 Task: Search one way flight ticket for 1 adult, 5 children, 2 infants in seat and 1 infant on lap in first from Sault Ste. Marie: Chippewa County International Airport to Jacksonville: Albert J. Ellis Airport on 5-3-2023. Choice of flights is Royal air maroc. Number of bags: 1 checked bag. Price is upto 55000. Outbound departure time preference is 20:15.
Action: Mouse moved to (293, 430)
Screenshot: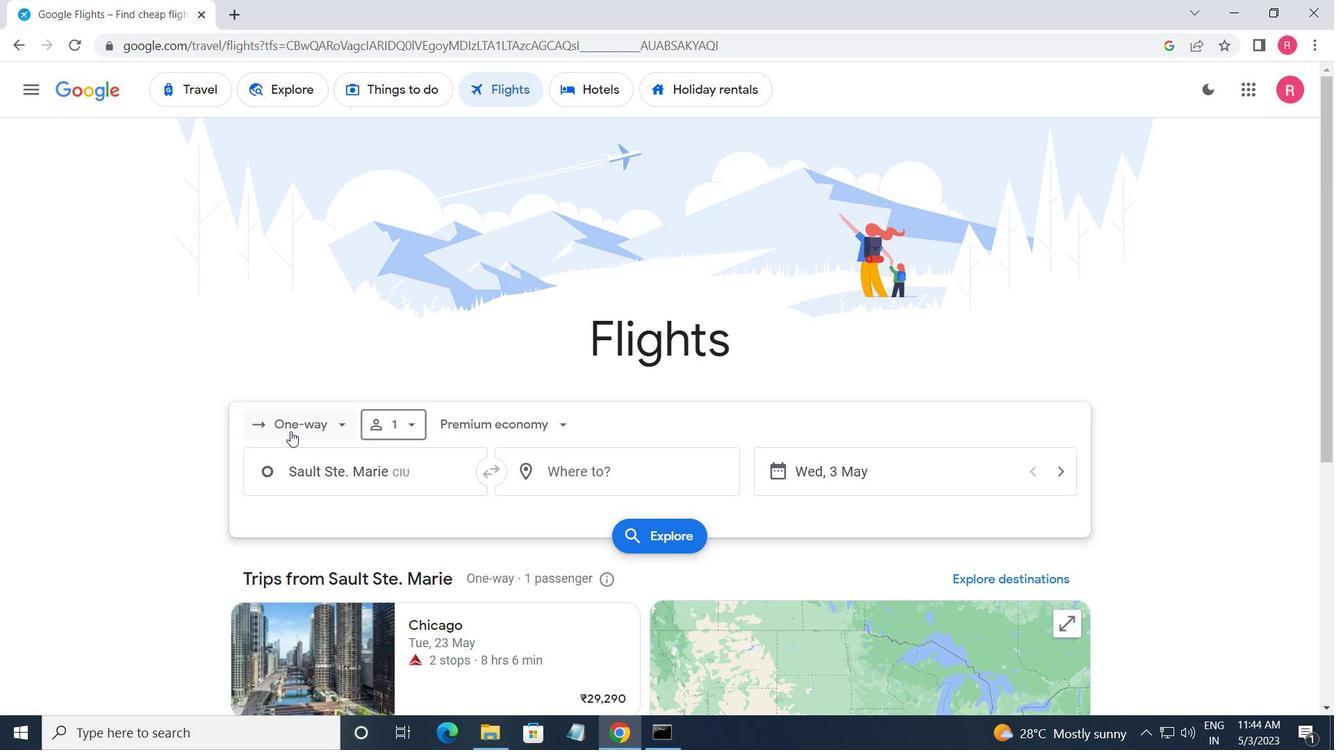 
Action: Mouse pressed left at (293, 430)
Screenshot: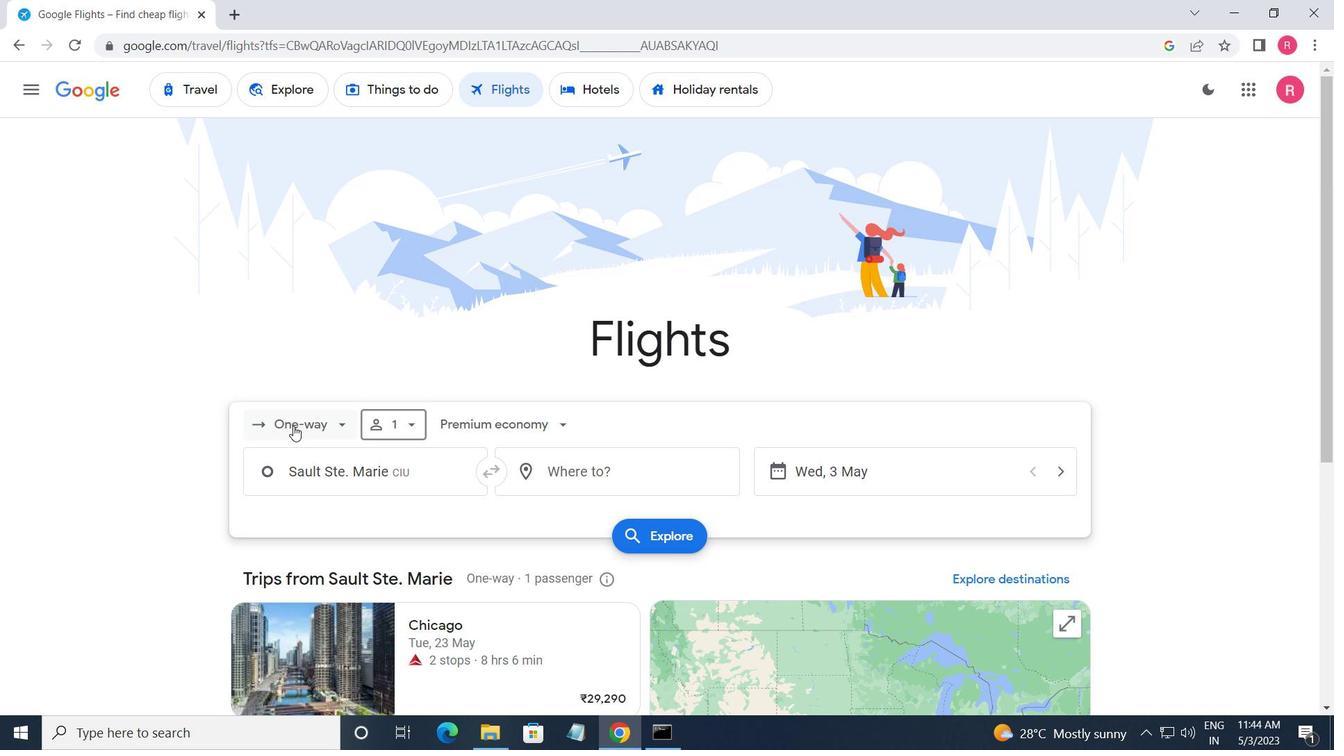 
Action: Mouse moved to (321, 512)
Screenshot: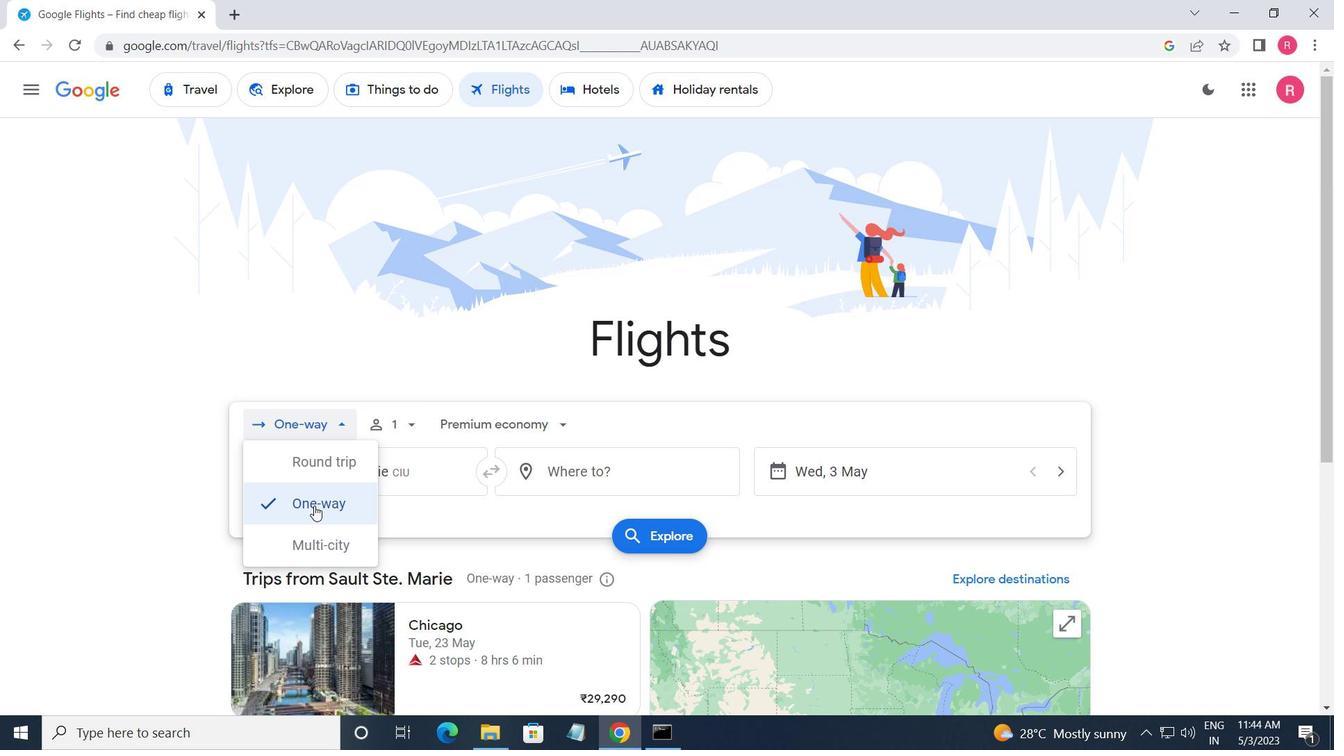 
Action: Mouse pressed left at (321, 512)
Screenshot: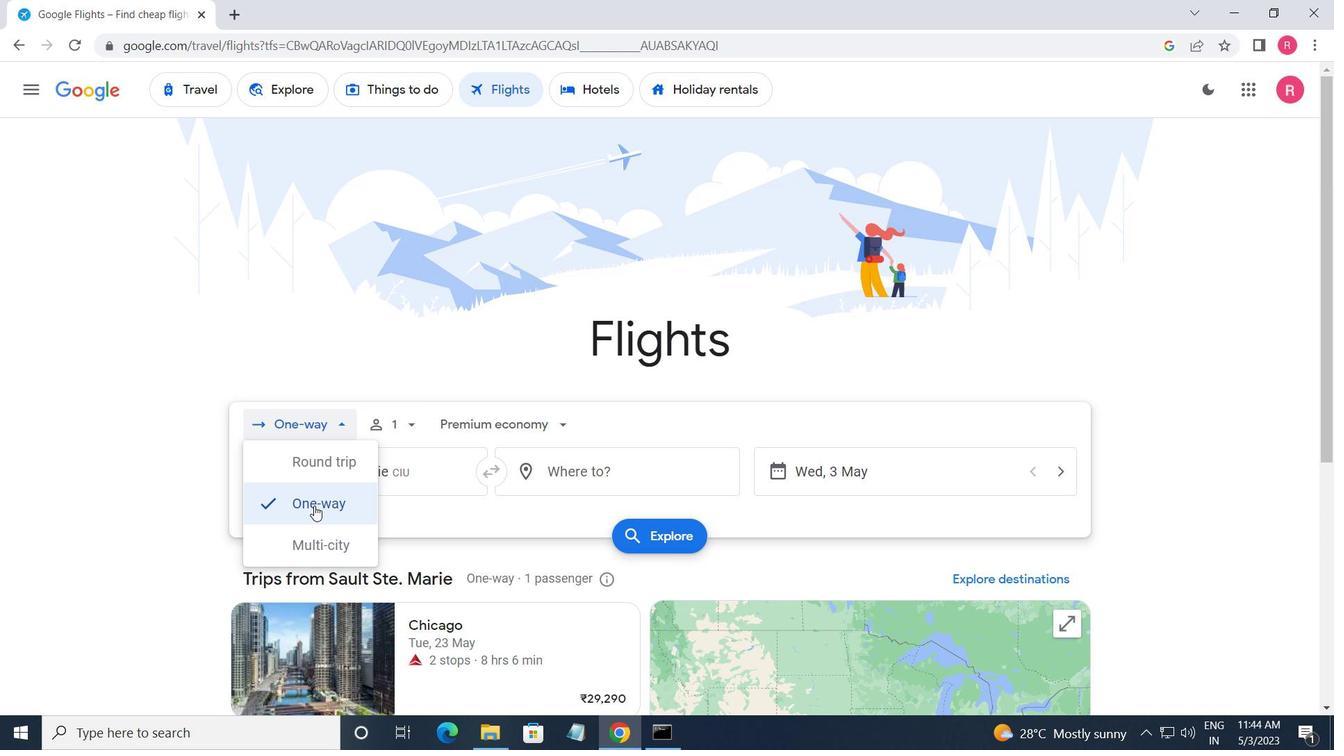 
Action: Mouse moved to (406, 423)
Screenshot: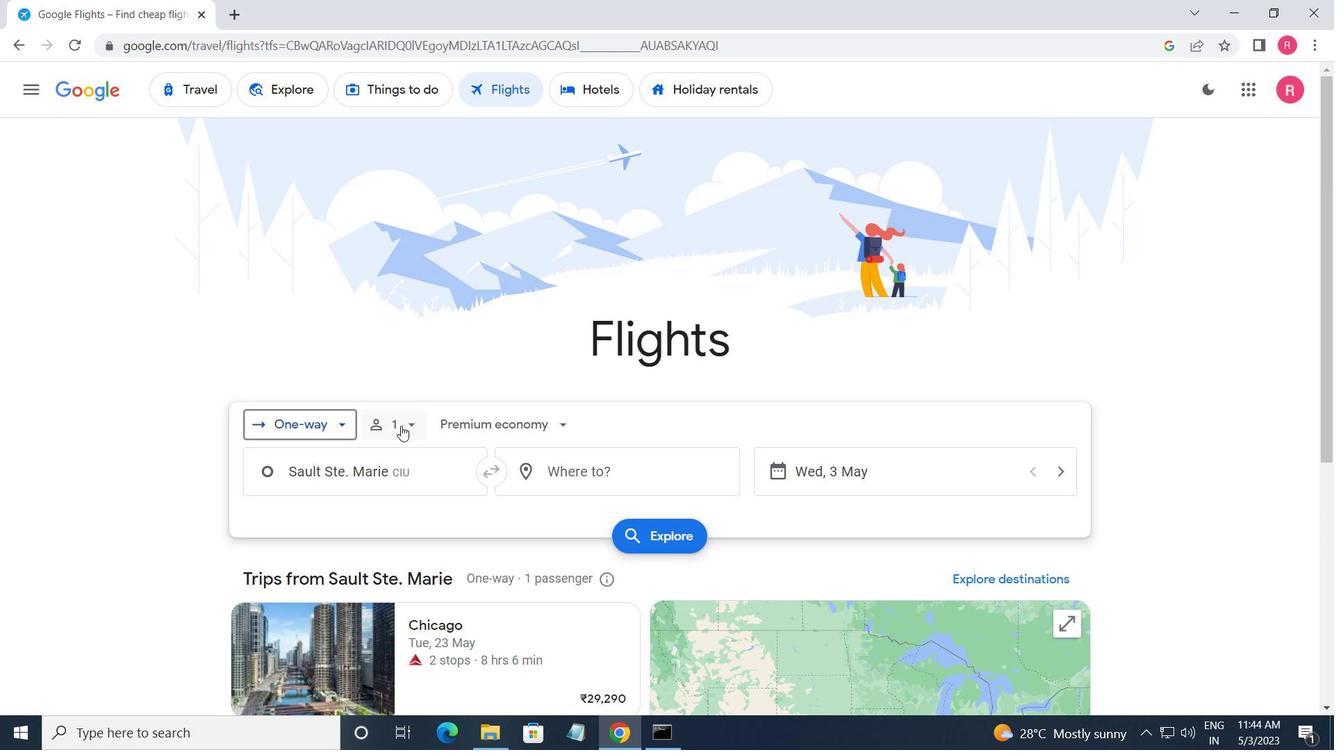 
Action: Mouse pressed left at (406, 423)
Screenshot: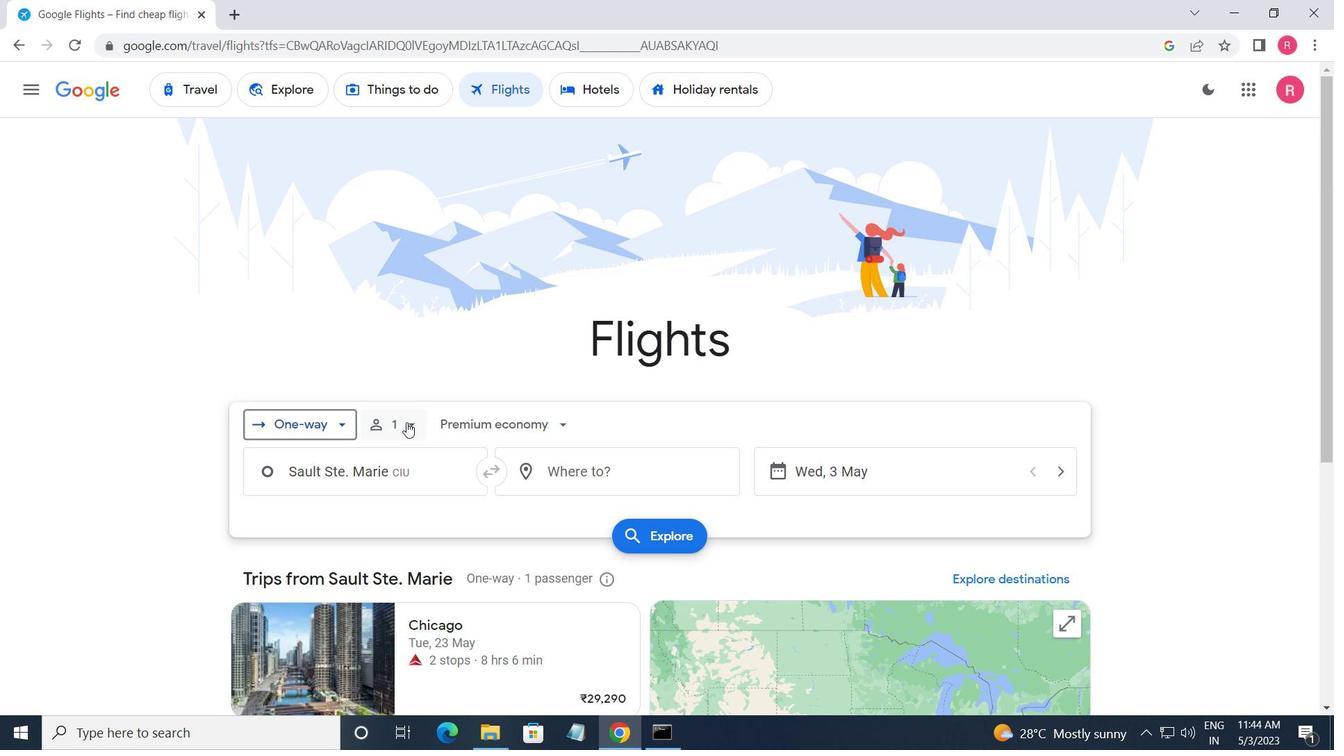 
Action: Mouse moved to (549, 474)
Screenshot: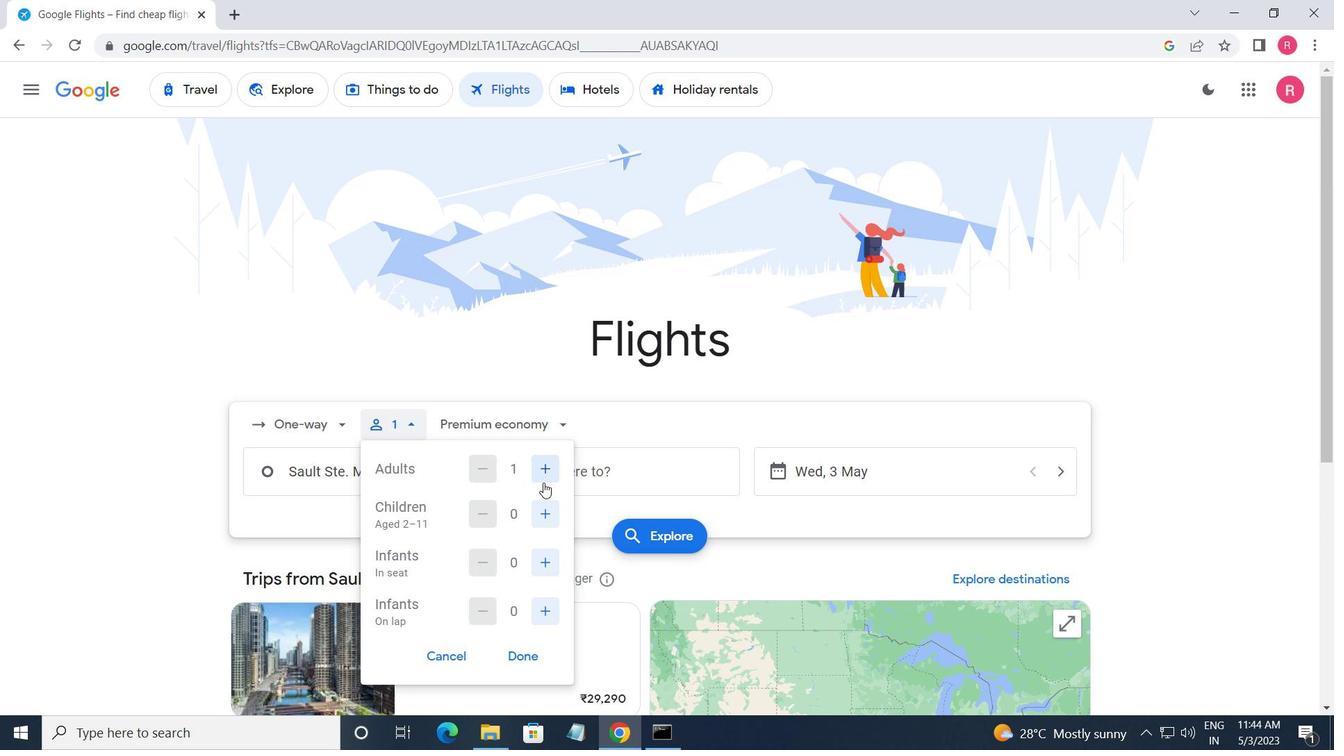 
Action: Mouse pressed left at (549, 474)
Screenshot: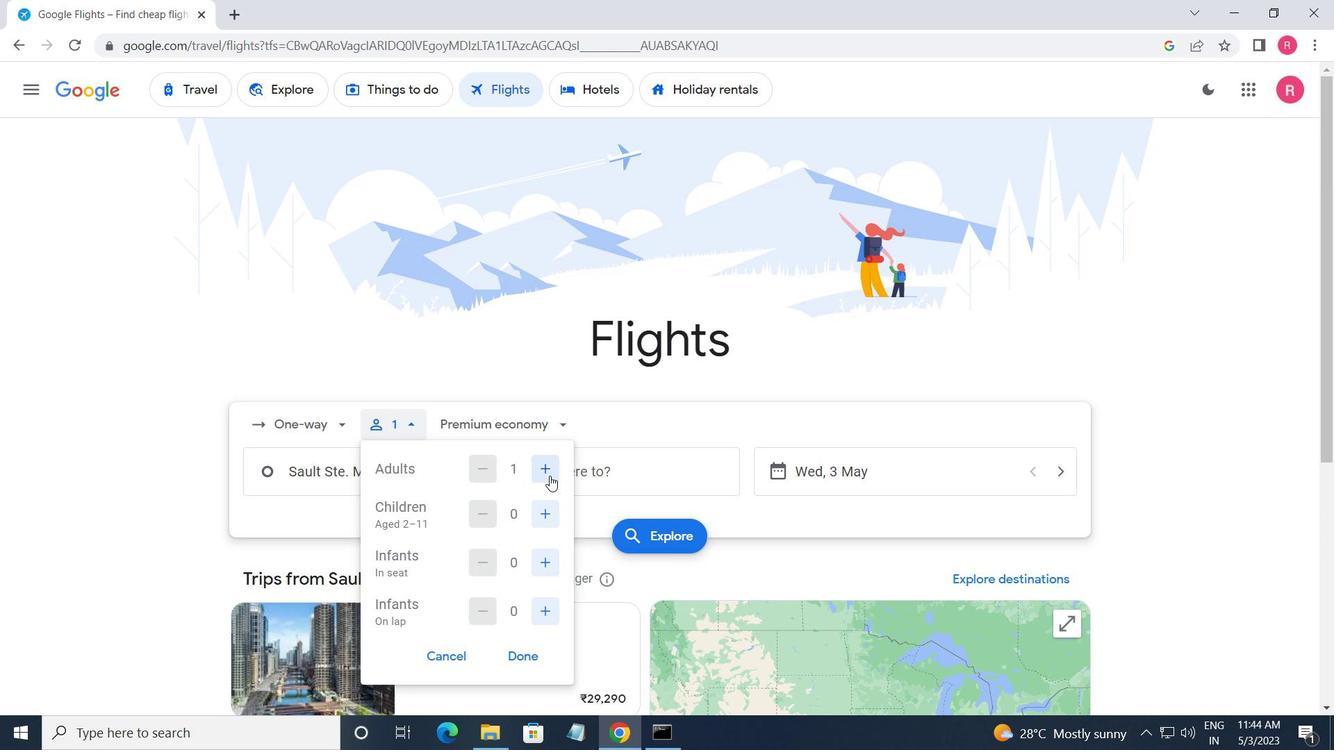 
Action: Mouse moved to (476, 472)
Screenshot: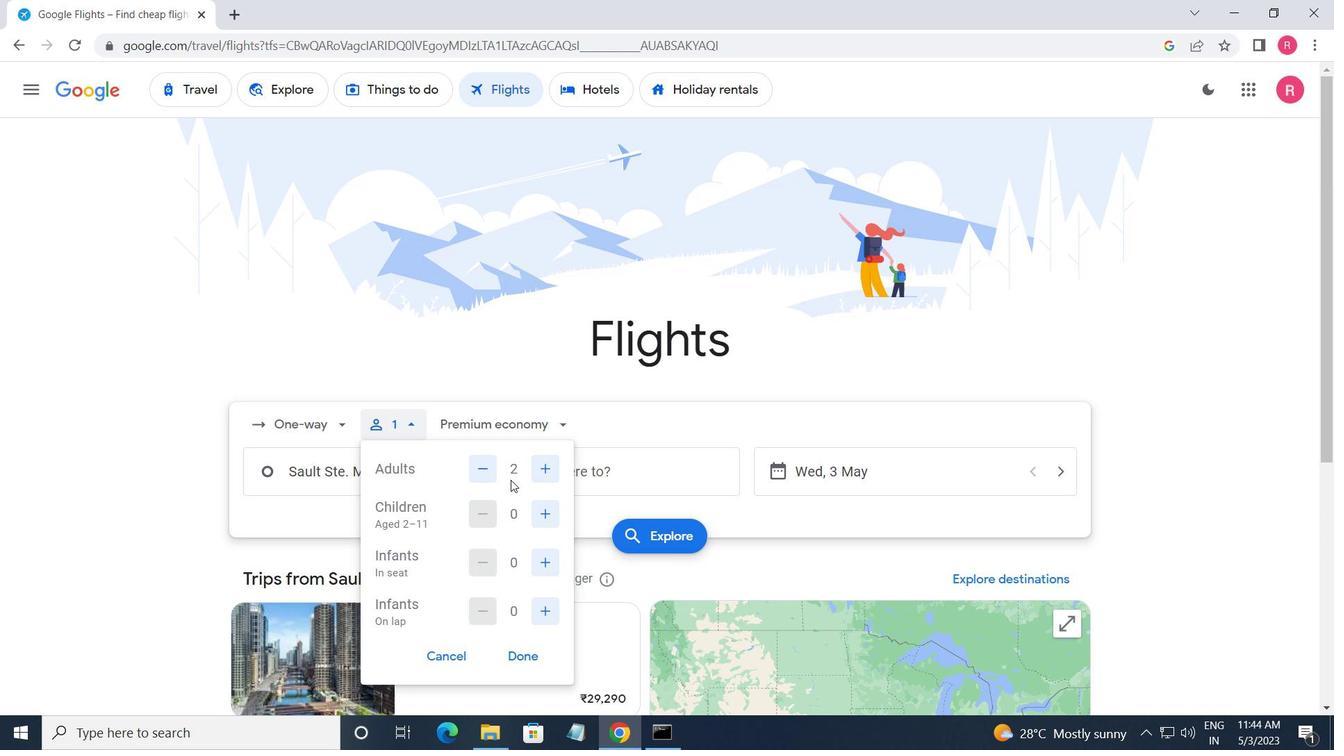 
Action: Mouse pressed left at (476, 472)
Screenshot: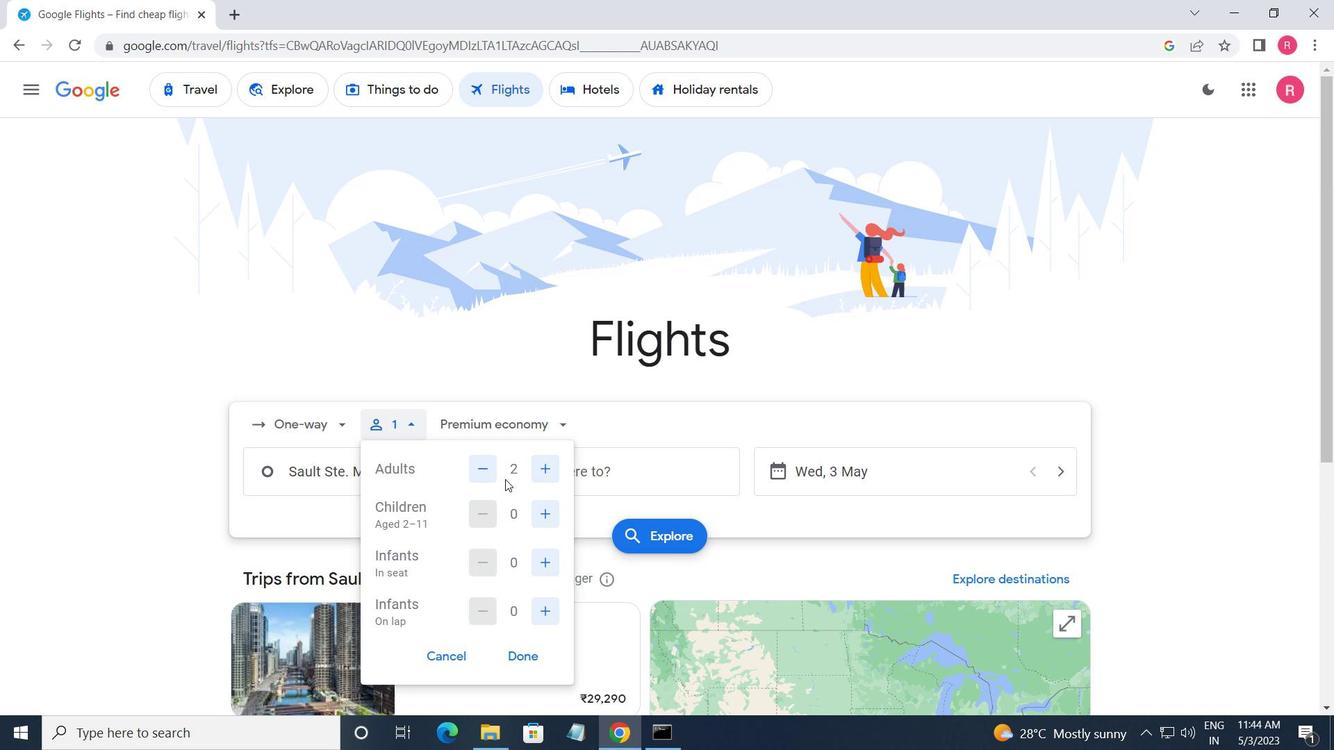 
Action: Mouse moved to (538, 517)
Screenshot: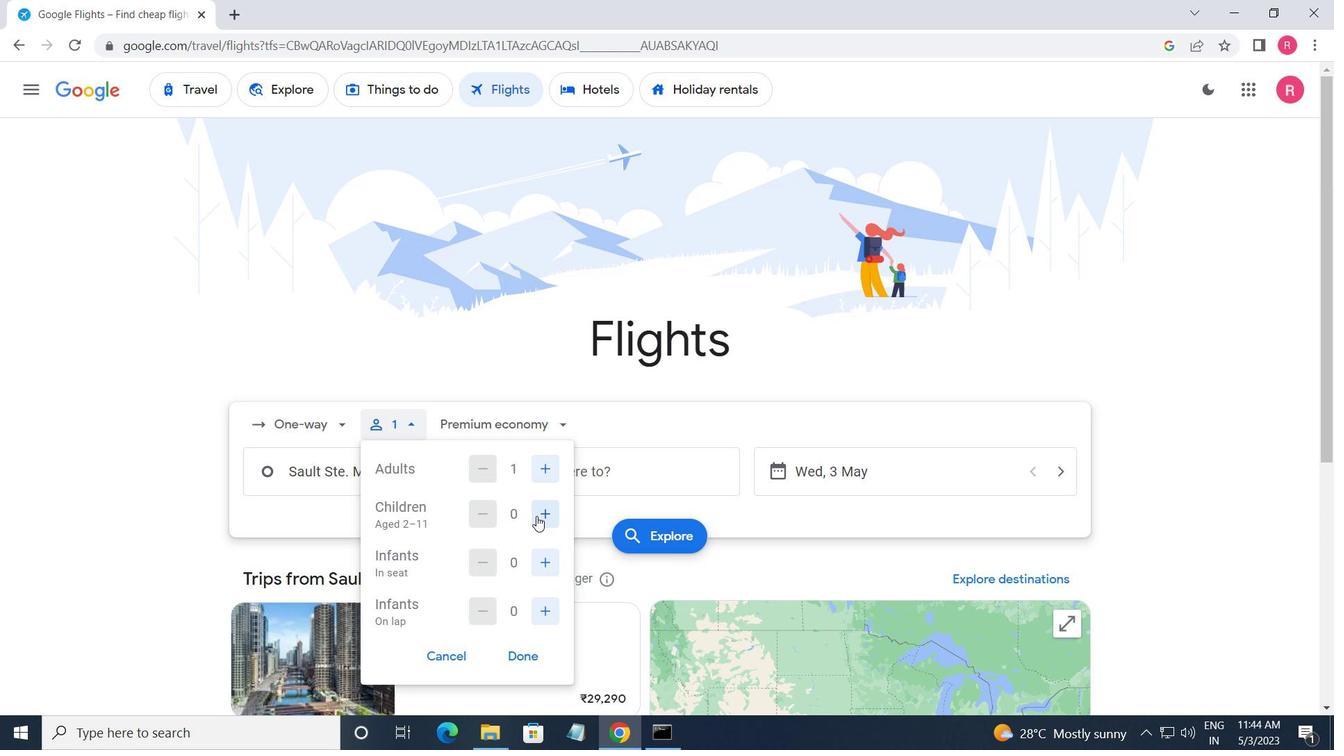 
Action: Mouse pressed left at (538, 517)
Screenshot: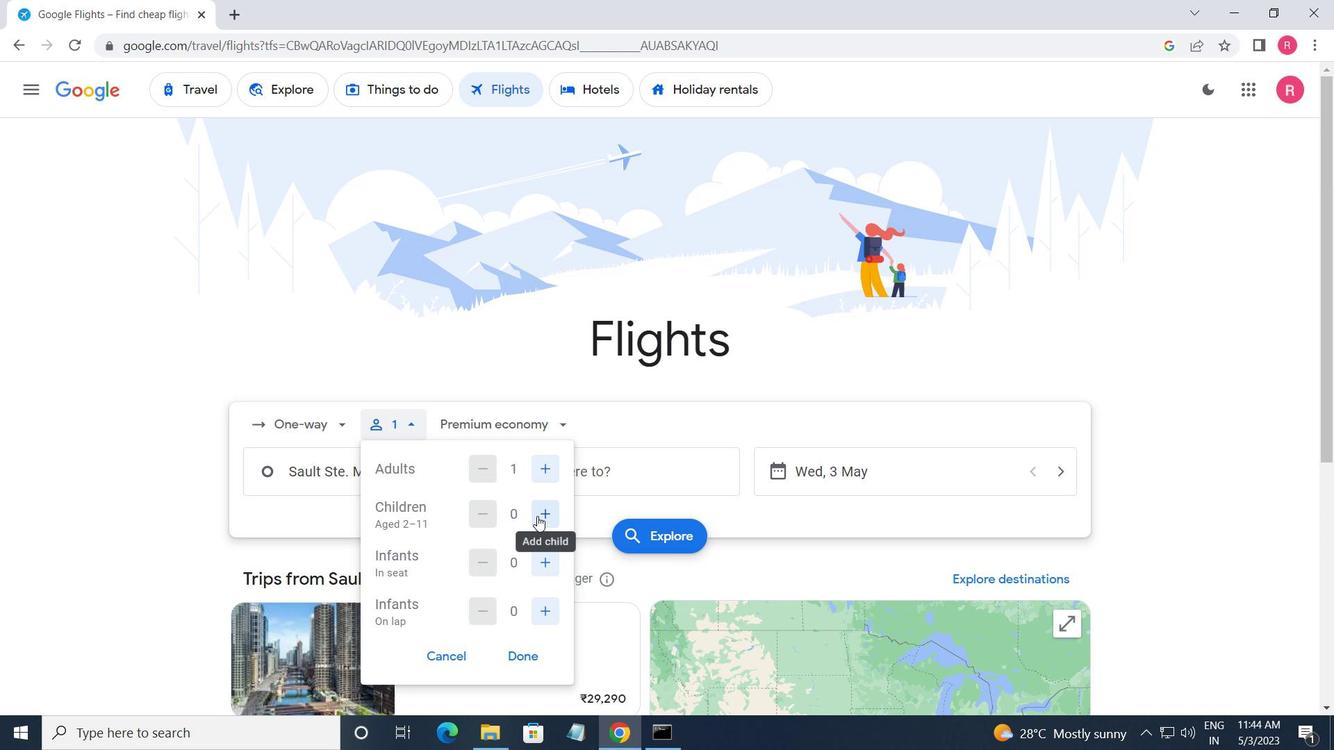 
Action: Mouse pressed left at (538, 517)
Screenshot: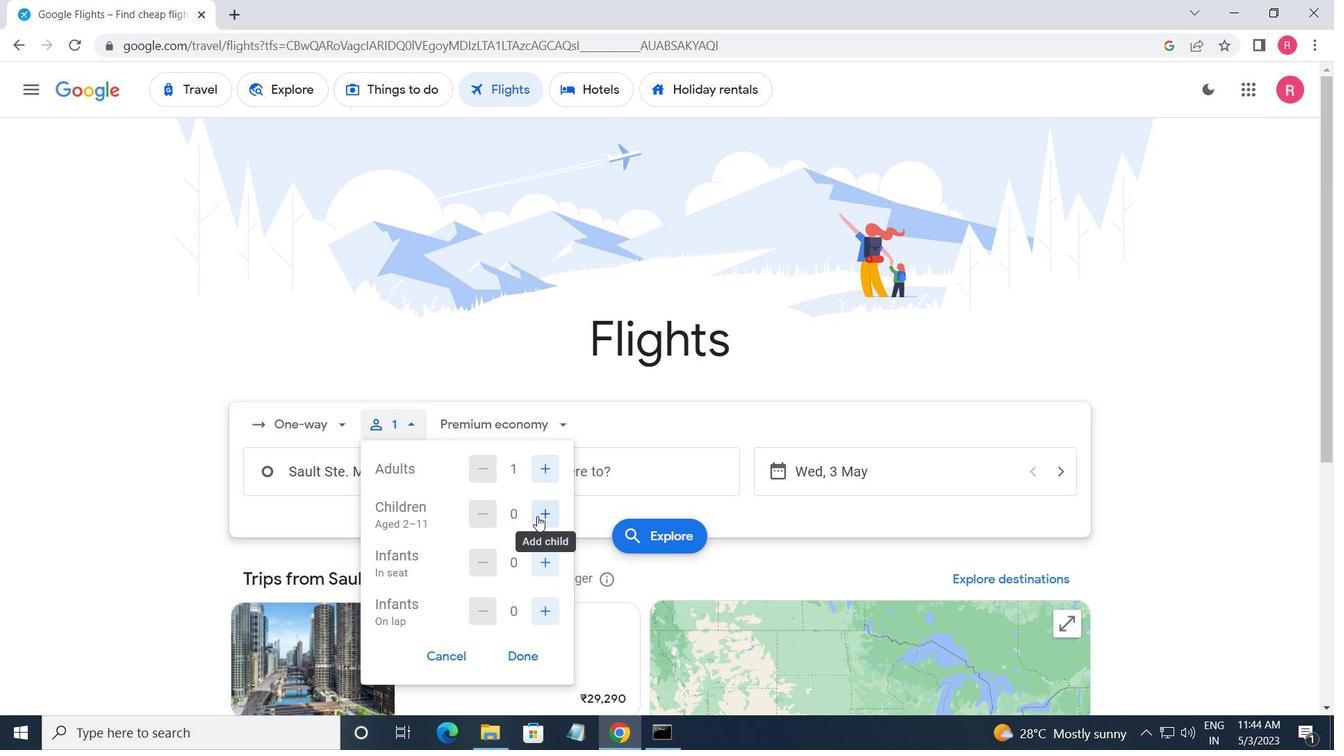 
Action: Mouse pressed left at (538, 517)
Screenshot: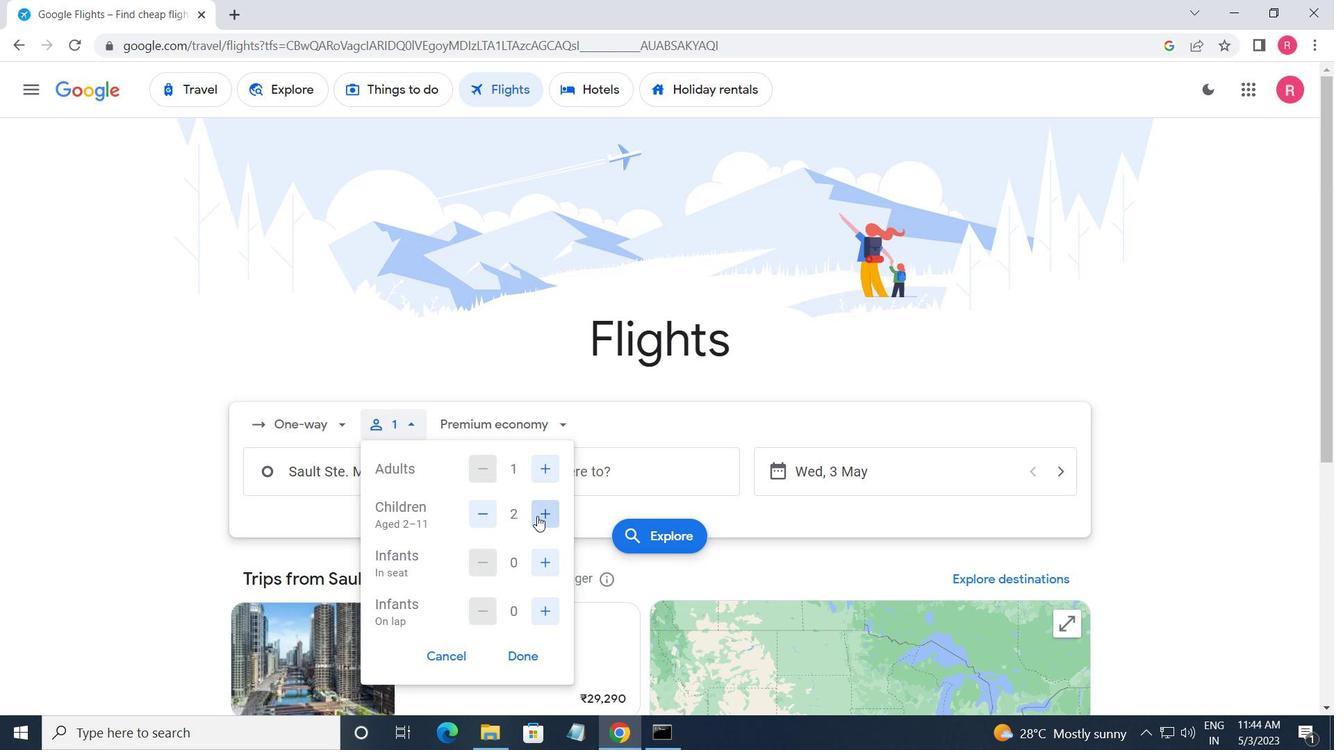 
Action: Mouse moved to (551, 502)
Screenshot: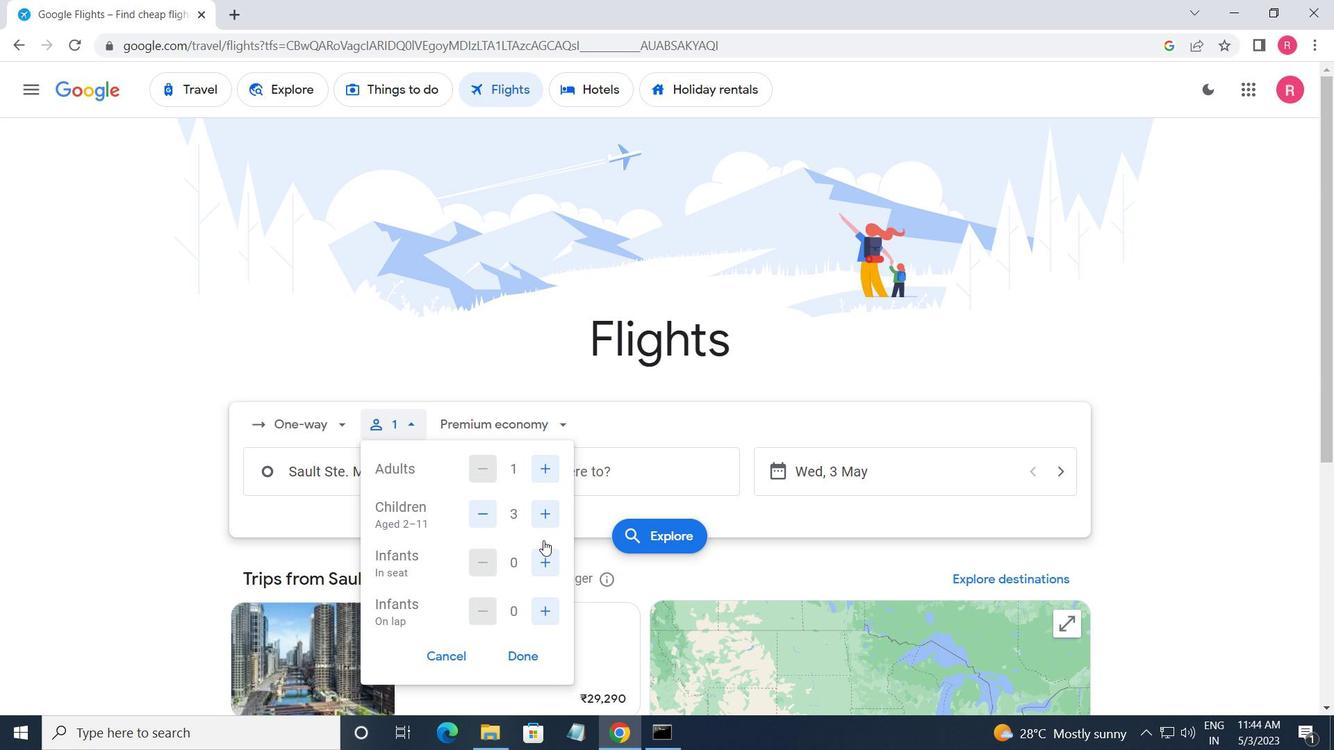 
Action: Mouse pressed left at (551, 502)
Screenshot: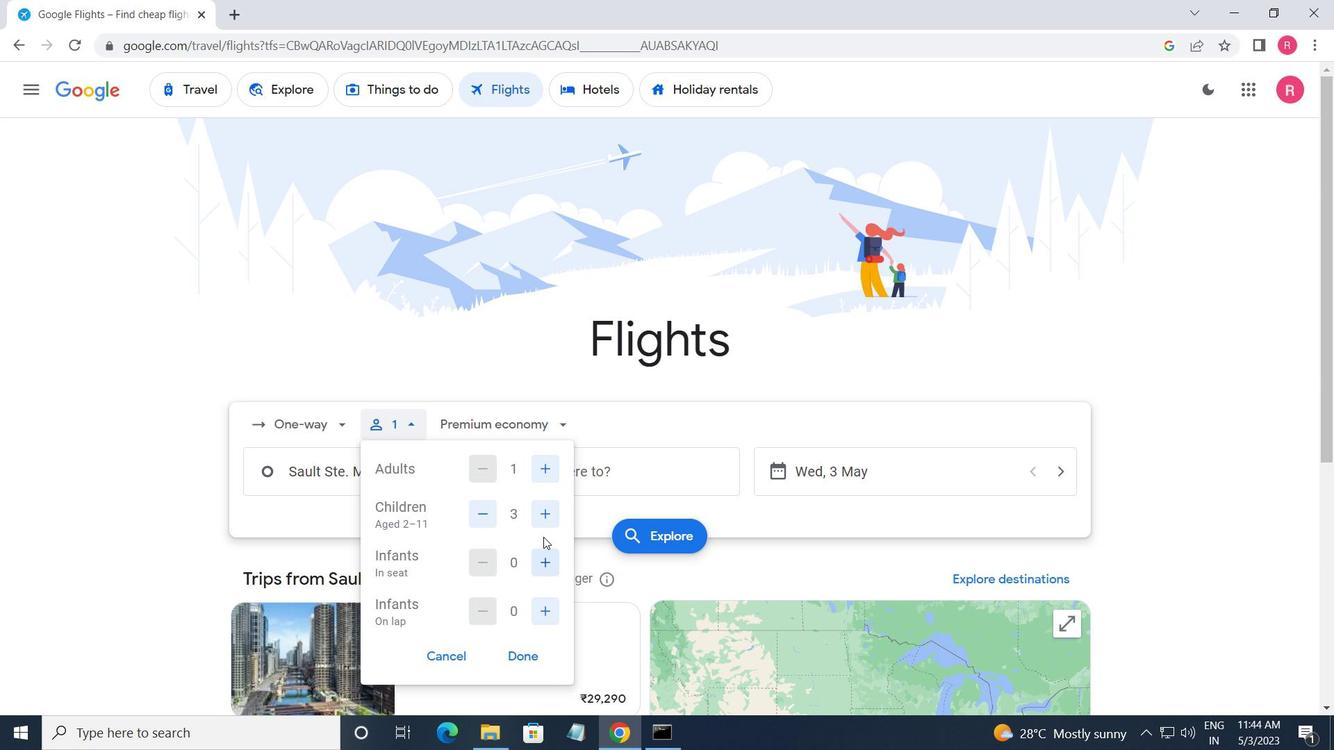 
Action: Mouse moved to (541, 528)
Screenshot: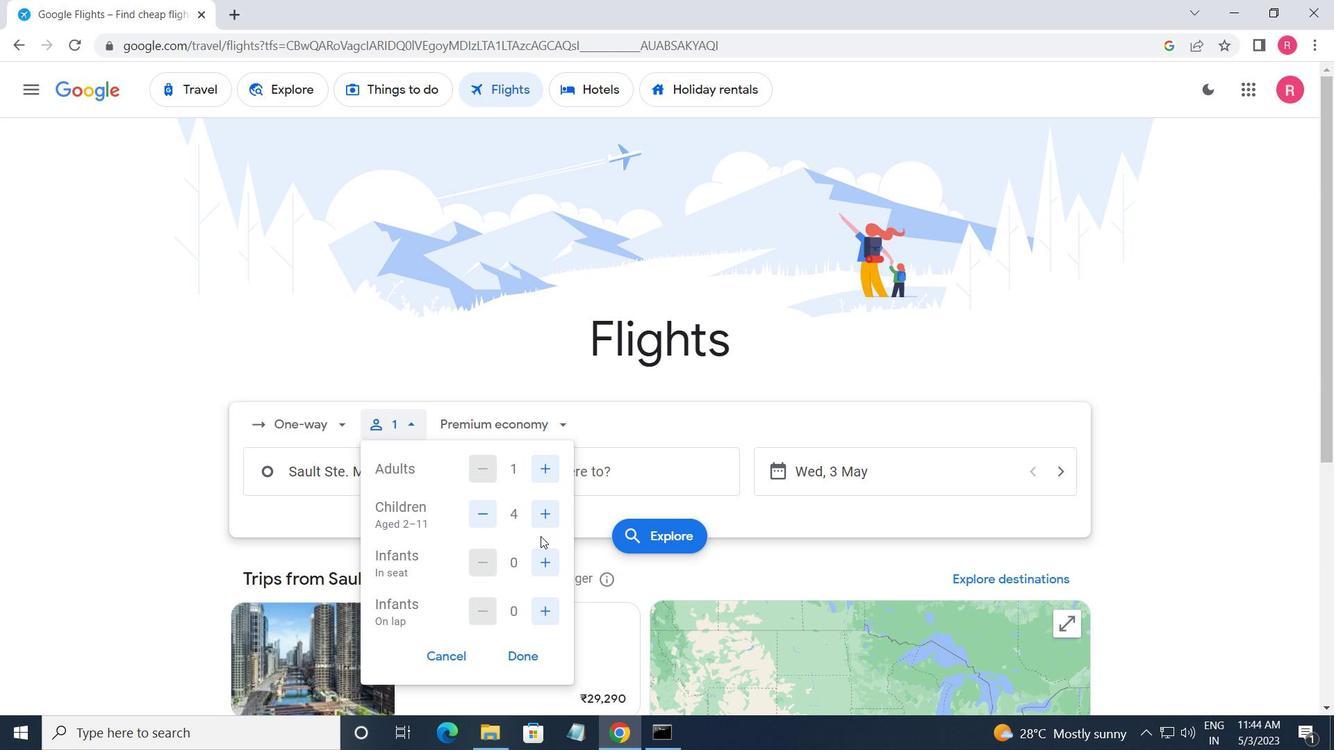 
Action: Mouse pressed left at (541, 528)
Screenshot: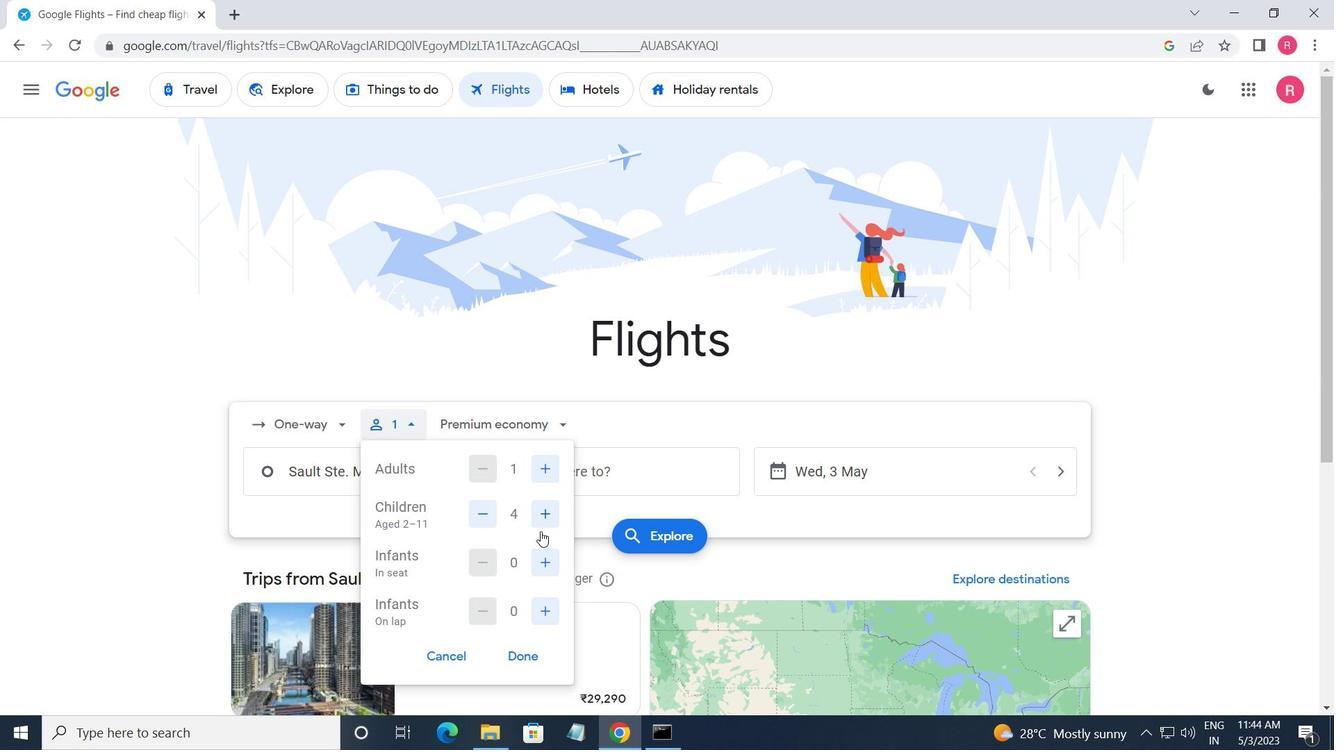 
Action: Mouse moved to (541, 565)
Screenshot: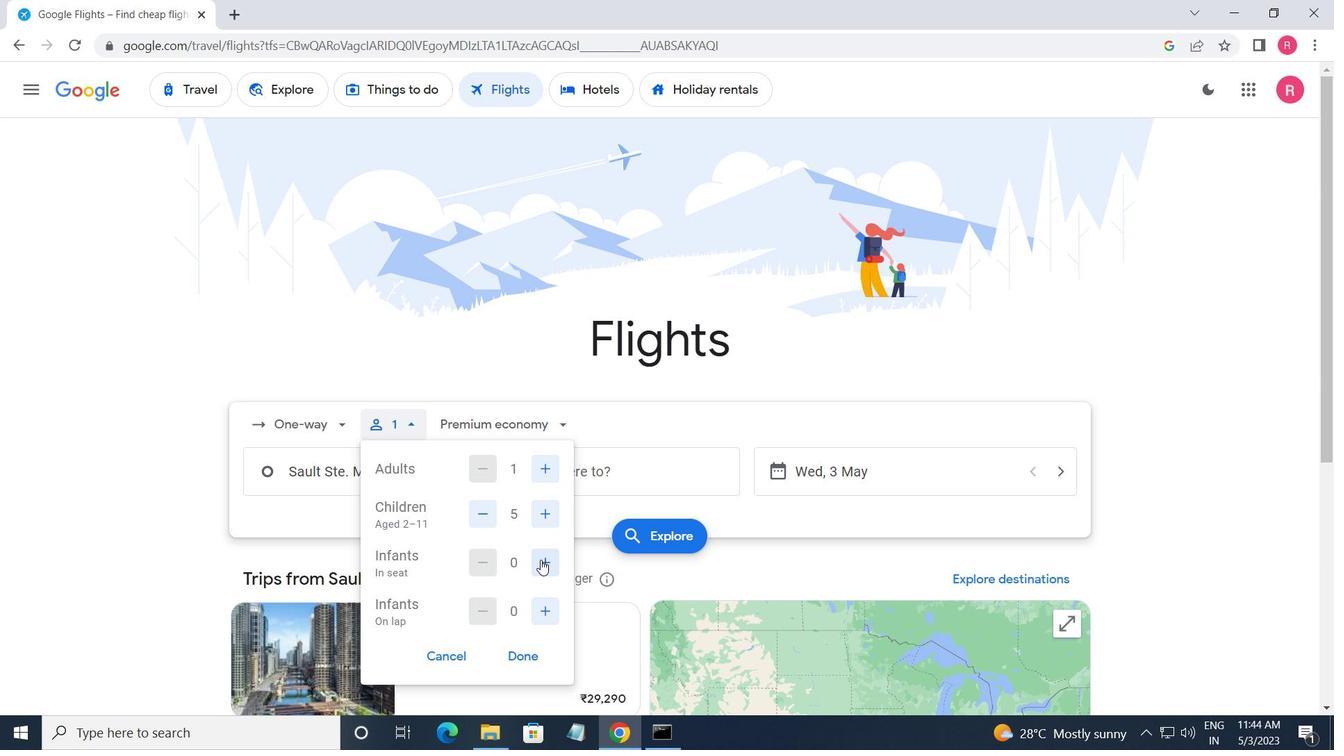 
Action: Mouse pressed left at (541, 565)
Screenshot: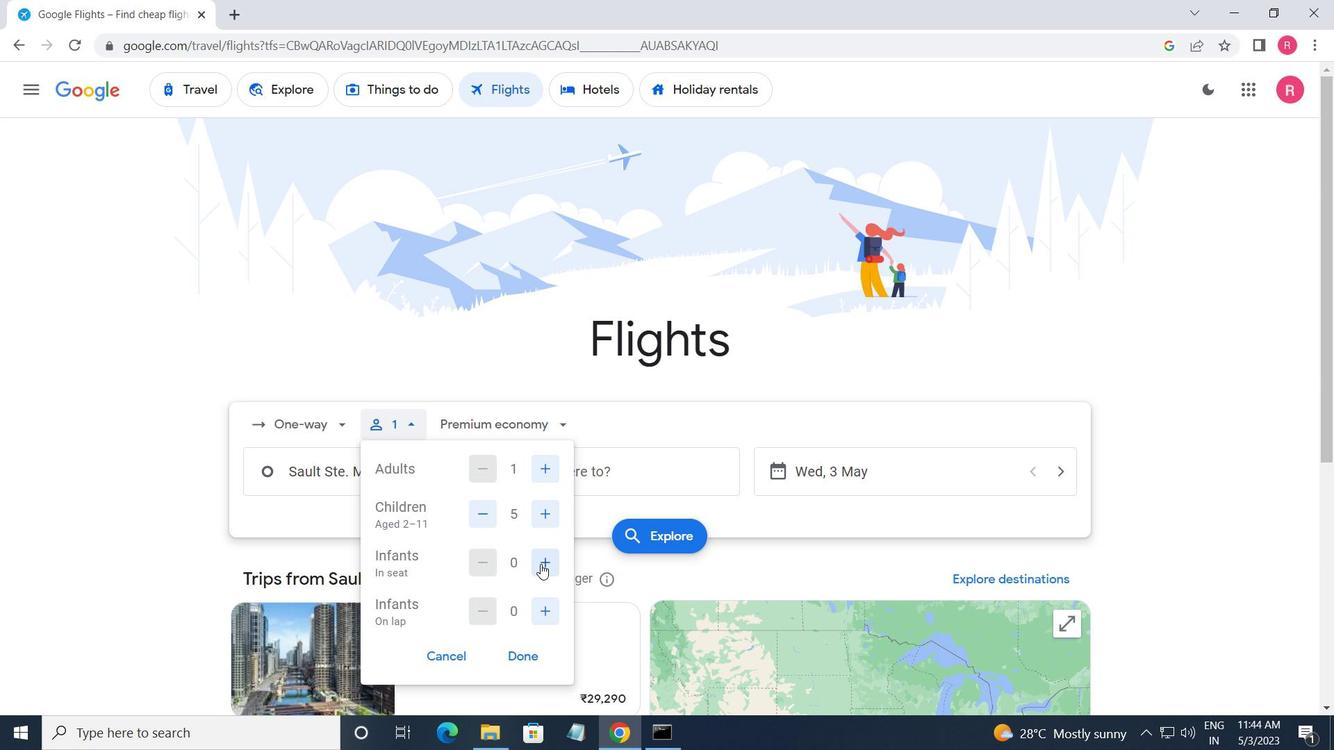
Action: Mouse pressed left at (541, 565)
Screenshot: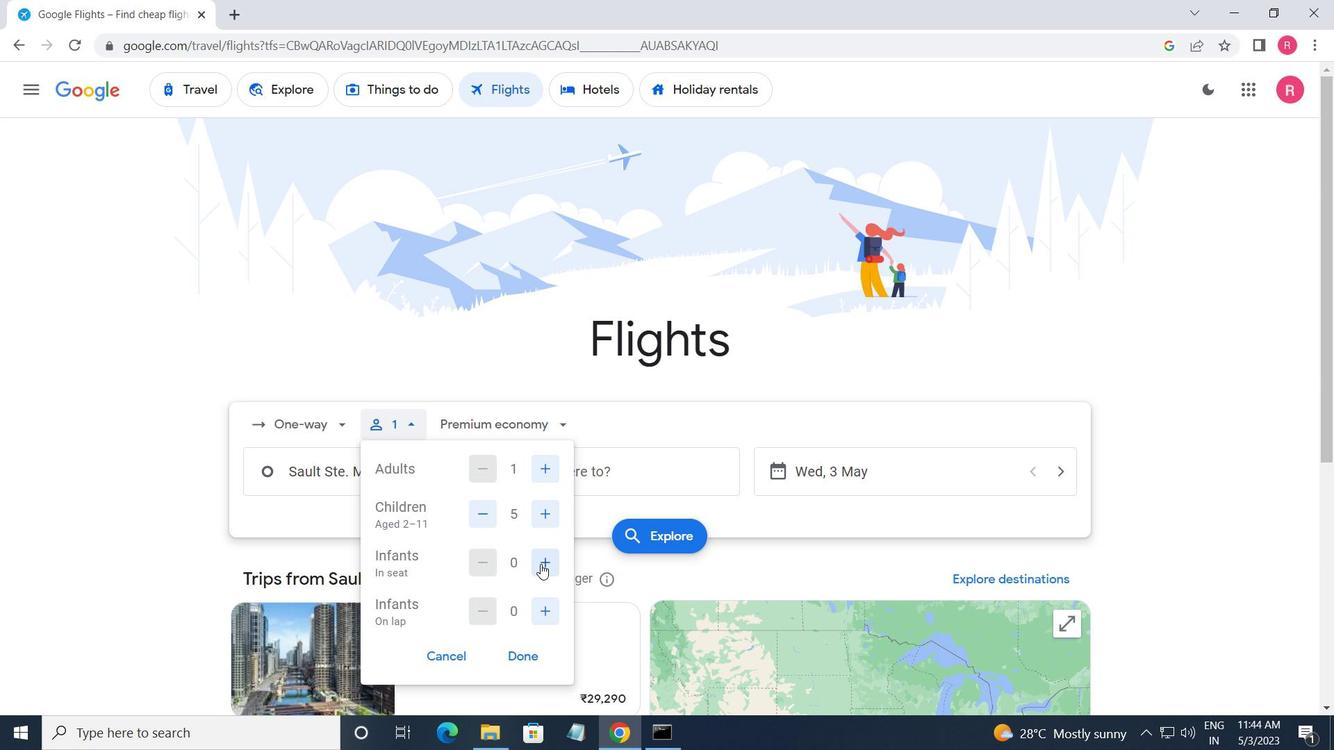 
Action: Mouse pressed left at (541, 565)
Screenshot: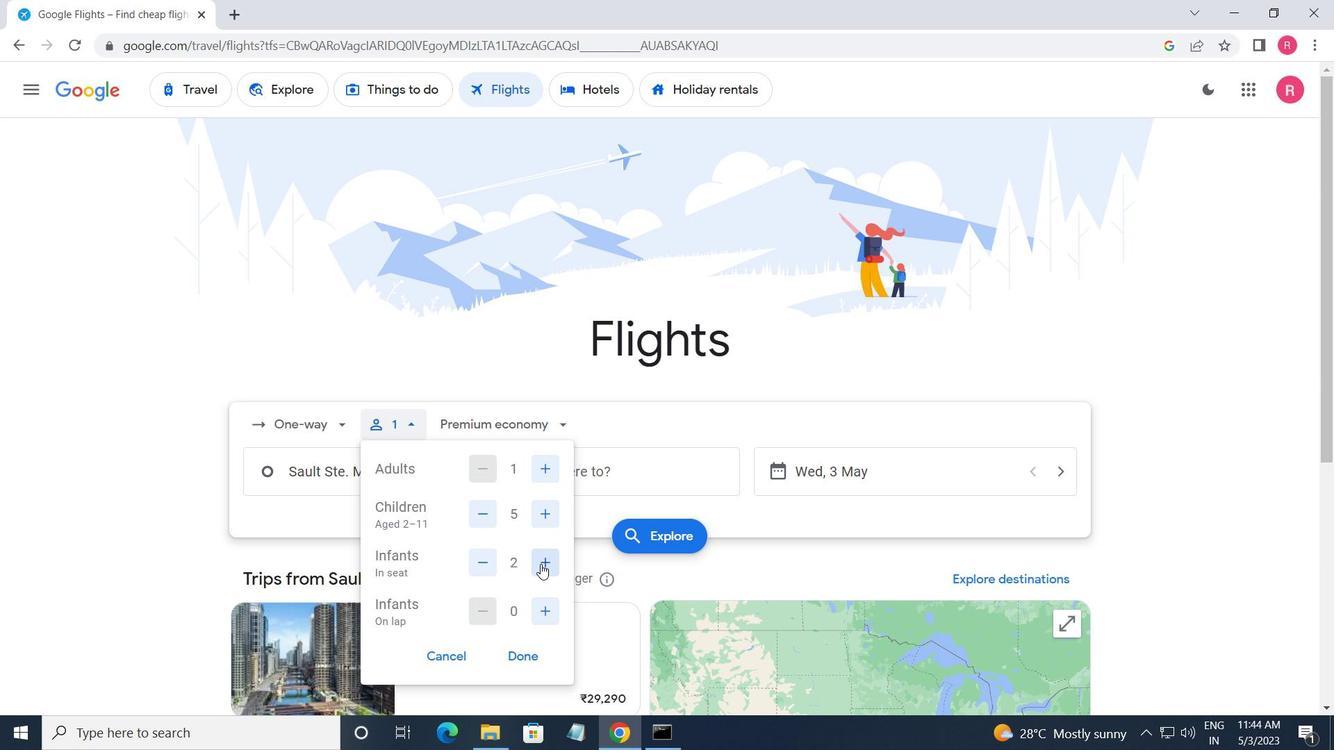 
Action: Mouse moved to (483, 569)
Screenshot: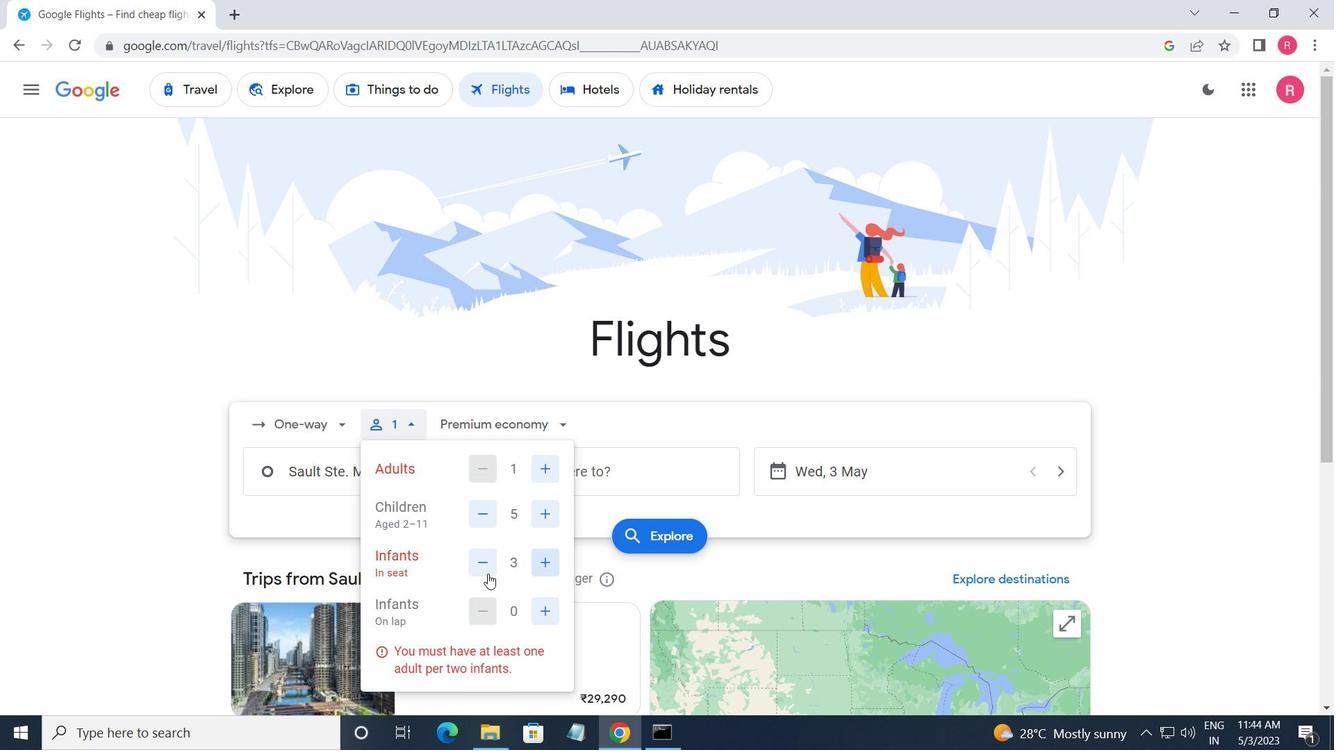 
Action: Mouse pressed left at (483, 569)
Screenshot: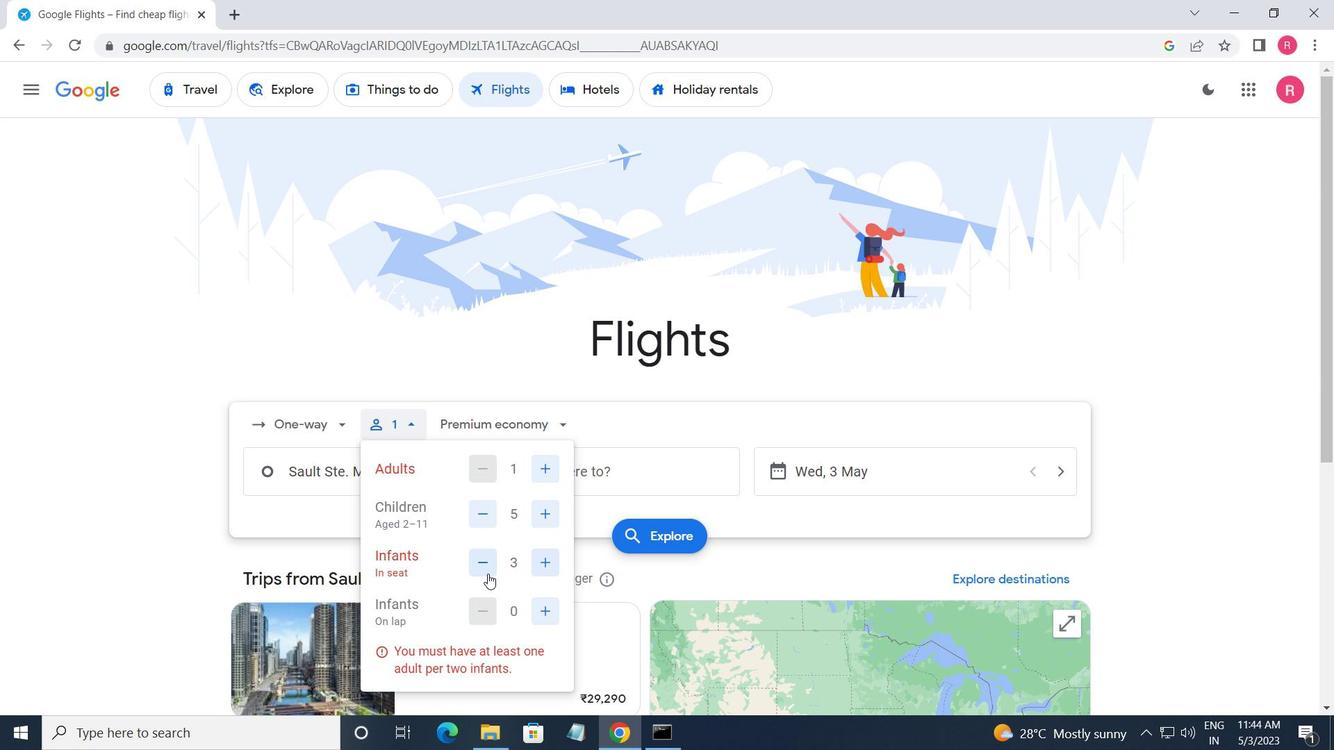 
Action: Mouse moved to (545, 606)
Screenshot: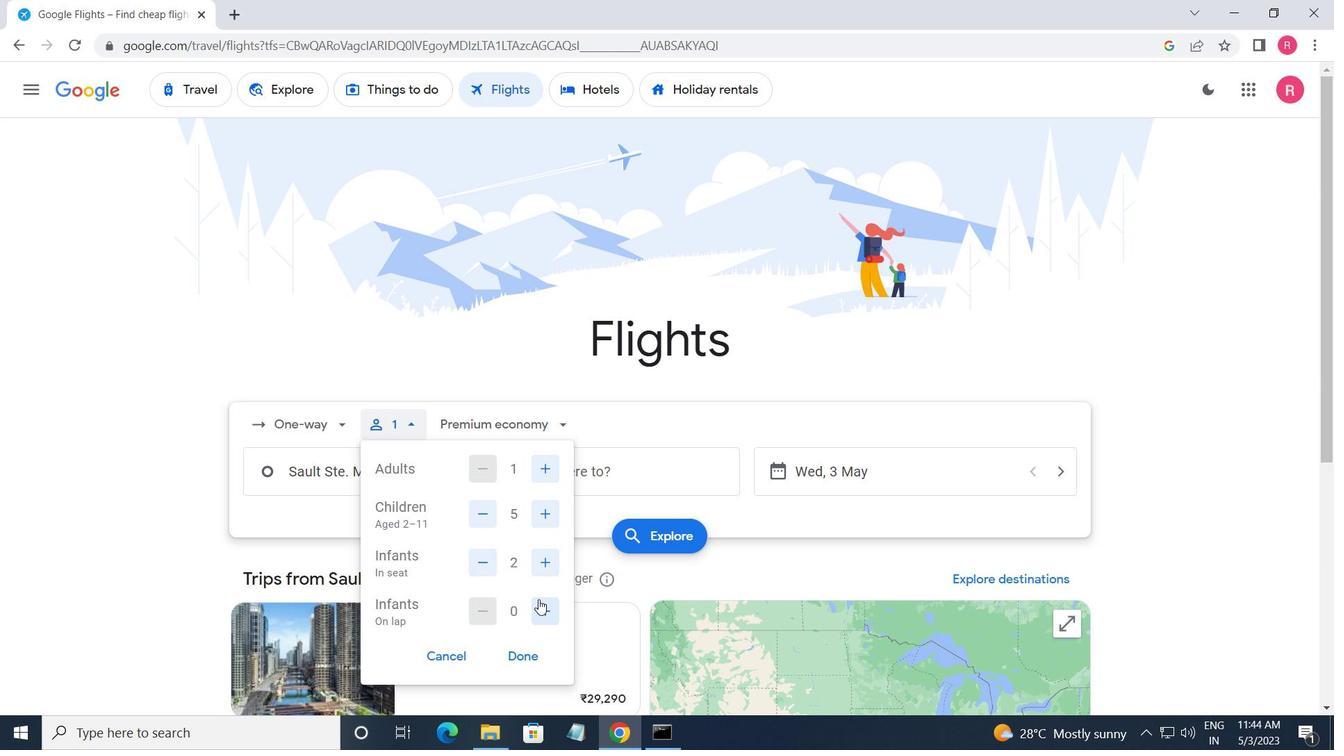 
Action: Mouse pressed left at (545, 606)
Screenshot: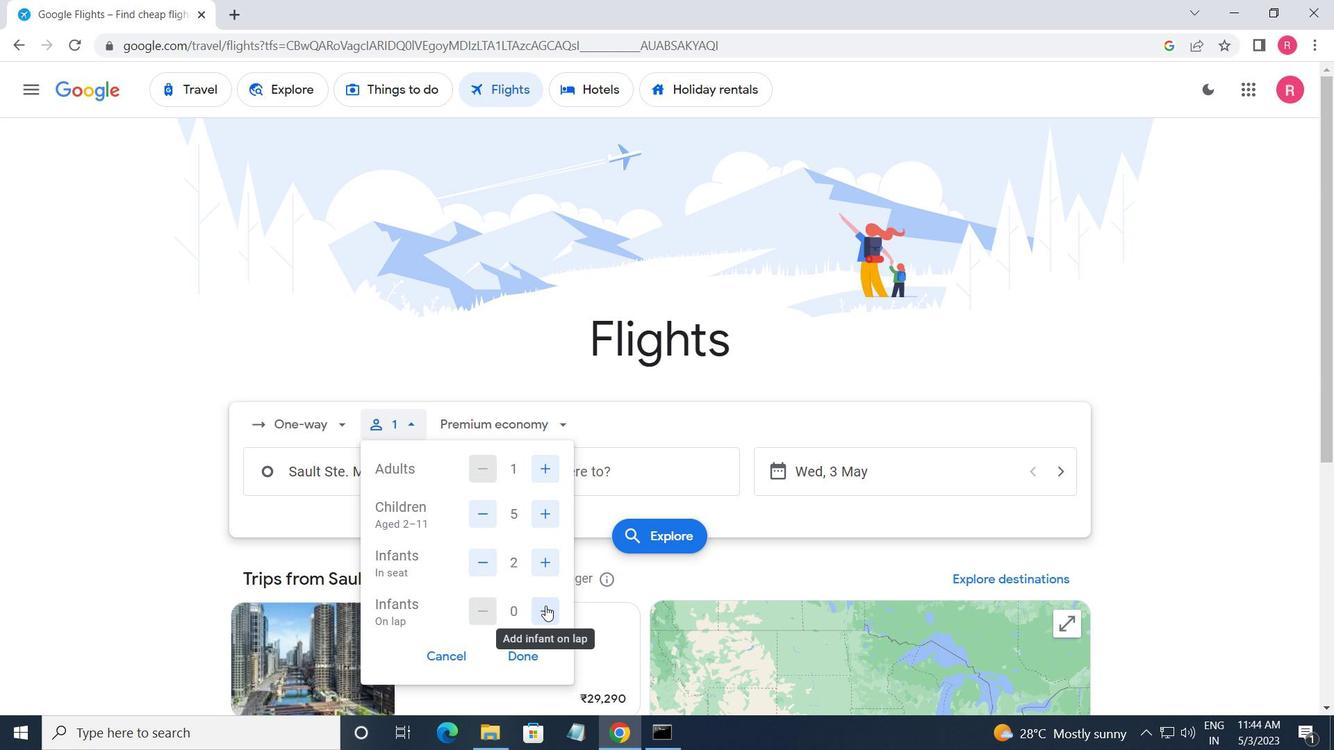 
Action: Mouse moved to (492, 620)
Screenshot: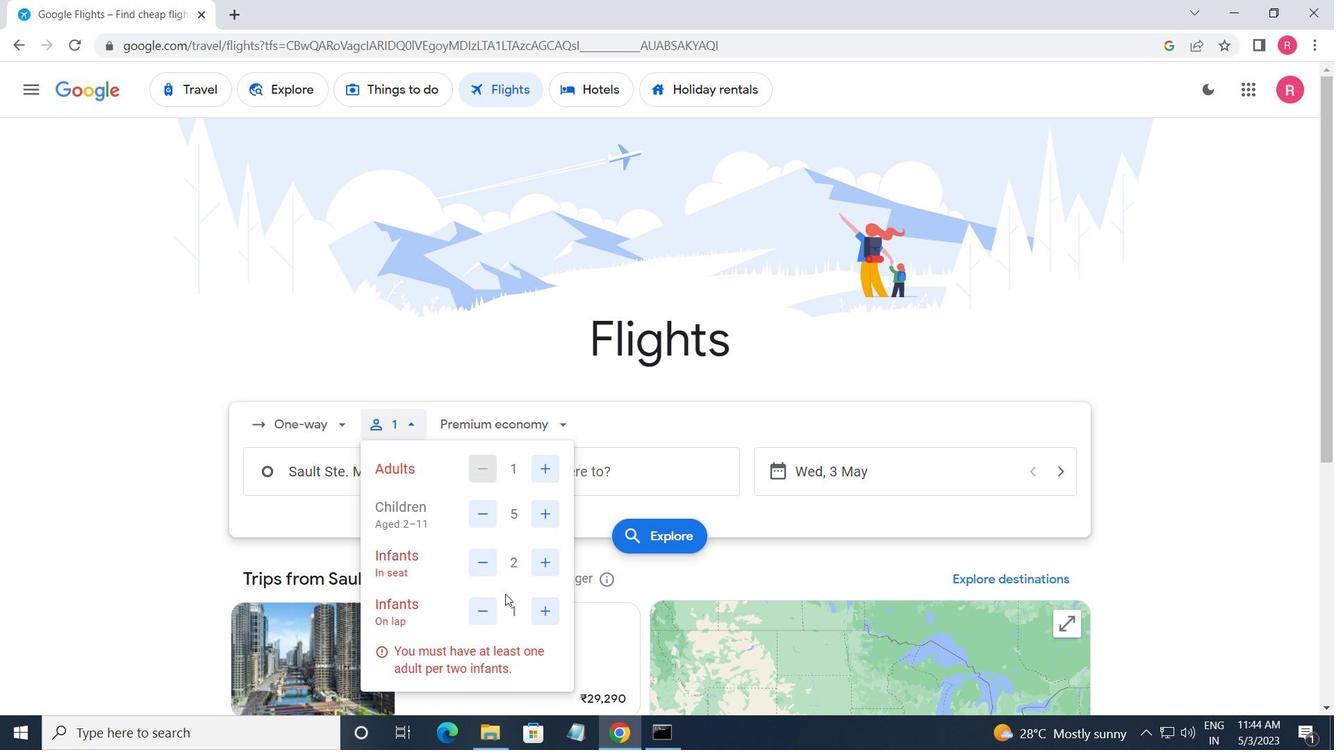 
Action: Mouse pressed left at (492, 620)
Screenshot: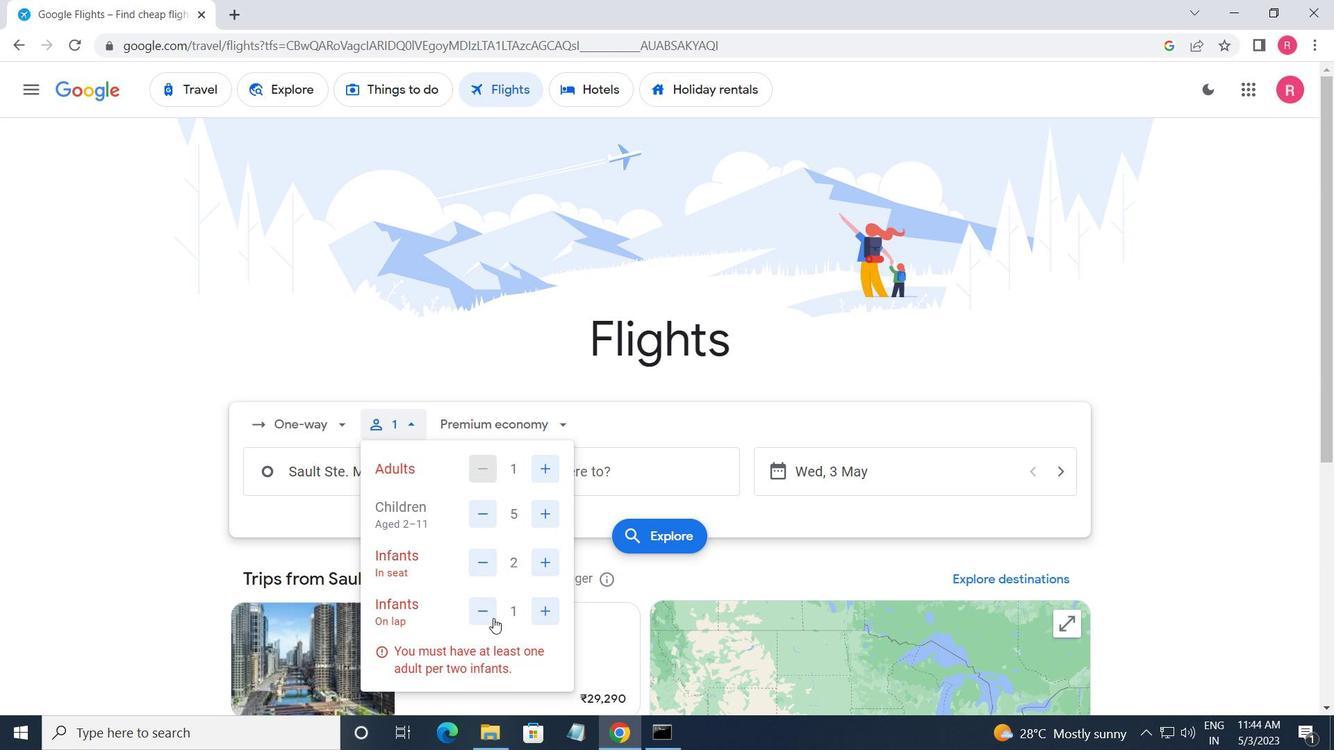 
Action: Mouse moved to (497, 419)
Screenshot: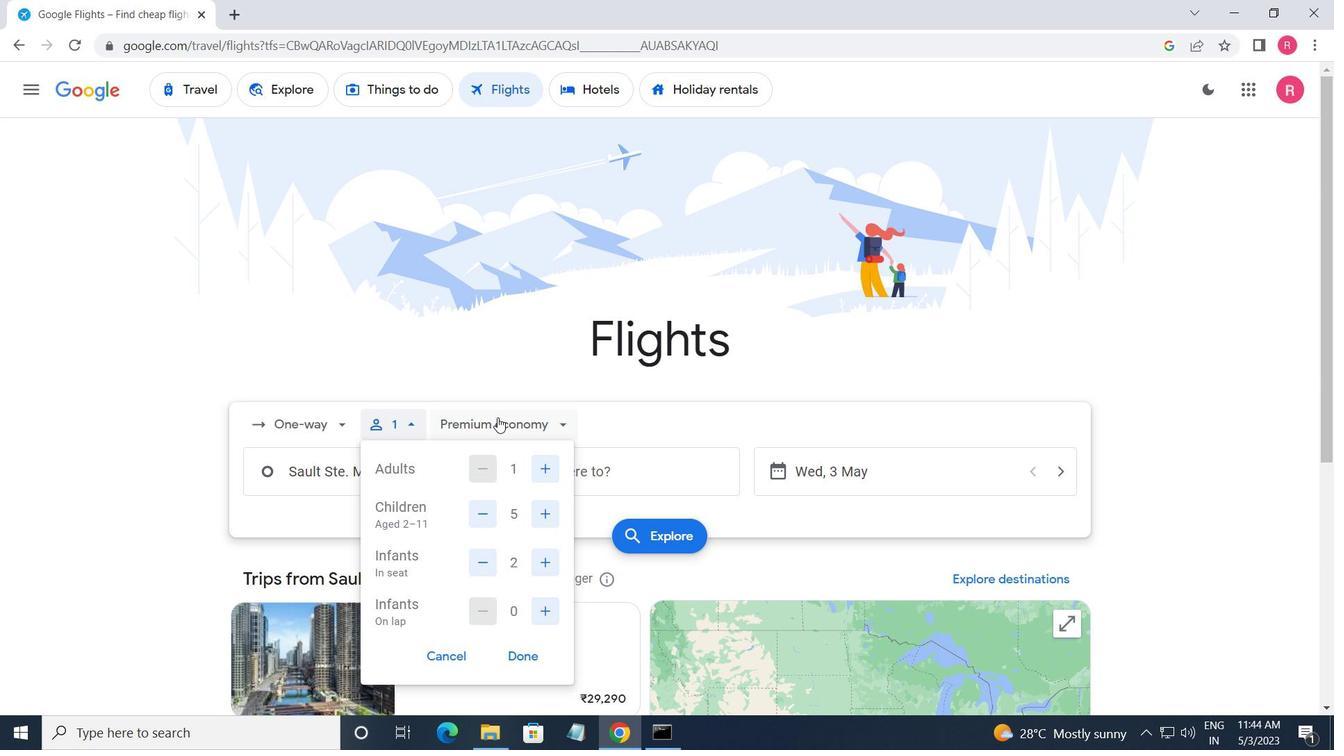 
Action: Mouse pressed left at (497, 419)
Screenshot: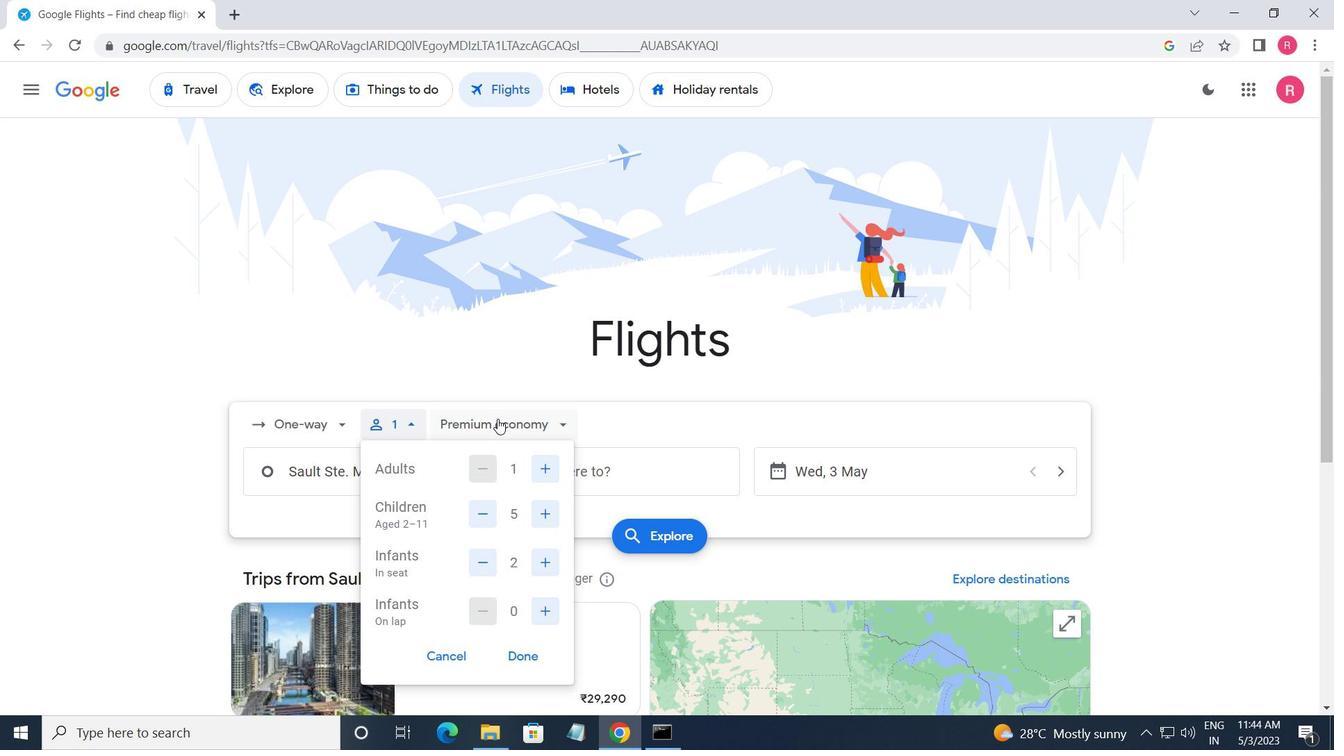 
Action: Mouse moved to (469, 601)
Screenshot: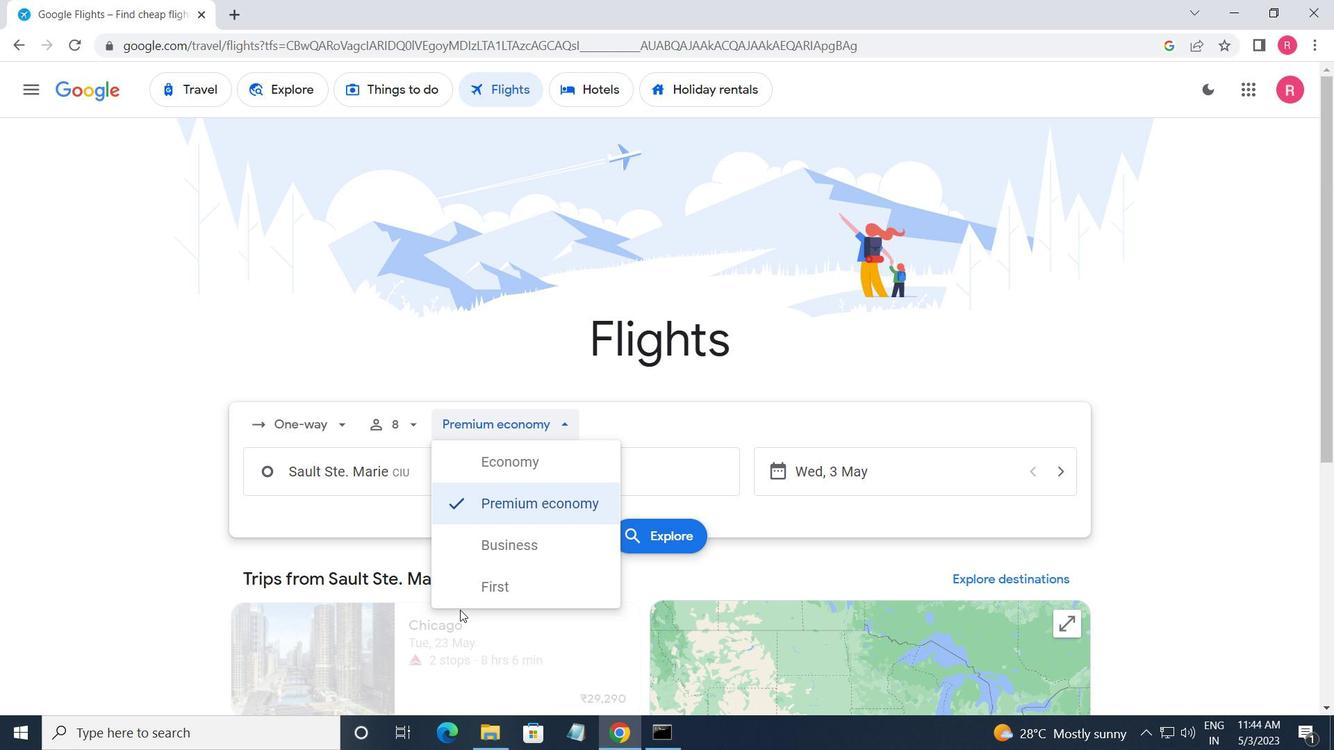 
Action: Mouse pressed left at (469, 601)
Screenshot: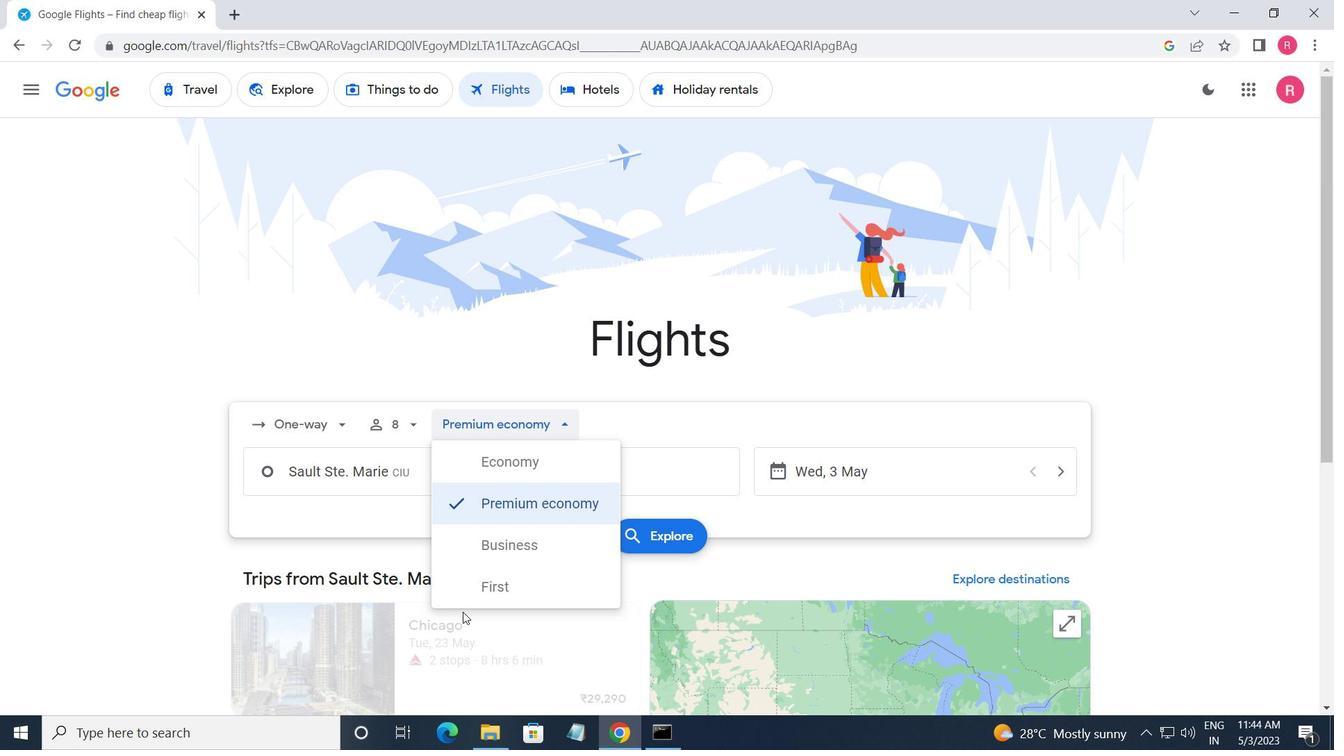 
Action: Mouse moved to (430, 482)
Screenshot: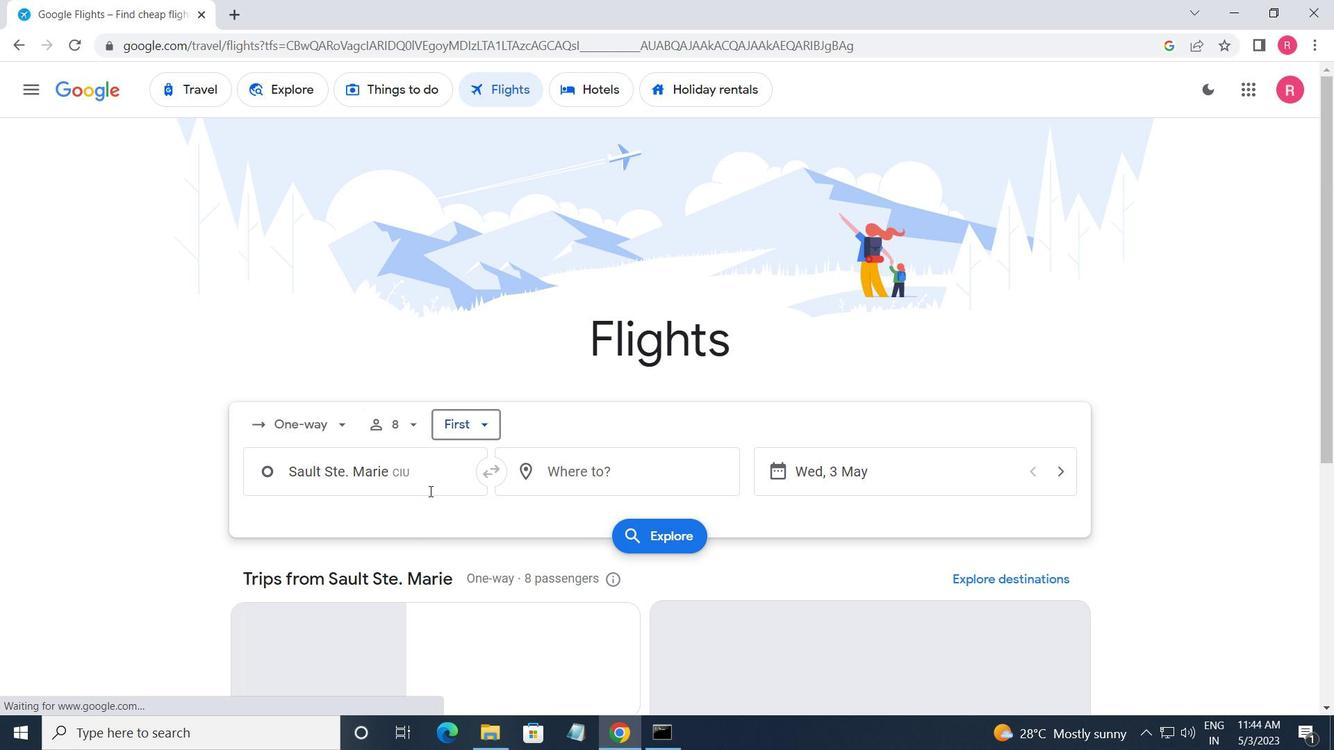 
Action: Mouse pressed left at (430, 482)
Screenshot: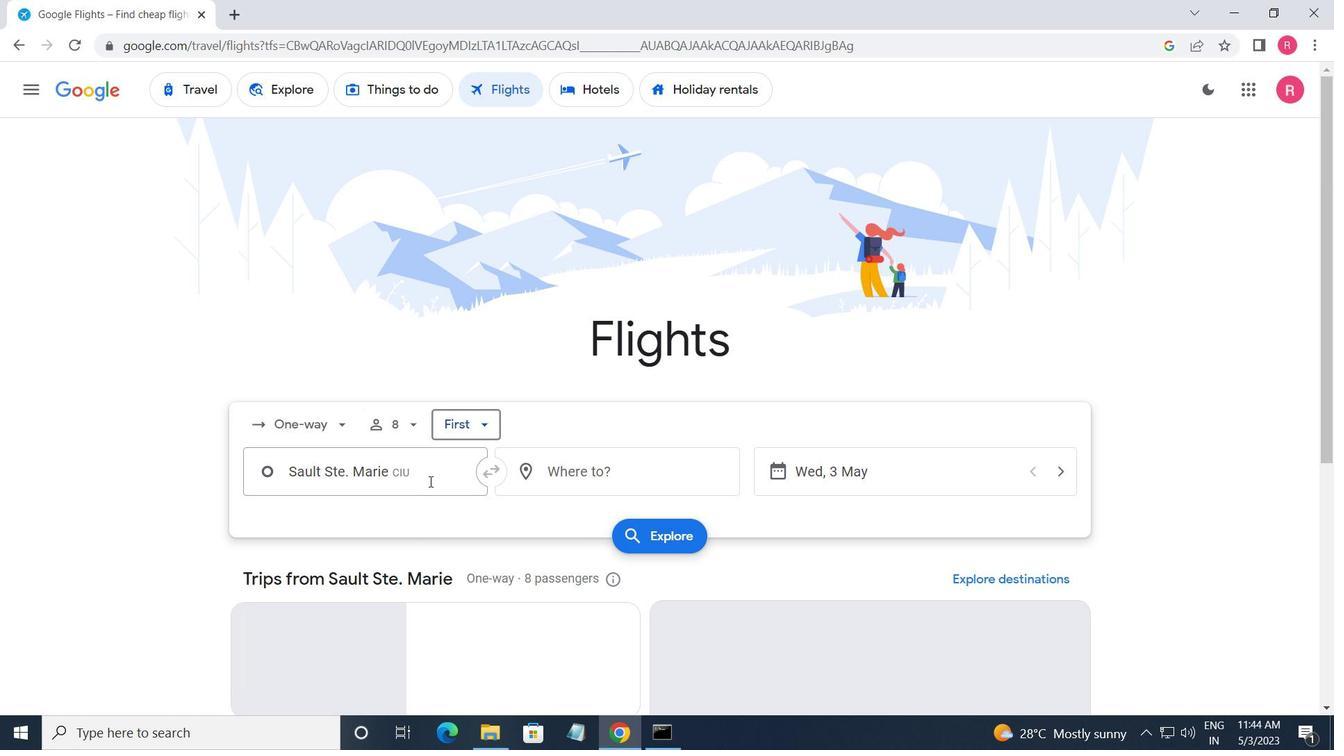 
Action: Mouse moved to (378, 694)
Screenshot: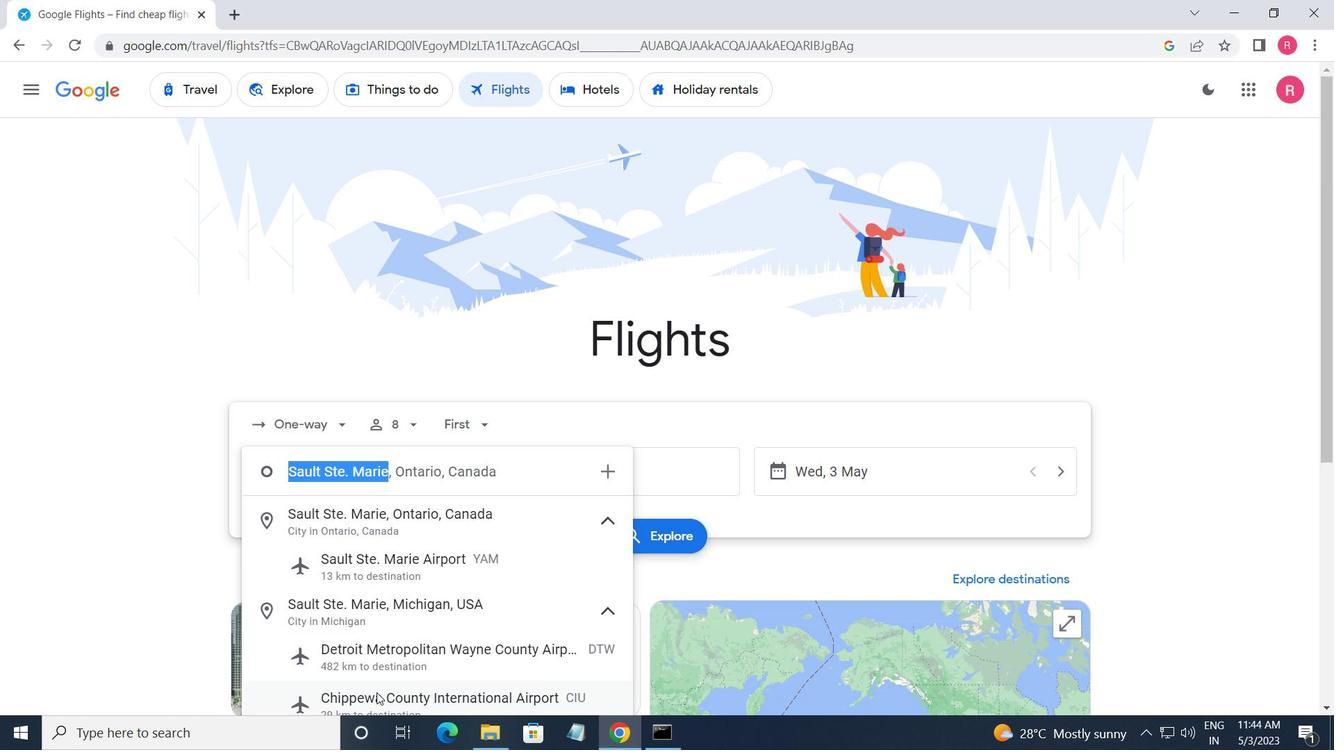 
Action: Mouse pressed left at (378, 694)
Screenshot: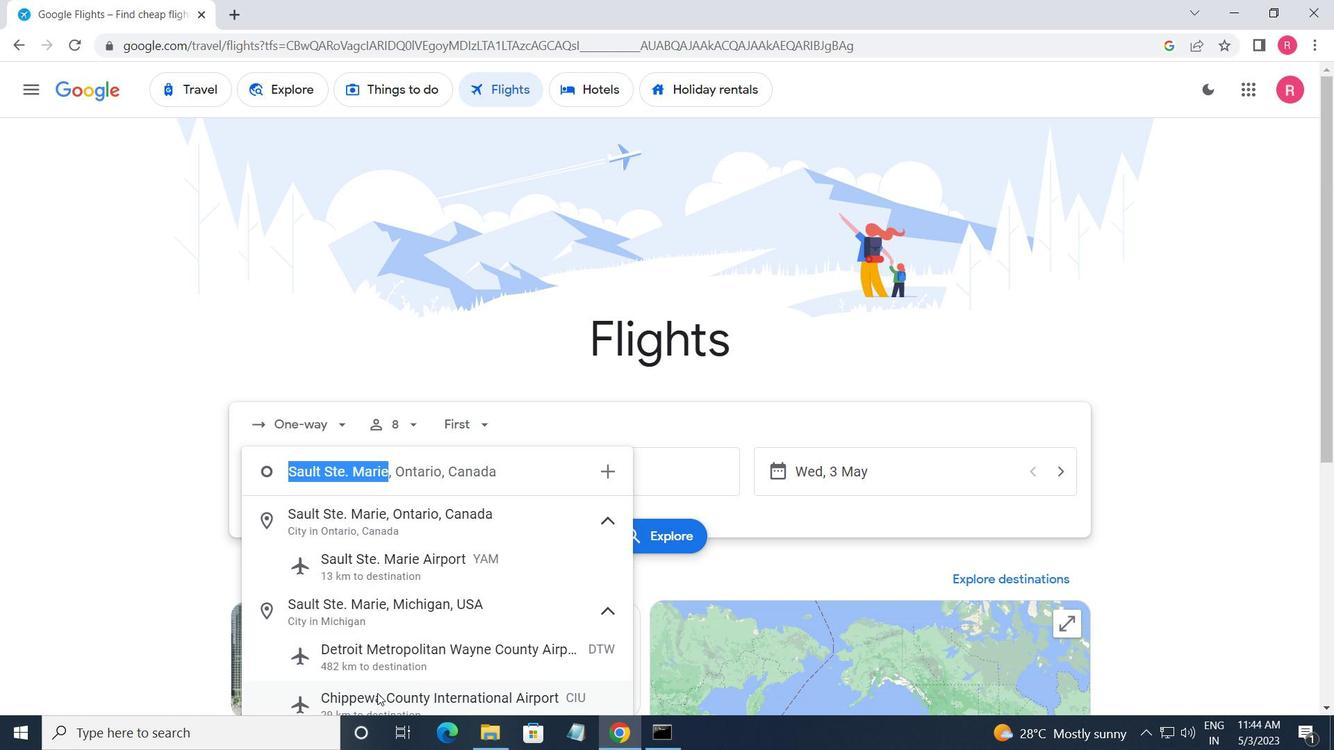 
Action: Mouse moved to (565, 453)
Screenshot: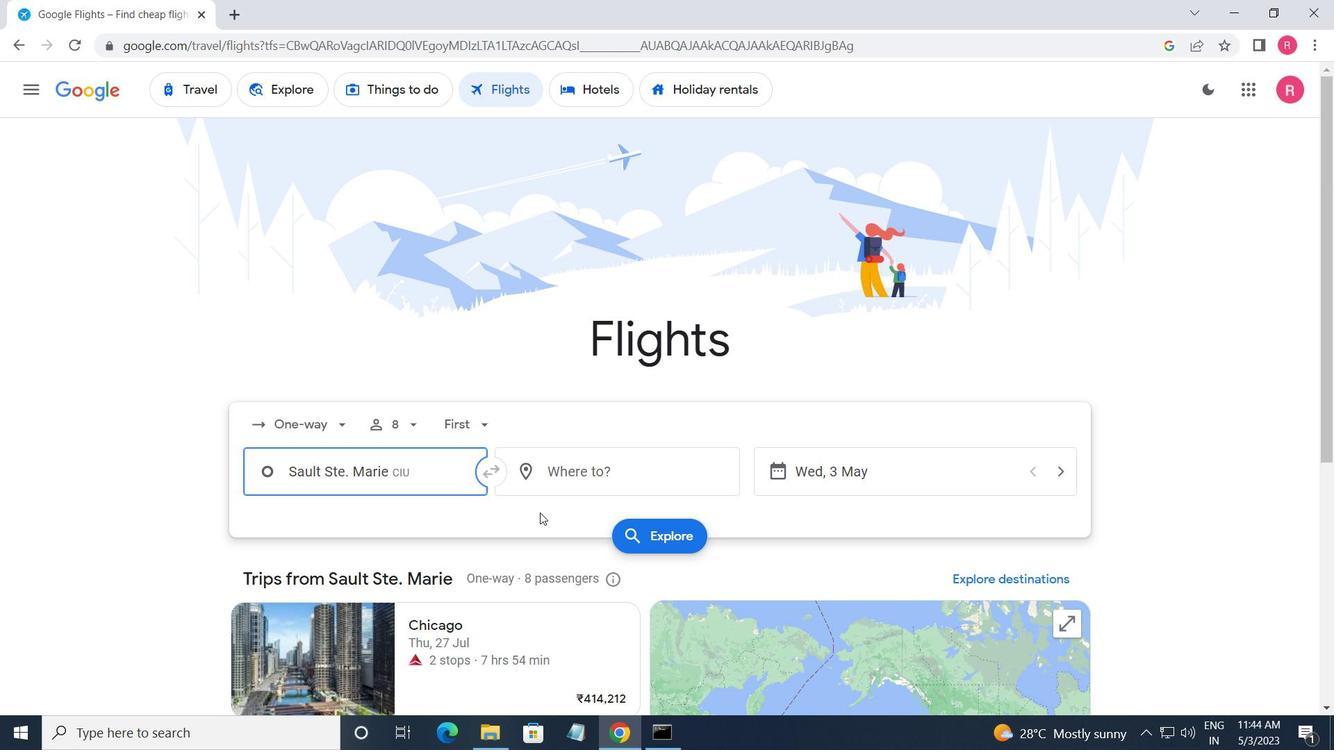 
Action: Mouse pressed left at (565, 453)
Screenshot: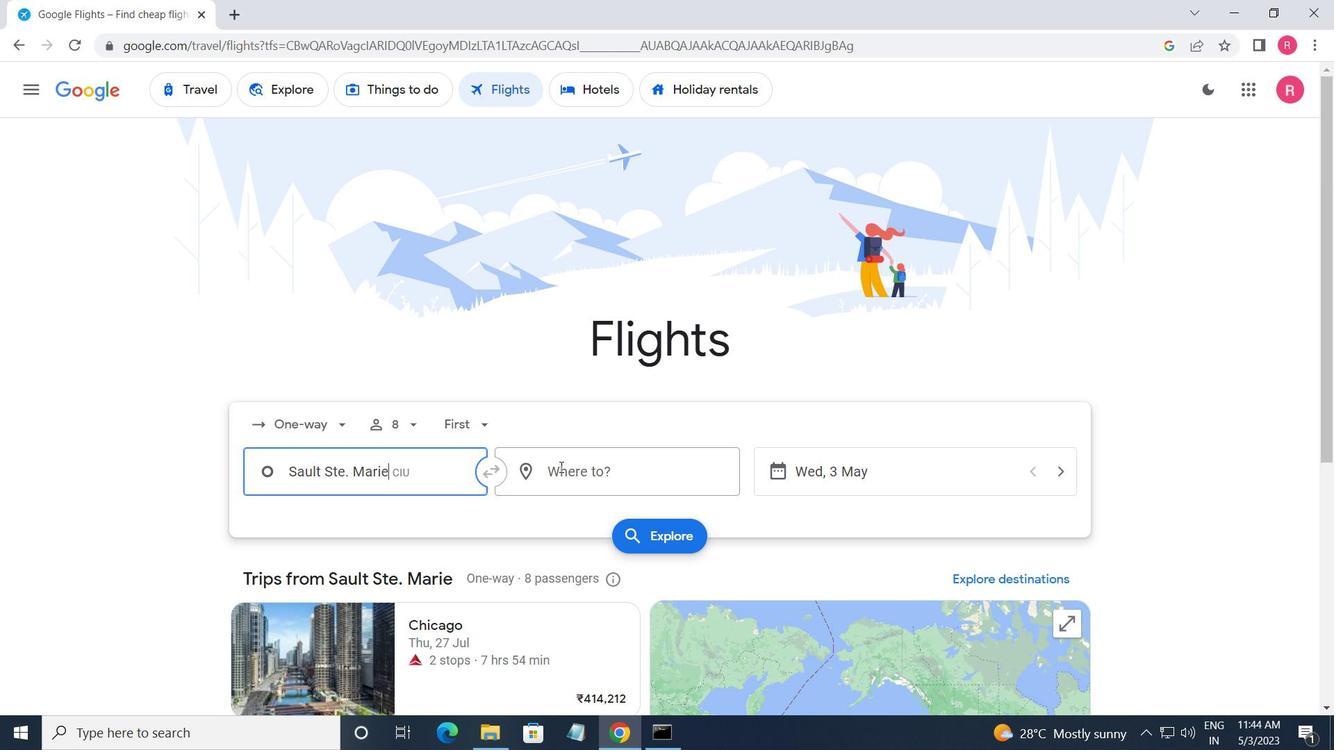 
Action: Mouse moved to (568, 647)
Screenshot: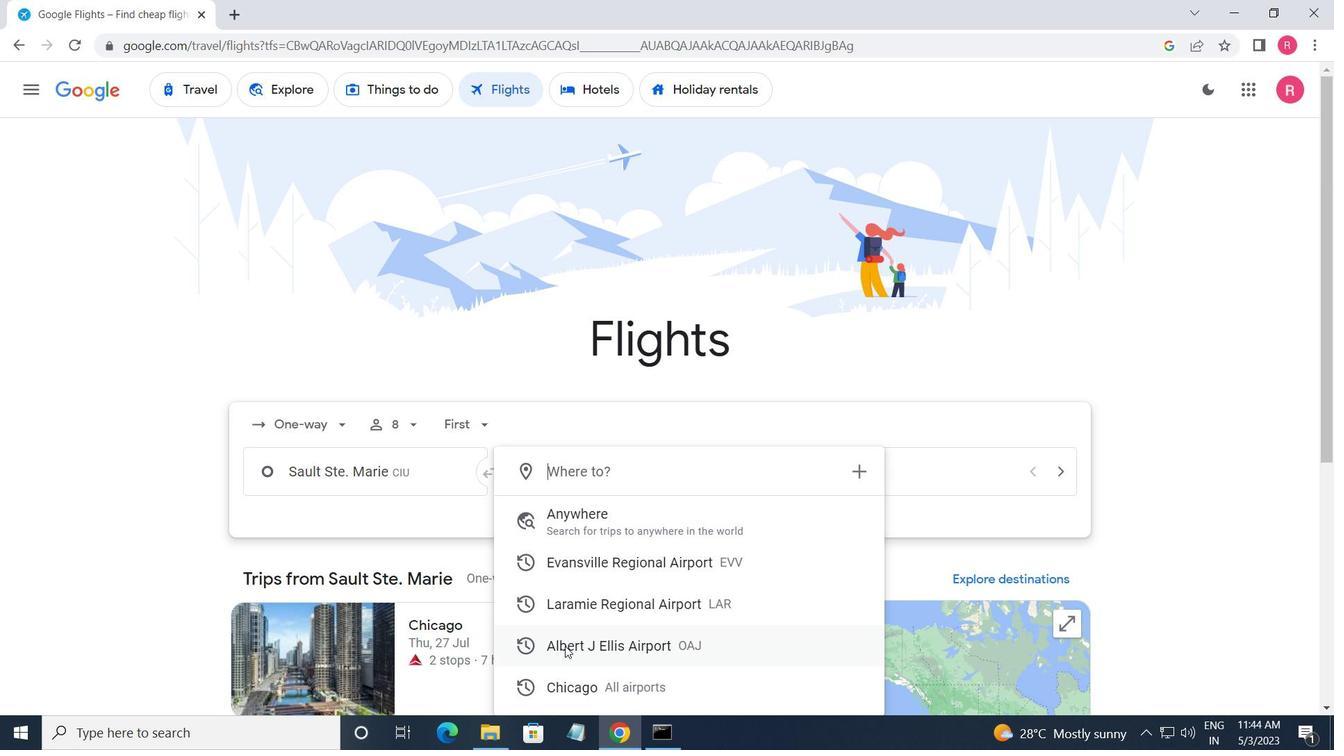 
Action: Mouse pressed left at (568, 647)
Screenshot: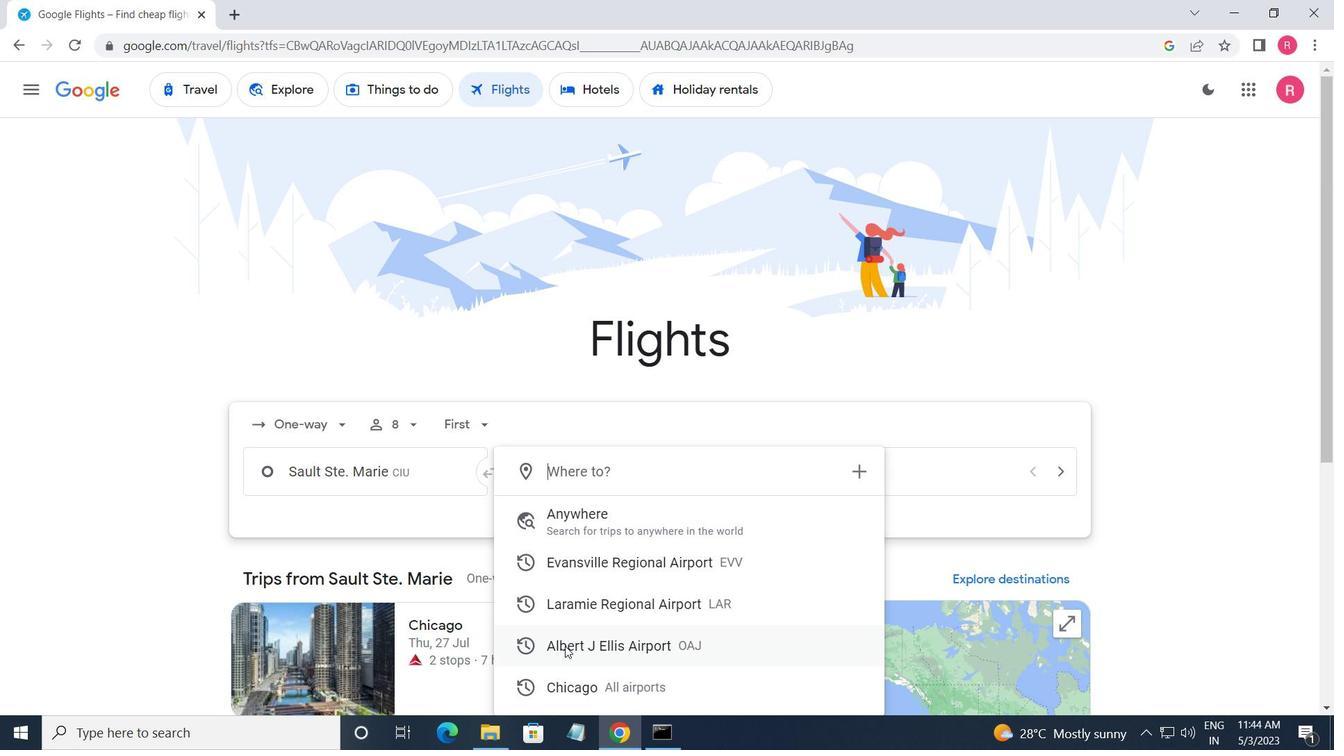 
Action: Mouse moved to (882, 487)
Screenshot: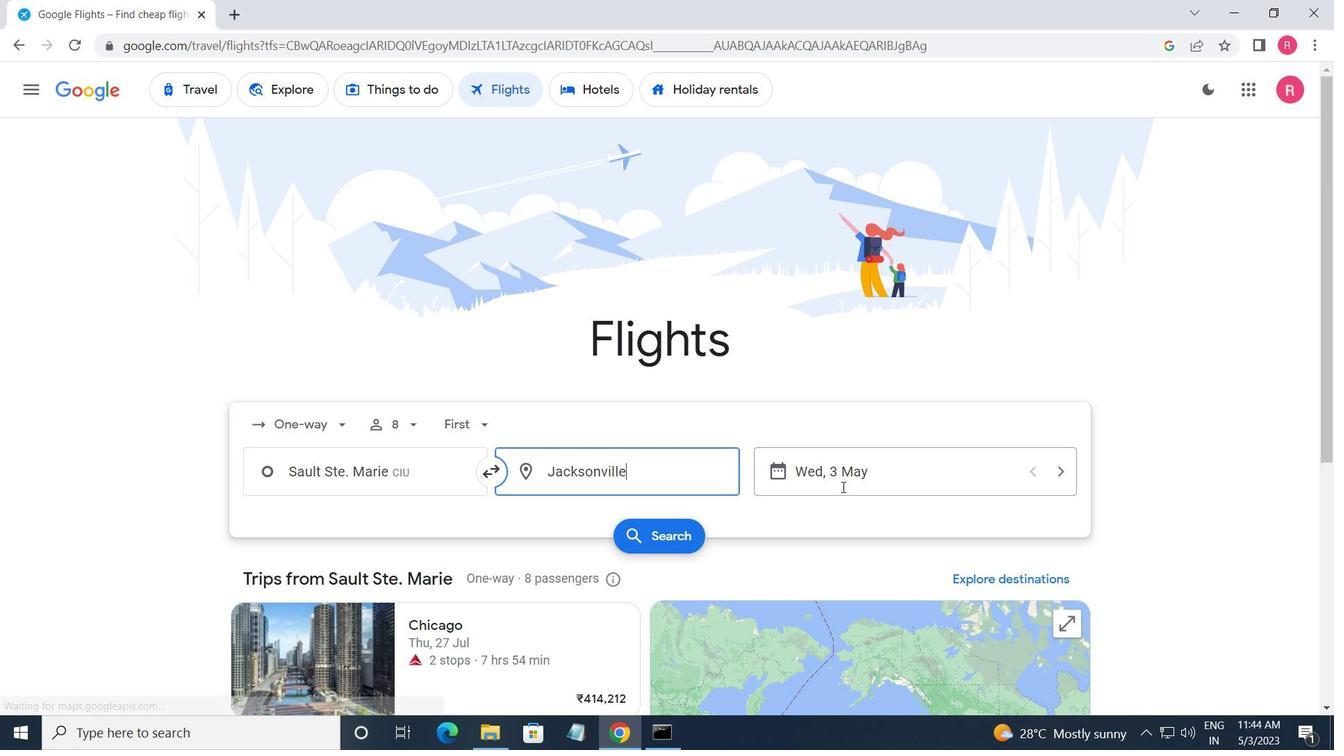 
Action: Mouse pressed left at (882, 487)
Screenshot: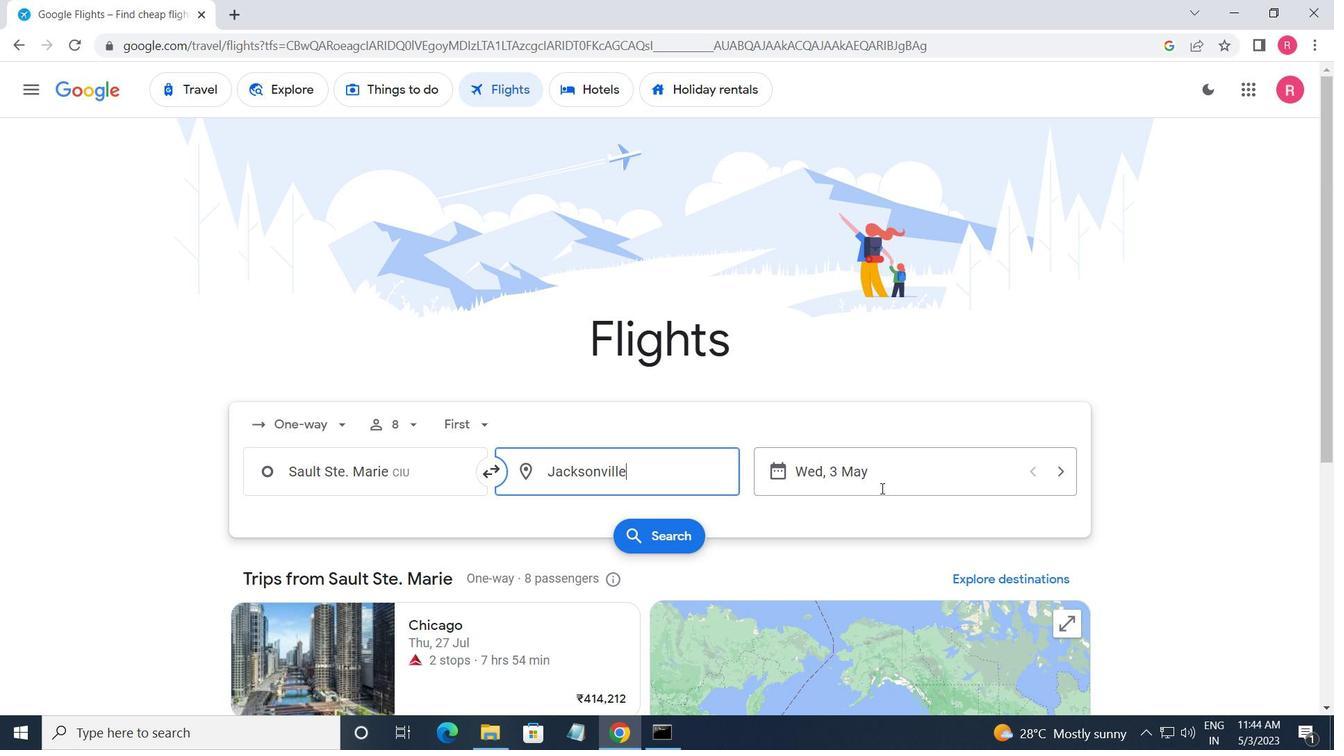
Action: Mouse moved to (575, 401)
Screenshot: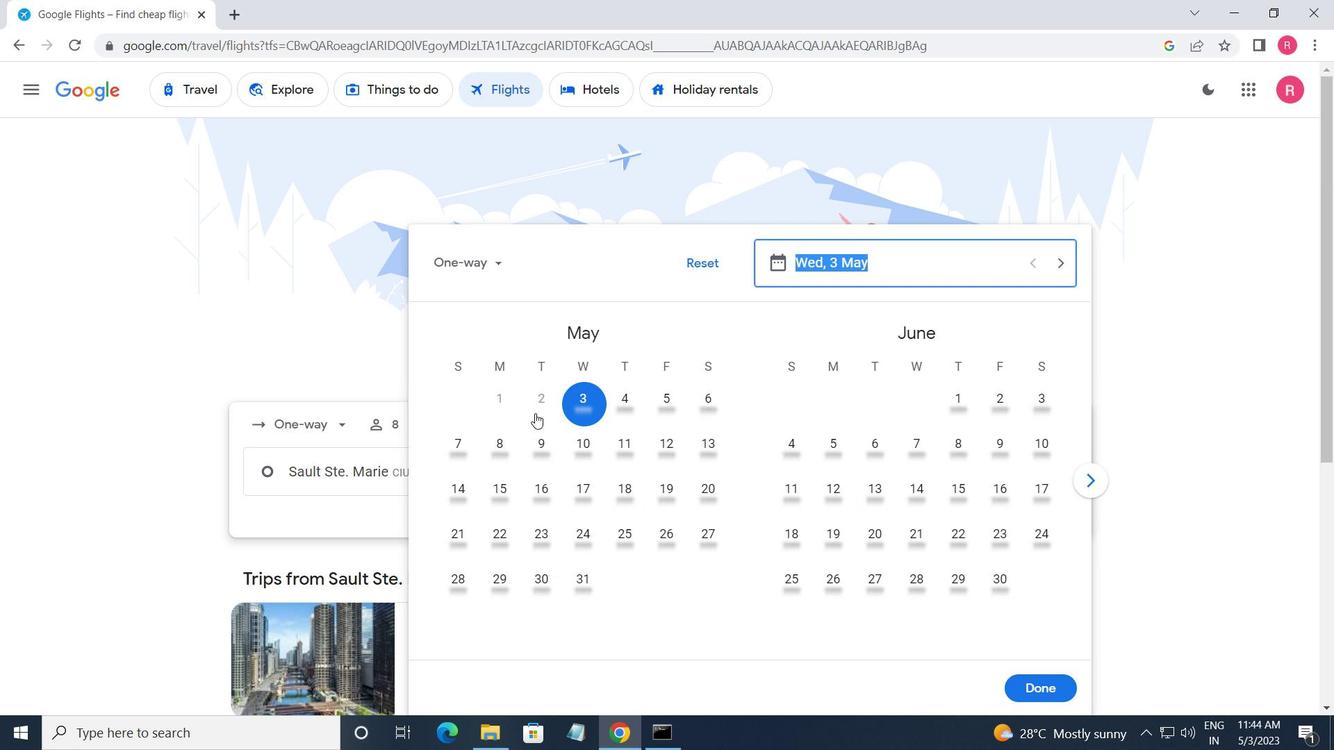 
Action: Mouse pressed left at (575, 401)
Screenshot: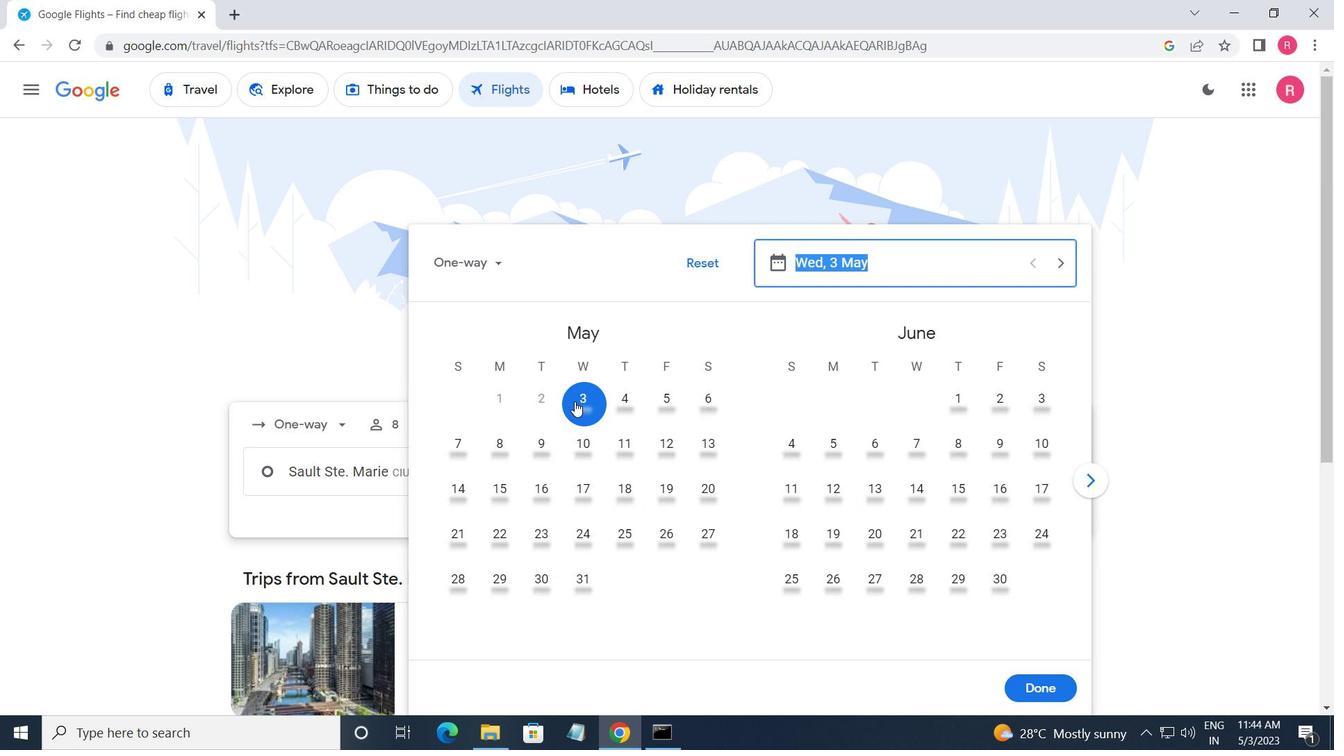 
Action: Mouse moved to (1056, 690)
Screenshot: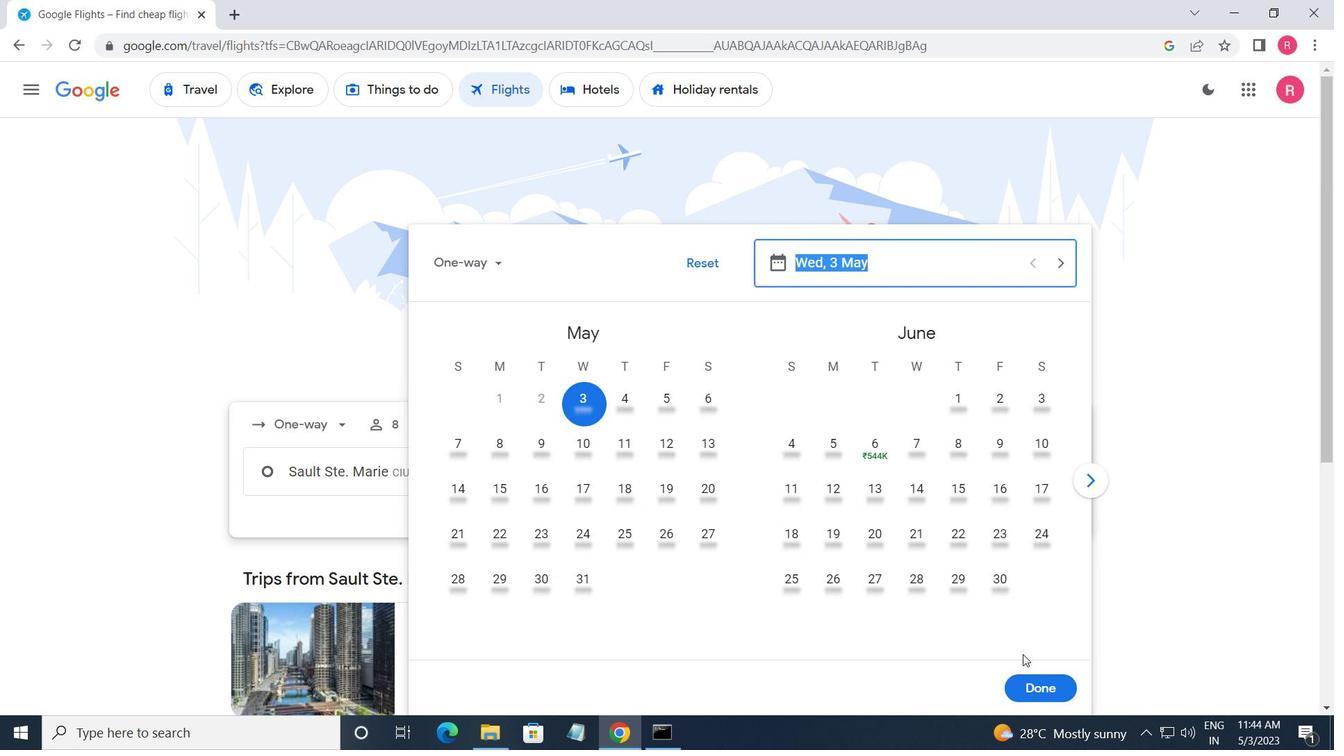 
Action: Mouse pressed left at (1056, 690)
Screenshot: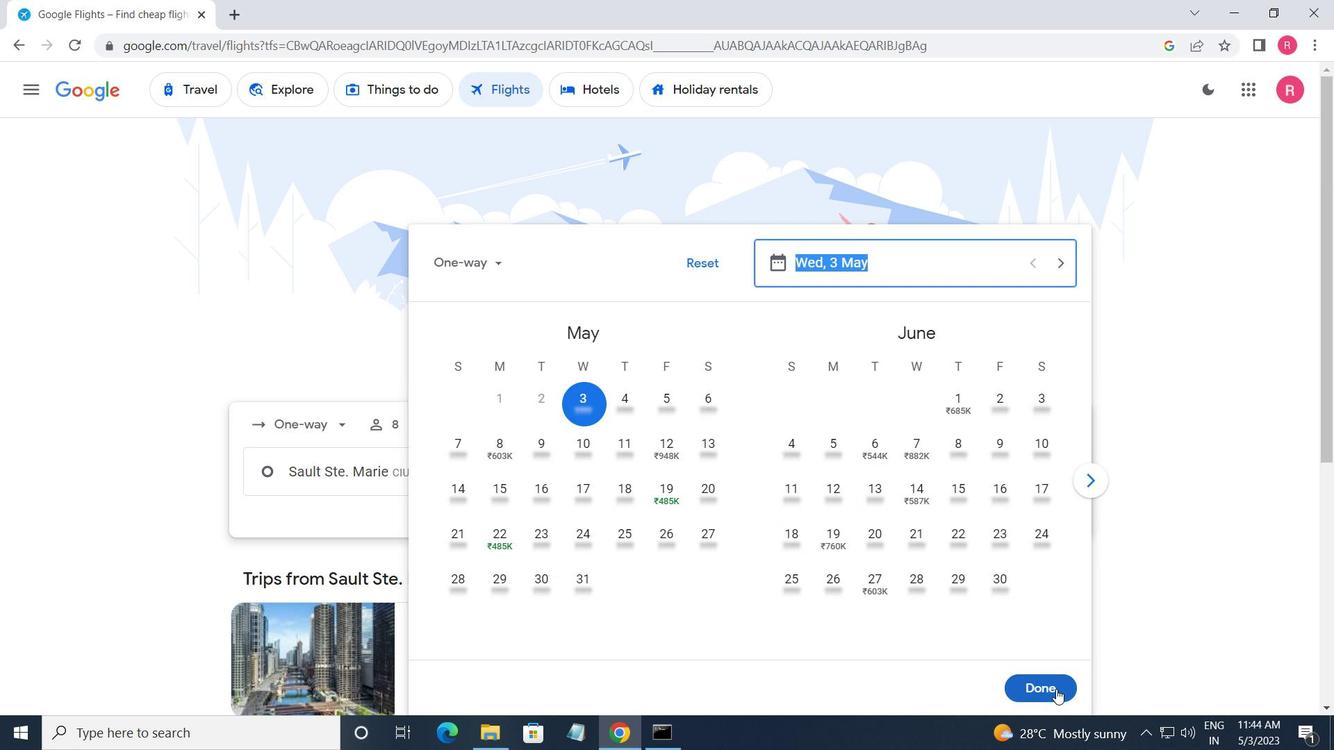 
Action: Mouse moved to (661, 544)
Screenshot: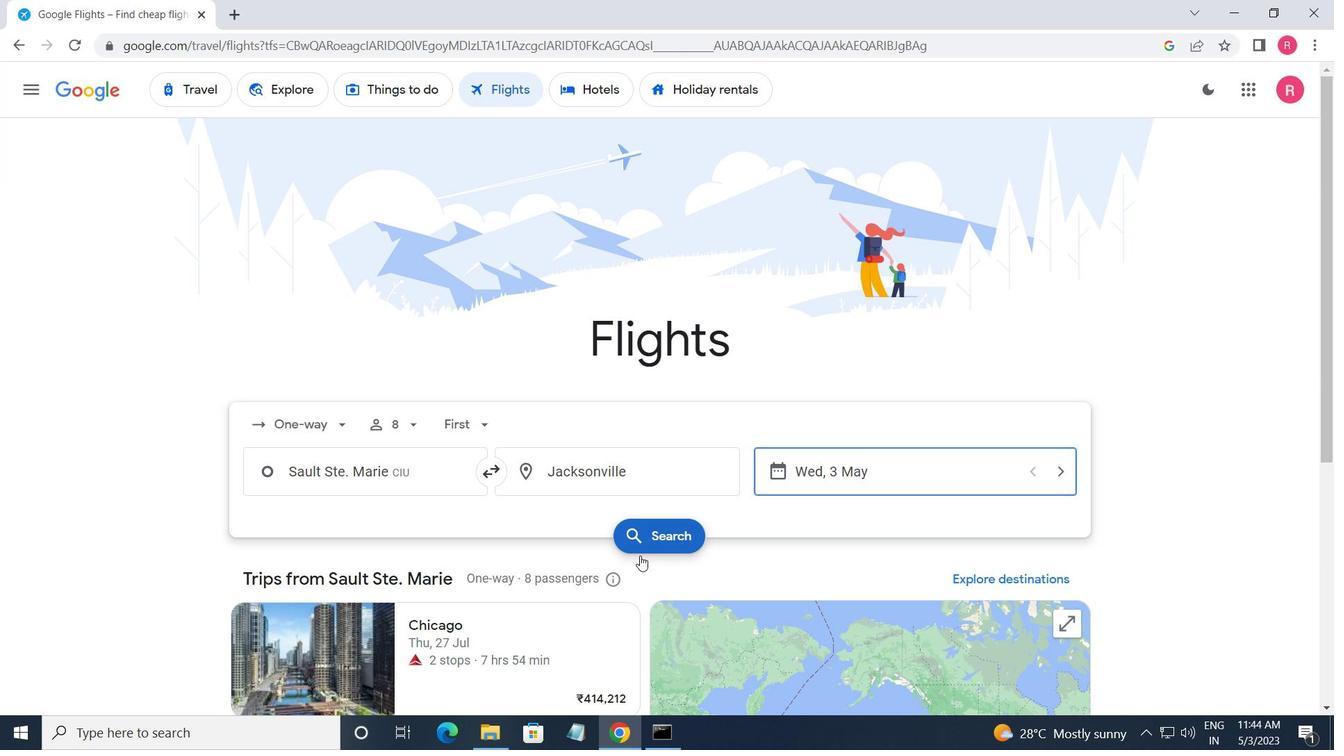 
Action: Mouse pressed left at (661, 544)
Screenshot: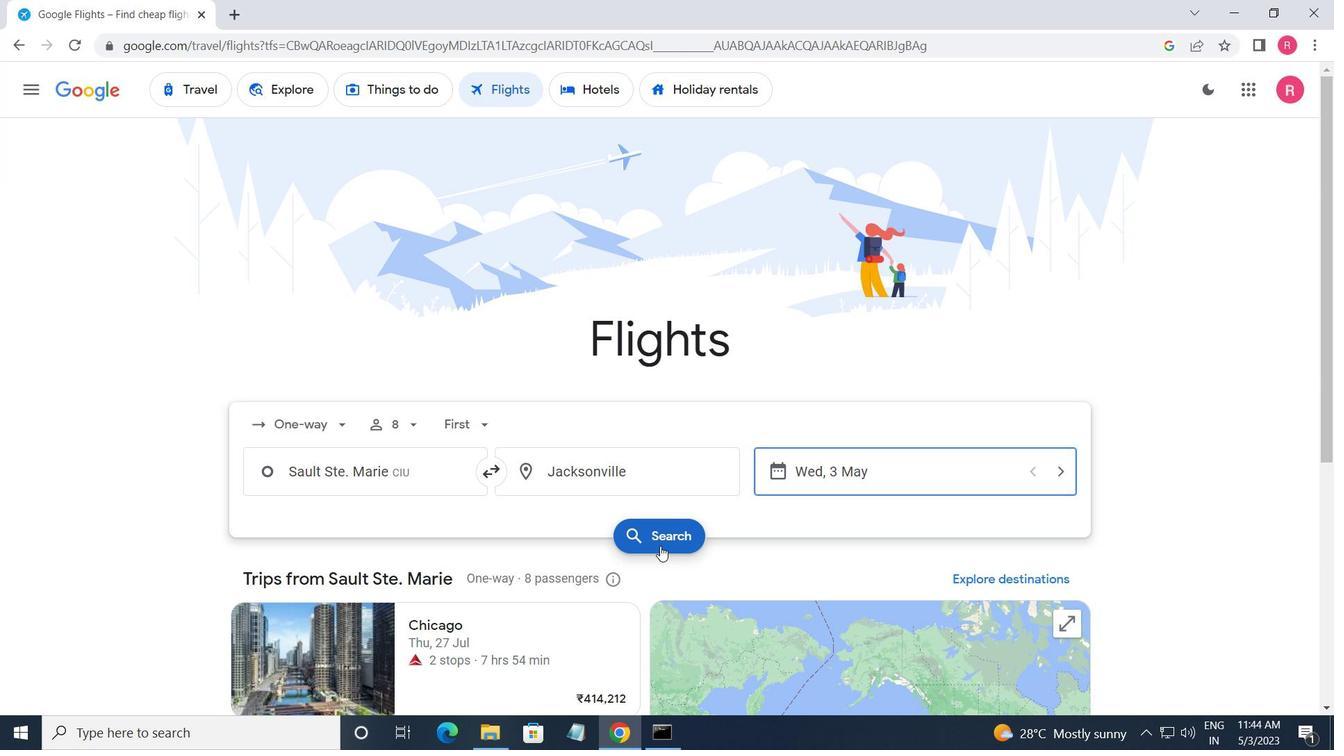 
Action: Mouse moved to (271, 246)
Screenshot: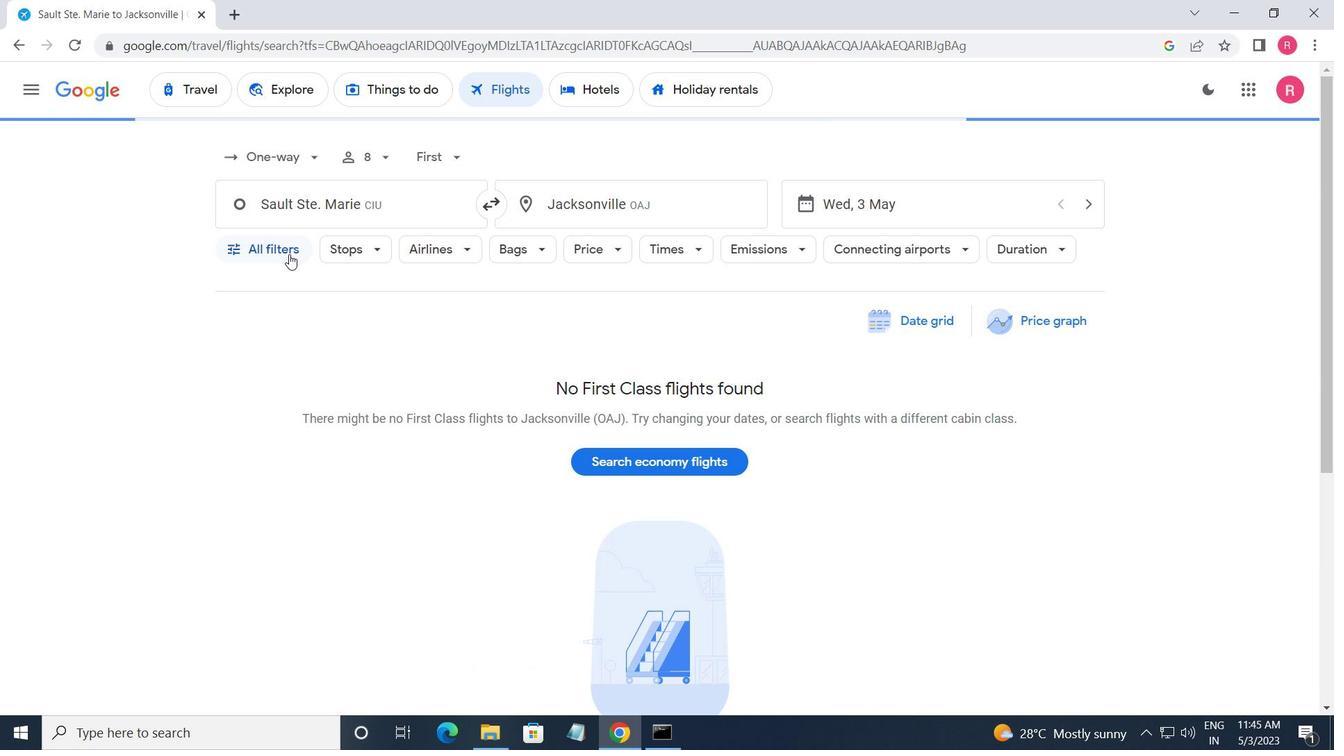 
Action: Mouse pressed left at (271, 246)
Screenshot: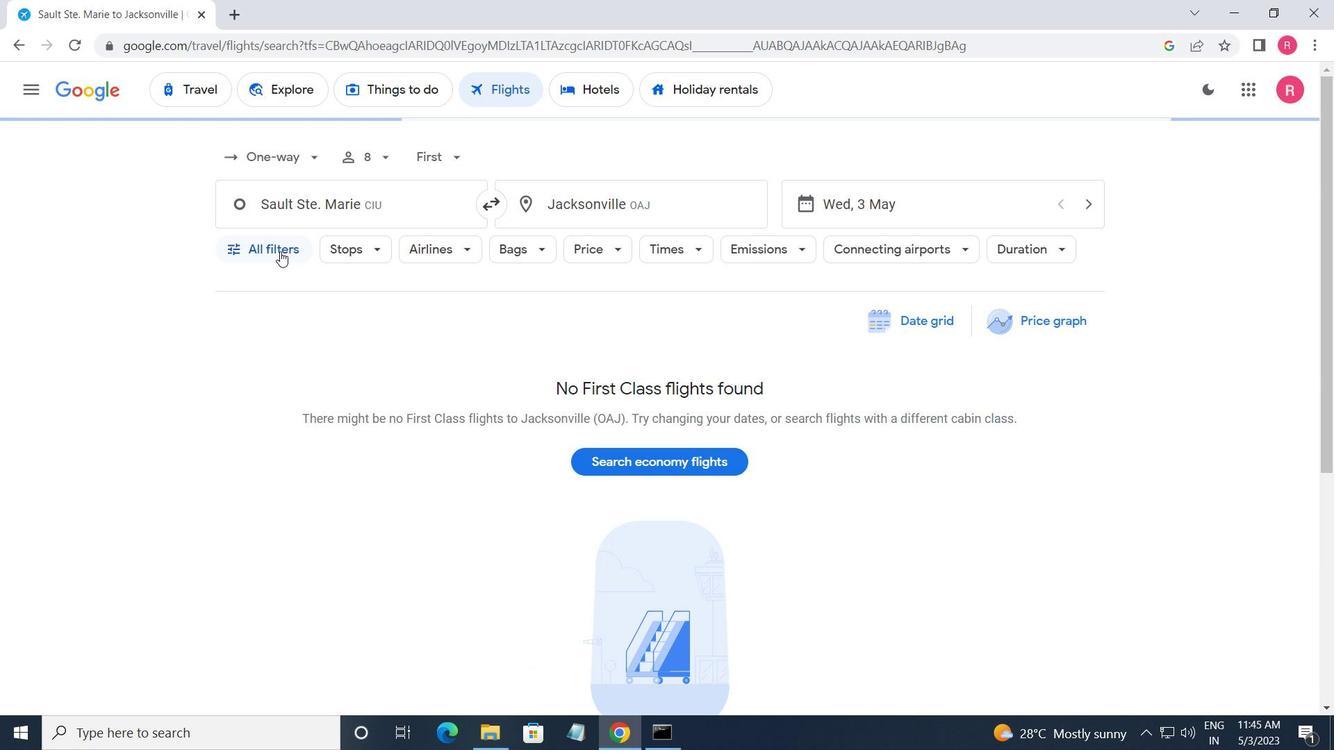
Action: Mouse moved to (307, 521)
Screenshot: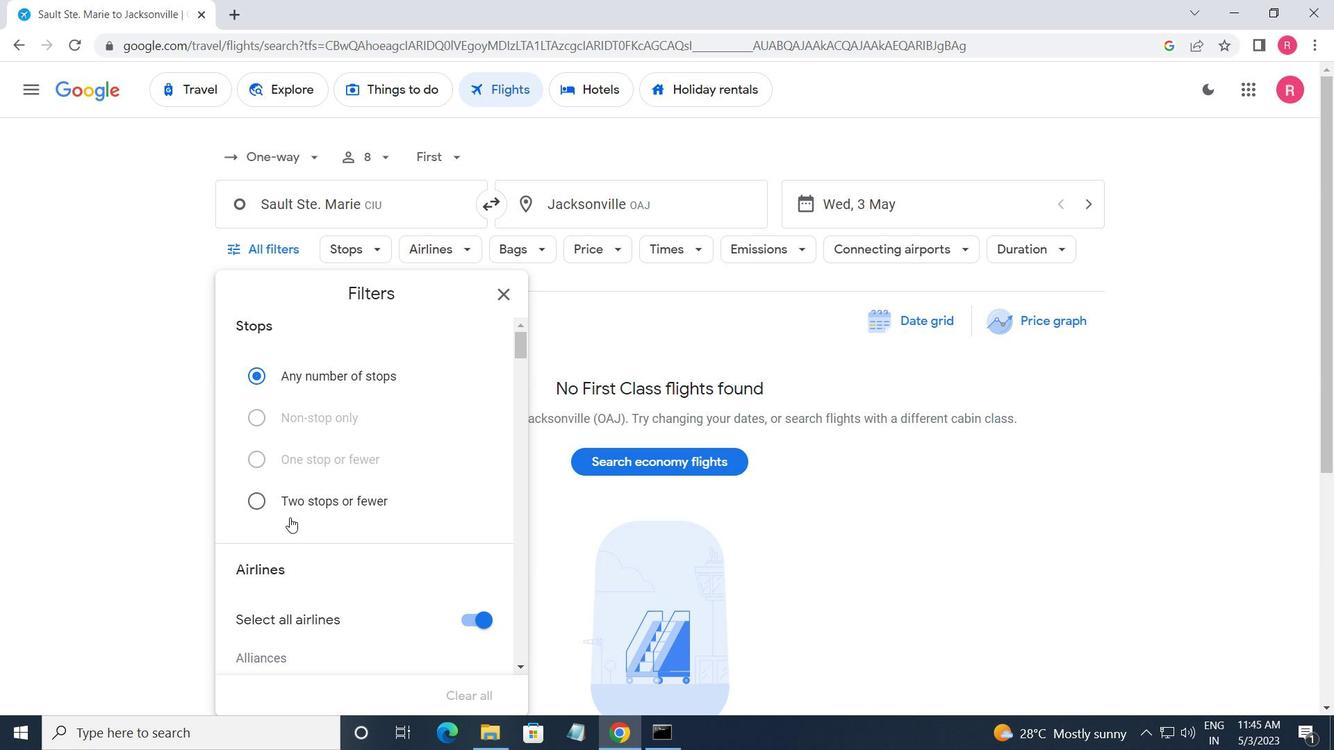 
Action: Mouse scrolled (307, 520) with delta (0, 0)
Screenshot: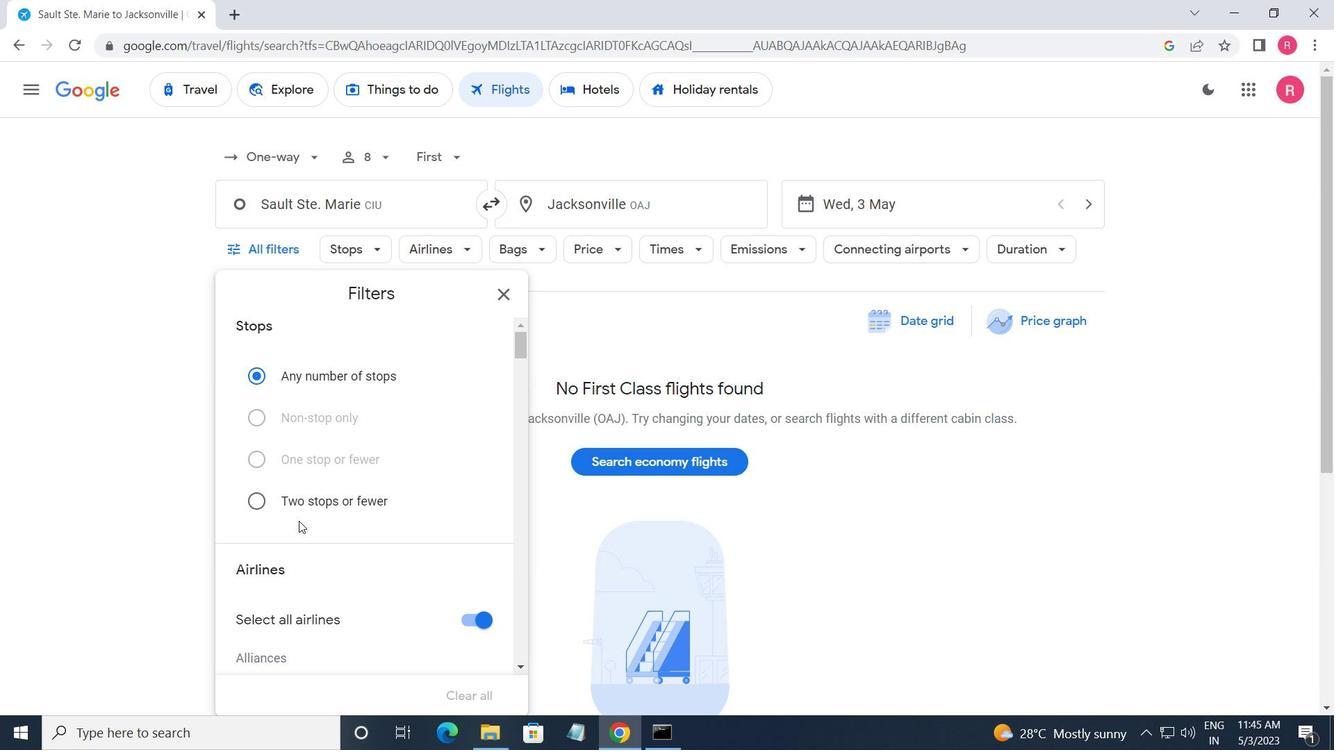 
Action: Mouse moved to (307, 523)
Screenshot: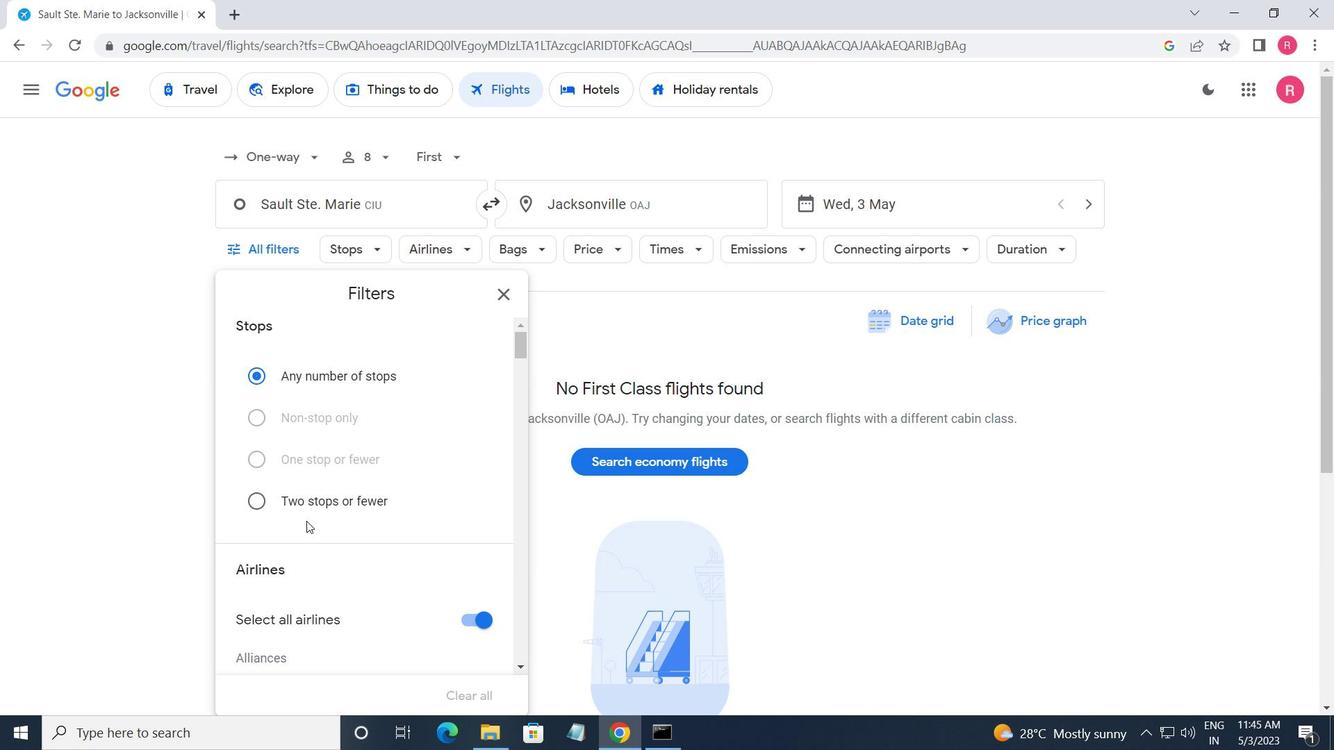 
Action: Mouse scrolled (307, 522) with delta (0, 0)
Screenshot: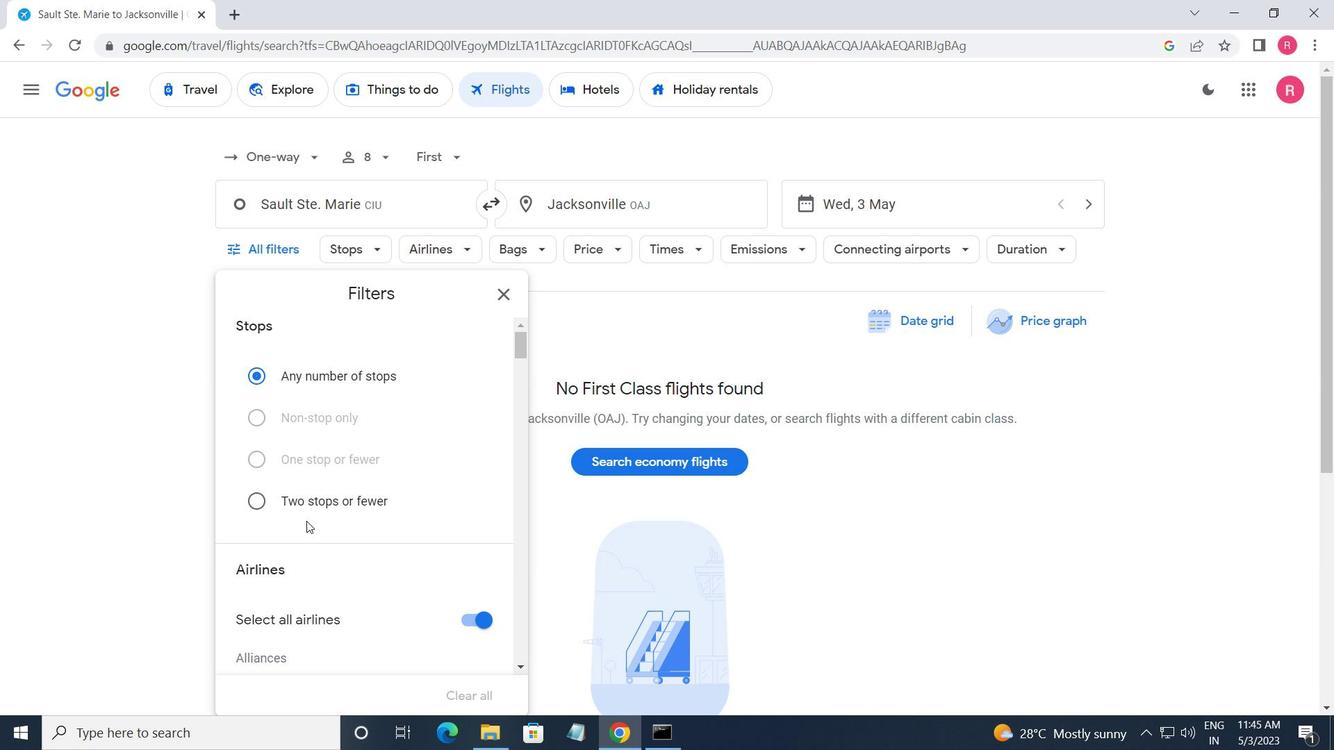 
Action: Mouse scrolled (307, 522) with delta (0, 0)
Screenshot: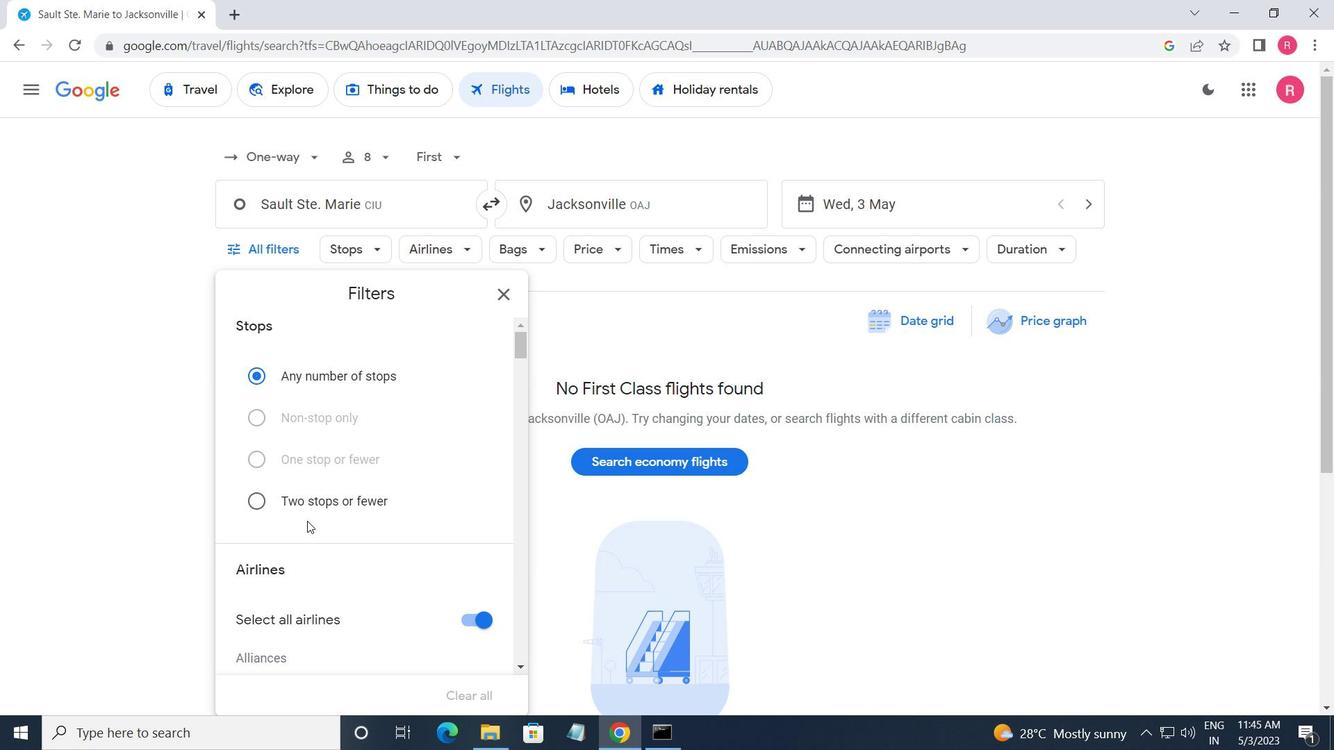 
Action: Mouse moved to (307, 523)
Screenshot: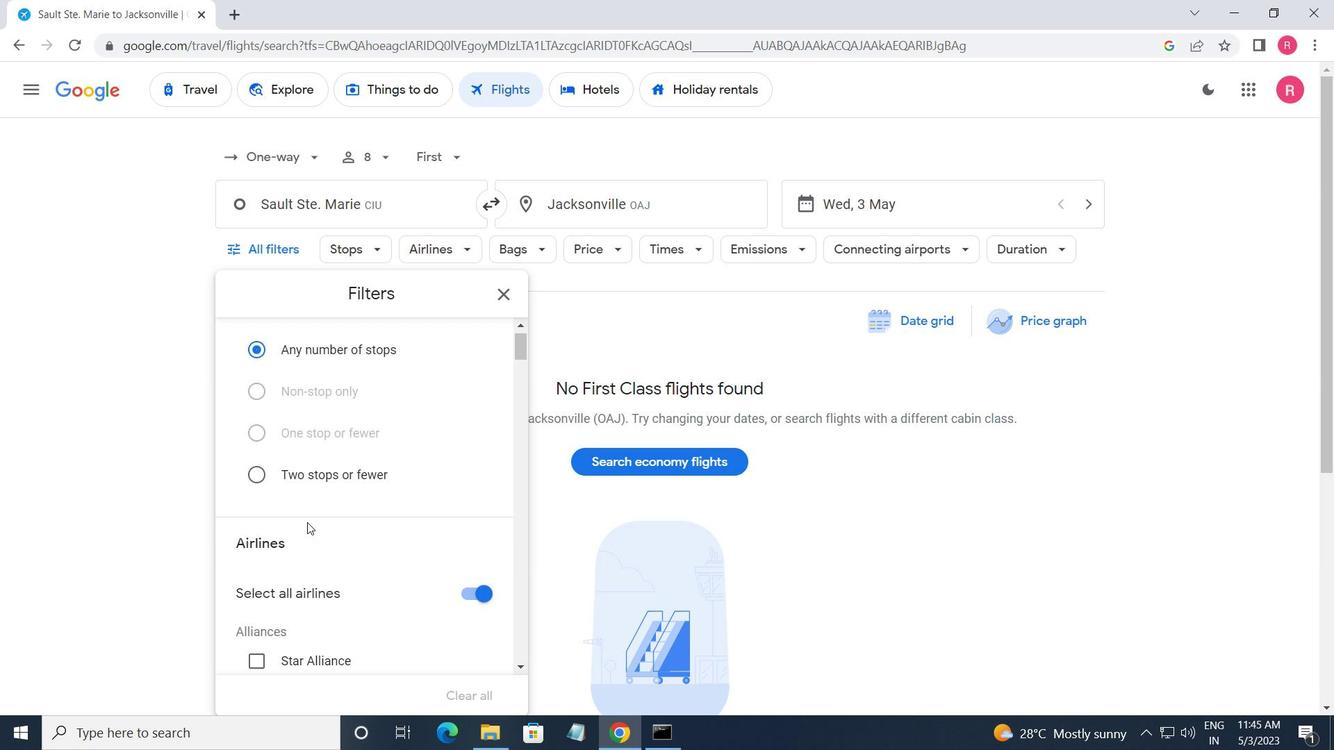 
Action: Mouse scrolled (307, 522) with delta (0, 0)
Screenshot: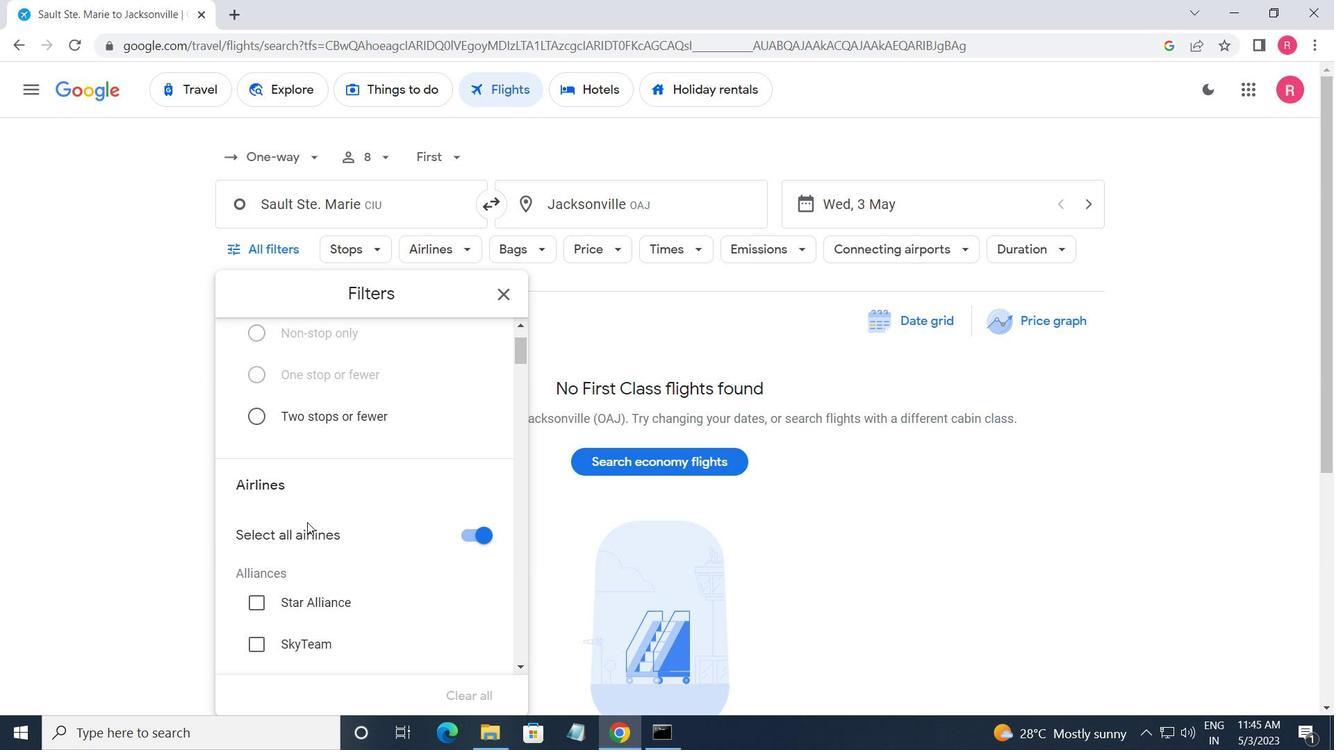 
Action: Mouse scrolled (307, 522) with delta (0, 0)
Screenshot: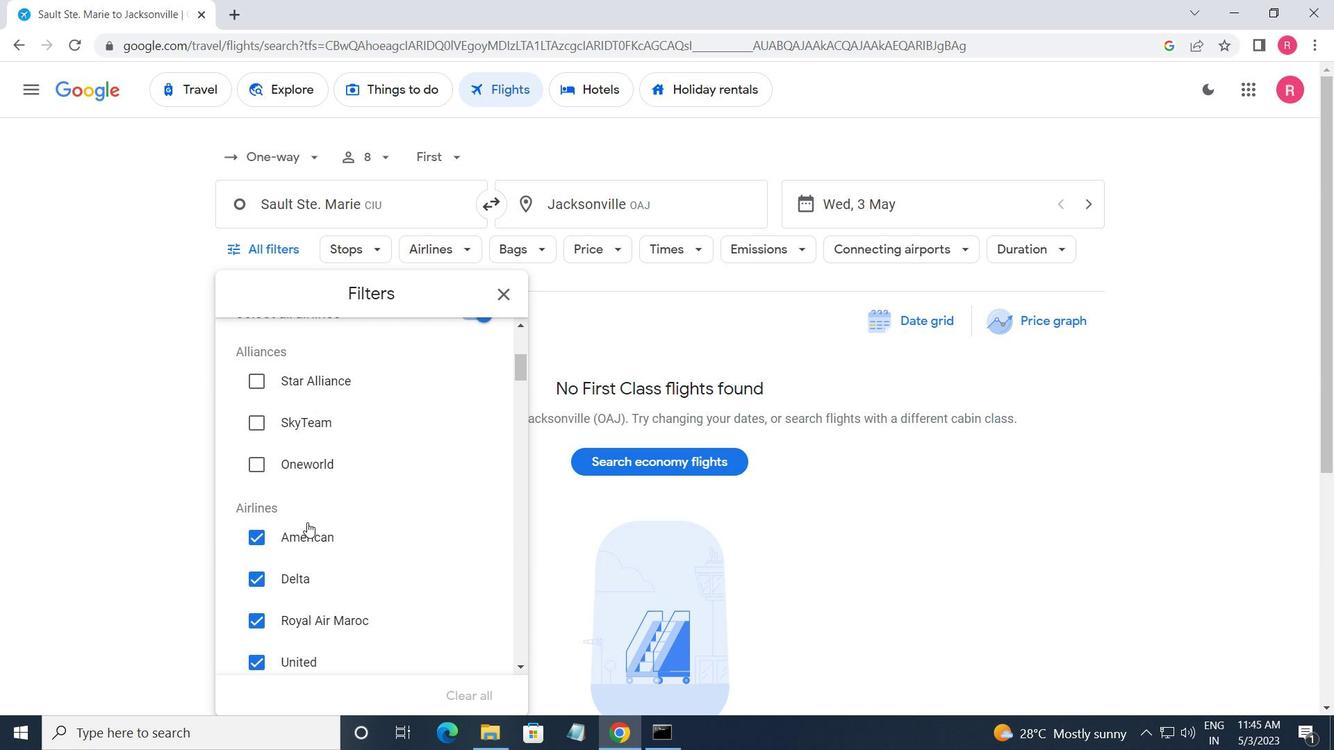 
Action: Mouse moved to (446, 497)
Screenshot: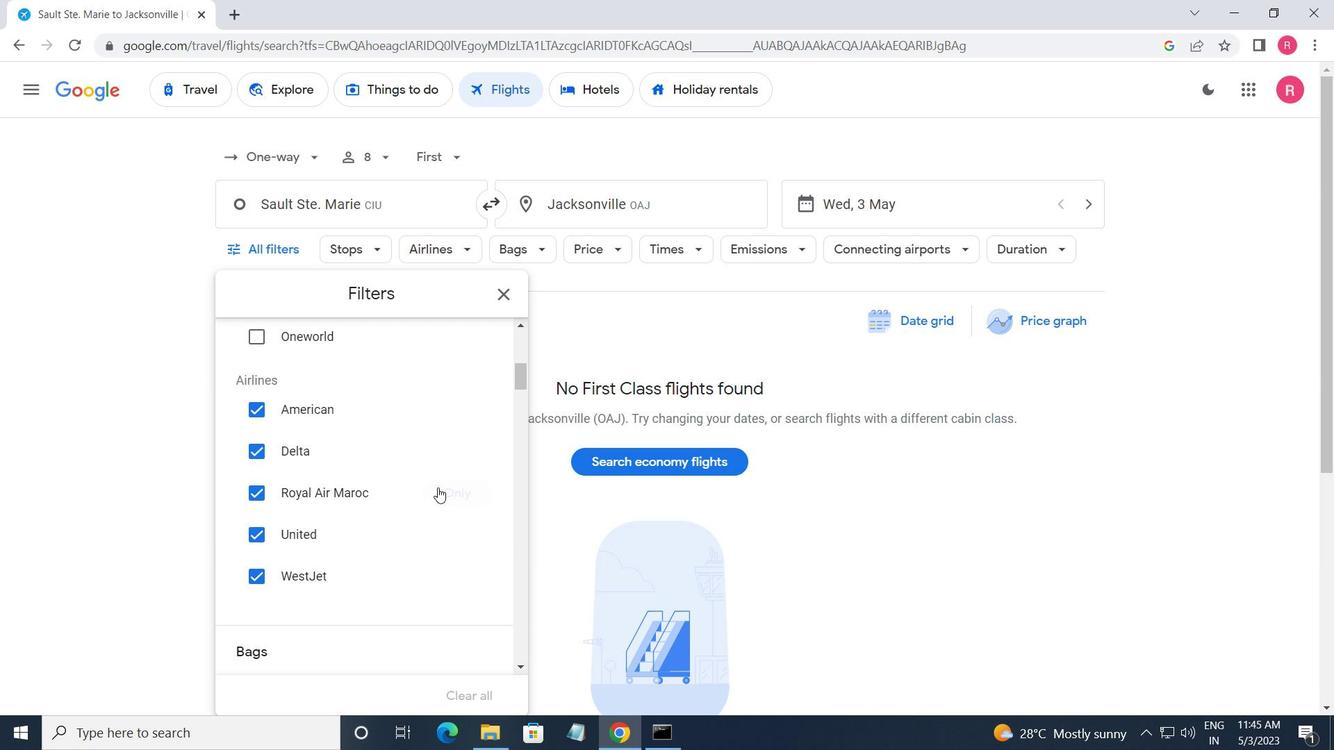 
Action: Mouse pressed left at (446, 497)
Screenshot: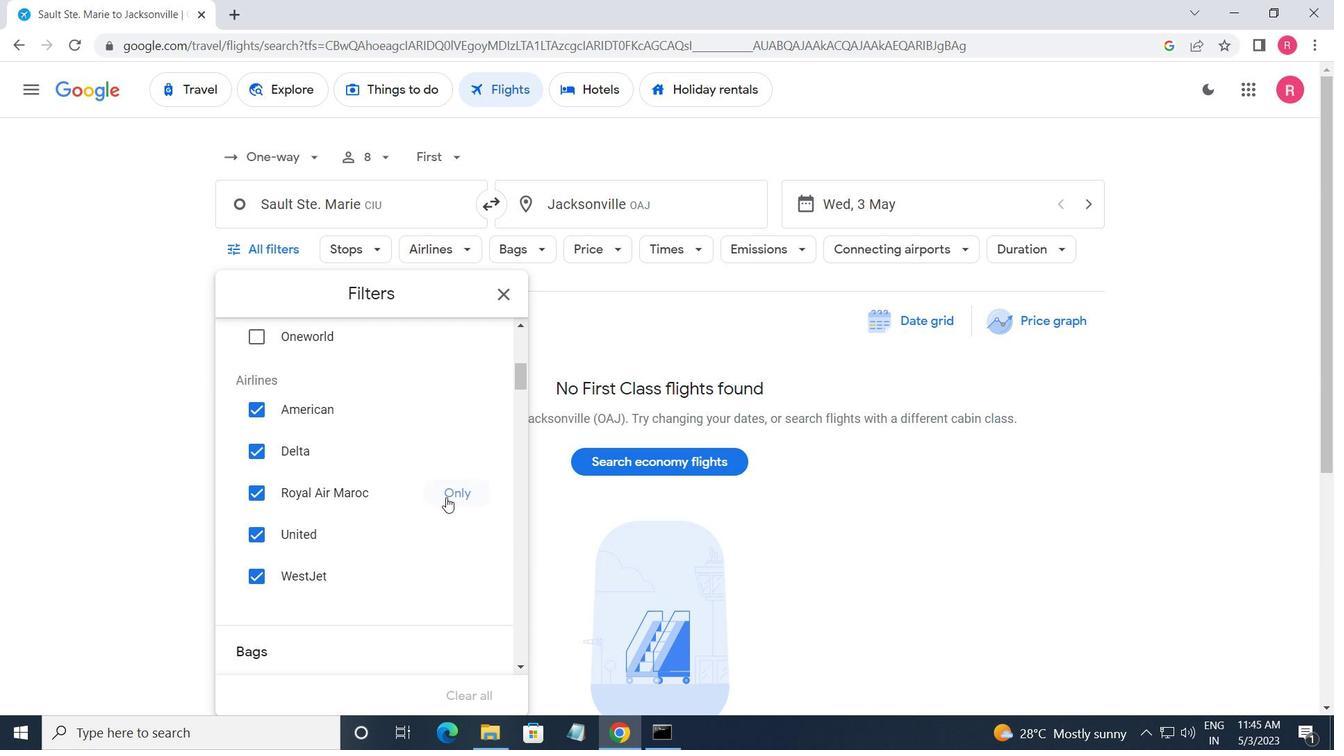 
Action: Mouse moved to (399, 592)
Screenshot: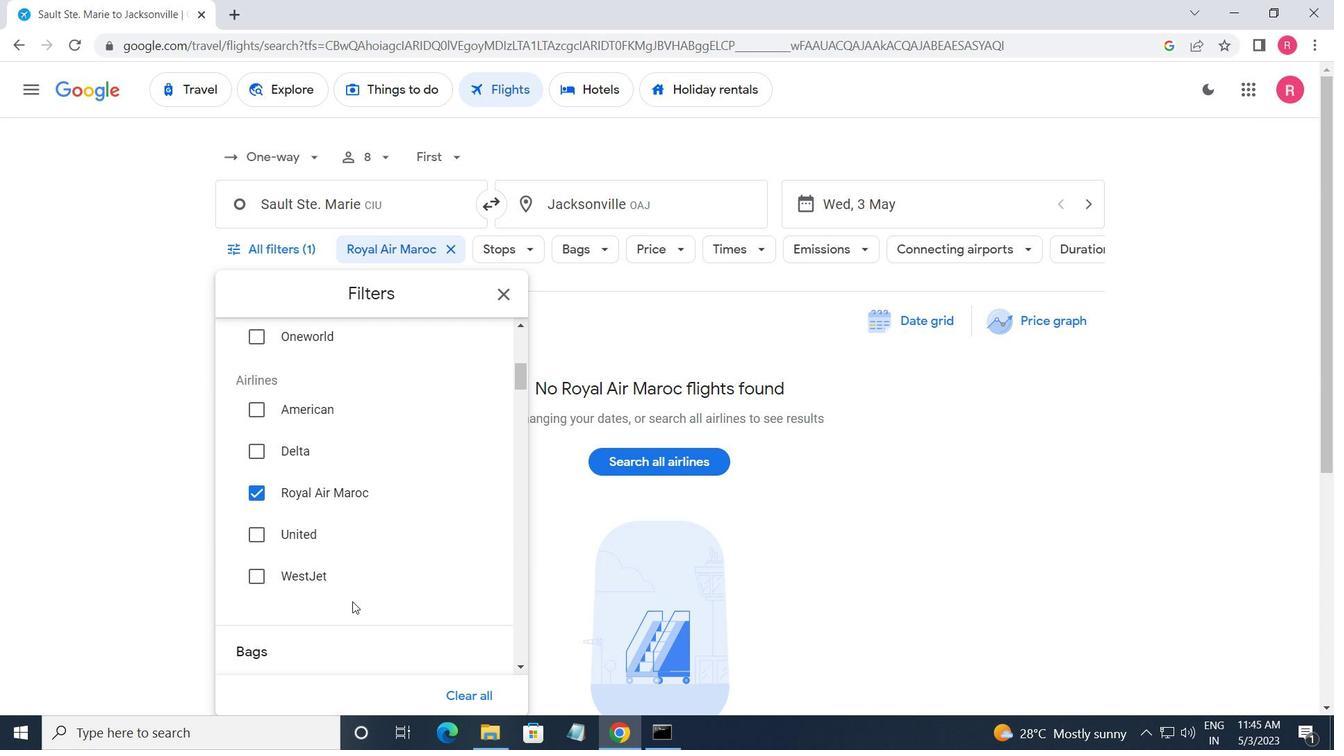 
Action: Mouse scrolled (399, 592) with delta (0, 0)
Screenshot: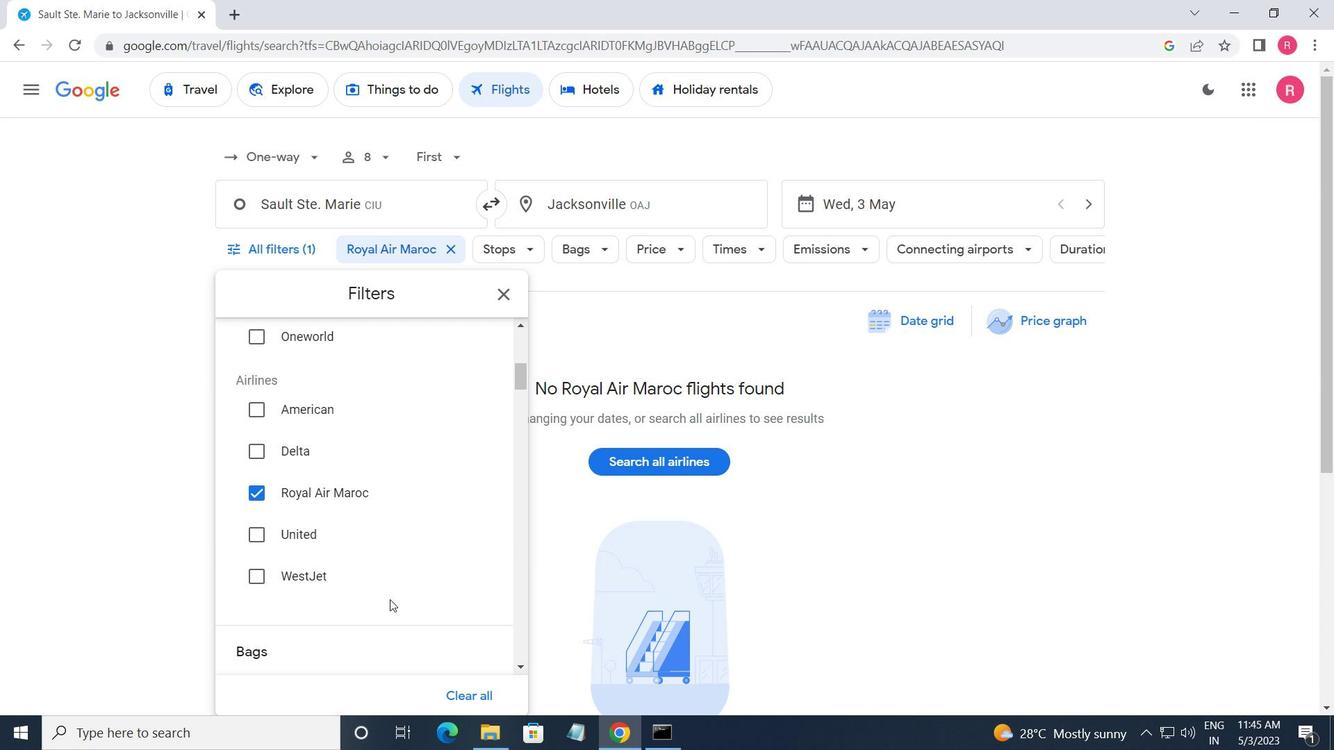
Action: Mouse moved to (400, 592)
Screenshot: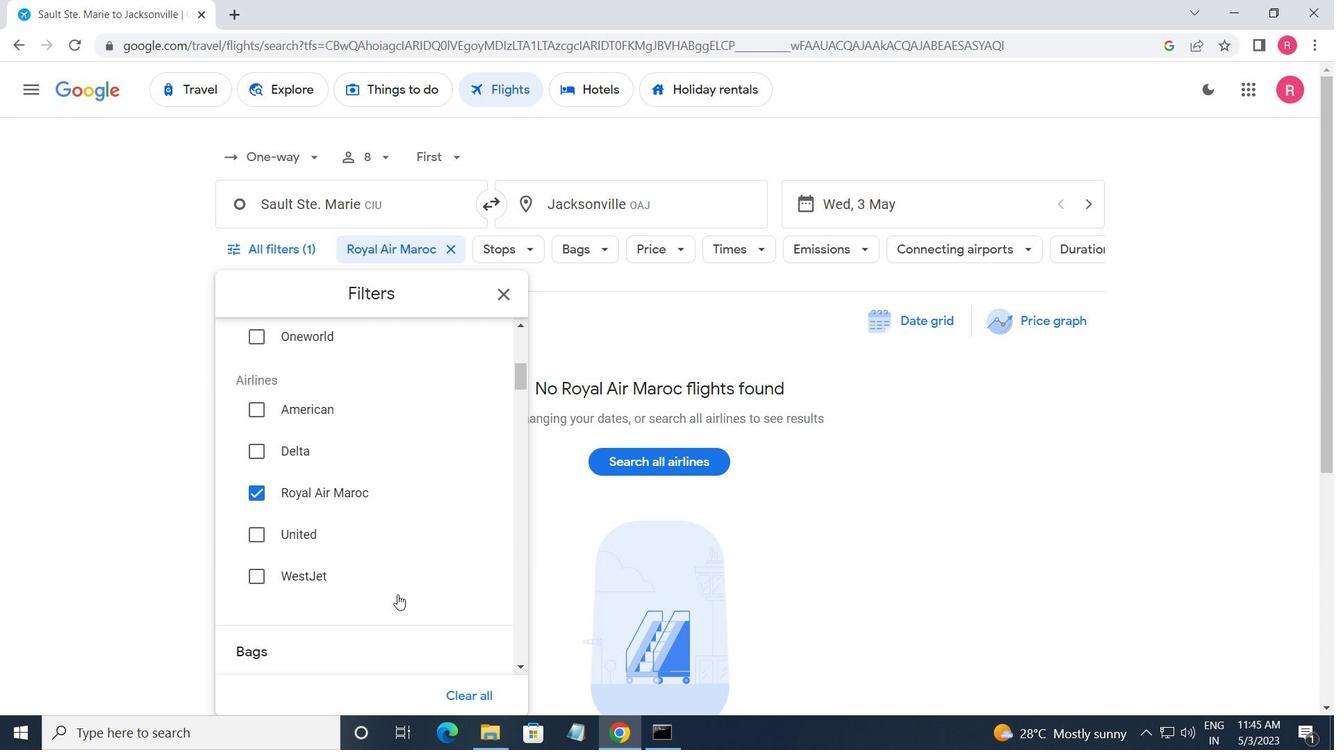 
Action: Mouse scrolled (400, 591) with delta (0, 0)
Screenshot: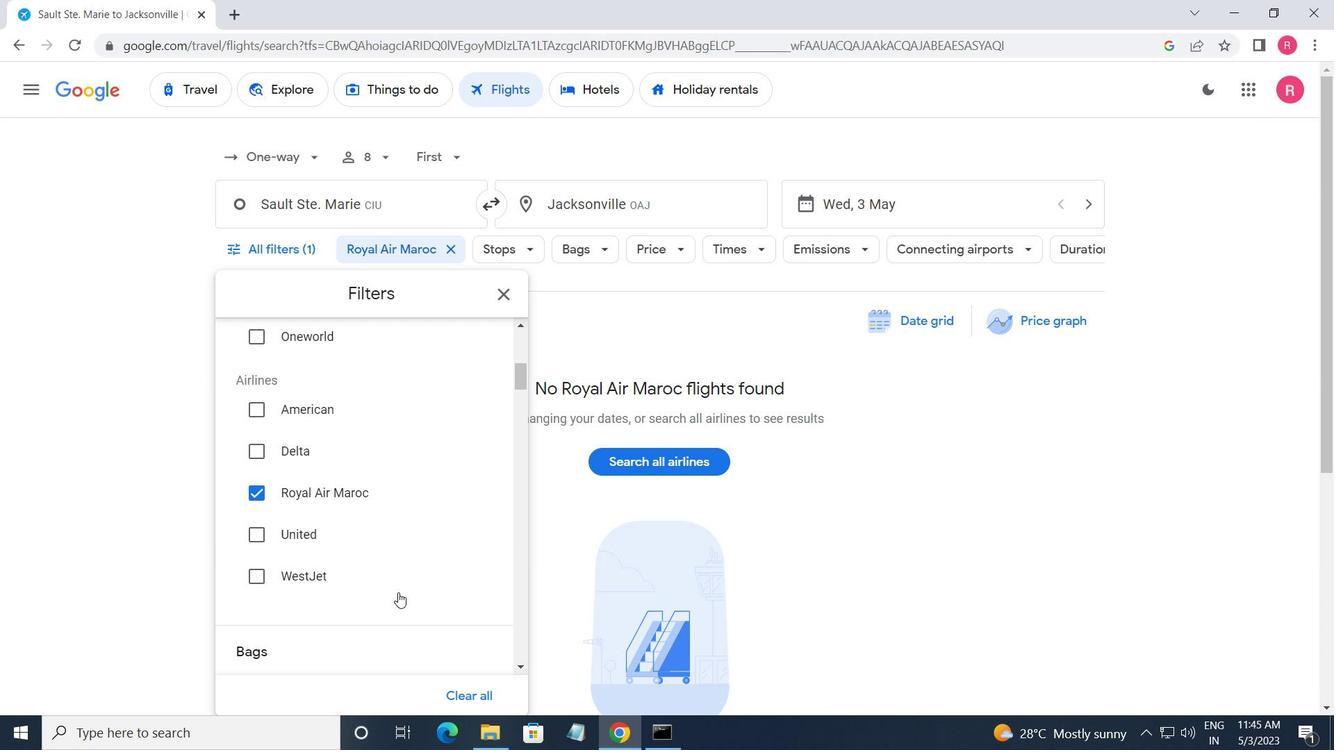 
Action: Mouse moved to (484, 574)
Screenshot: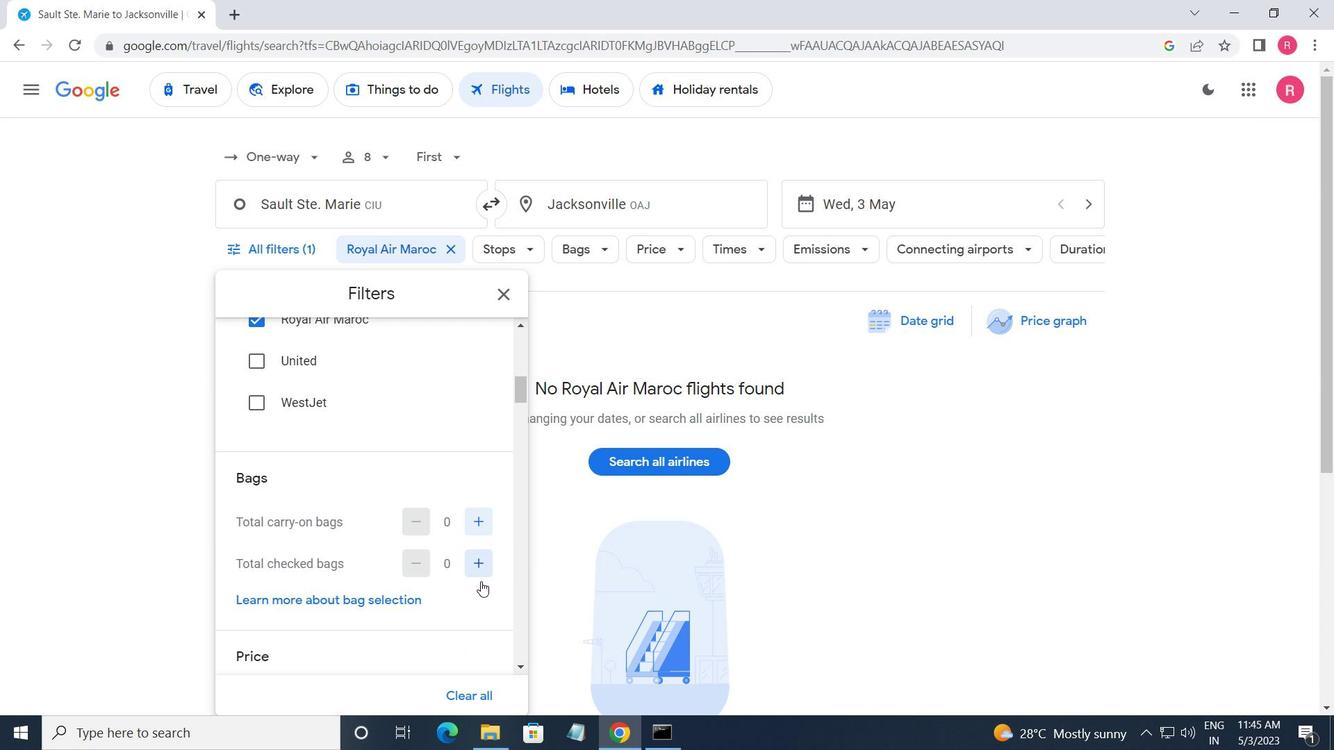 
Action: Mouse pressed left at (484, 574)
Screenshot: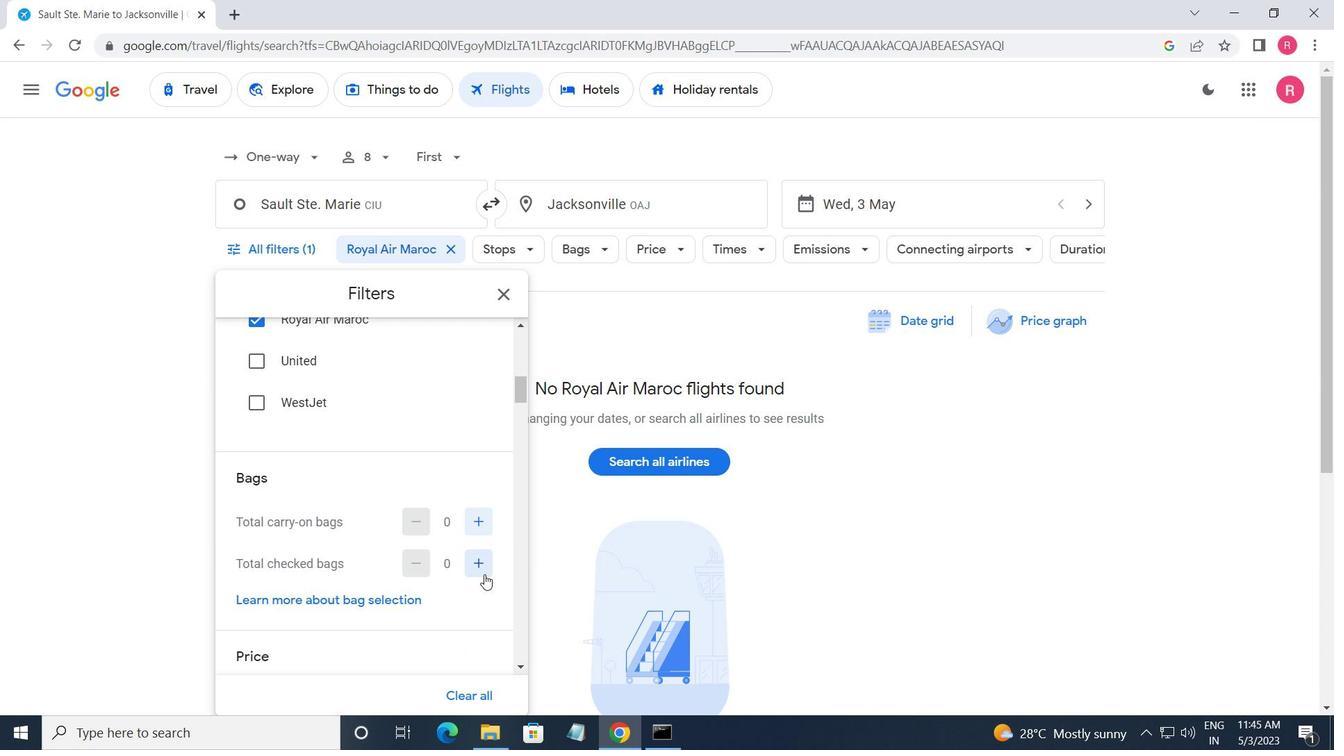 
Action: Mouse moved to (453, 567)
Screenshot: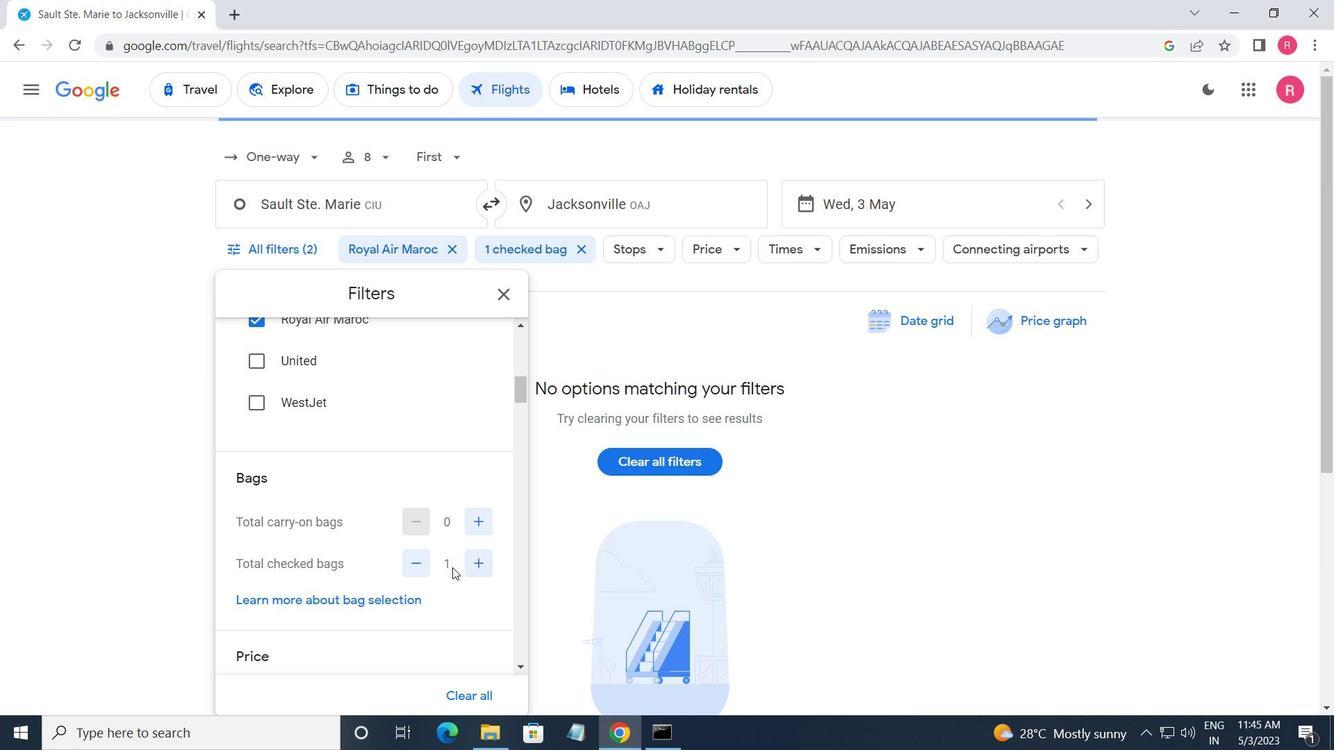 
Action: Mouse scrolled (453, 567) with delta (0, 0)
Screenshot: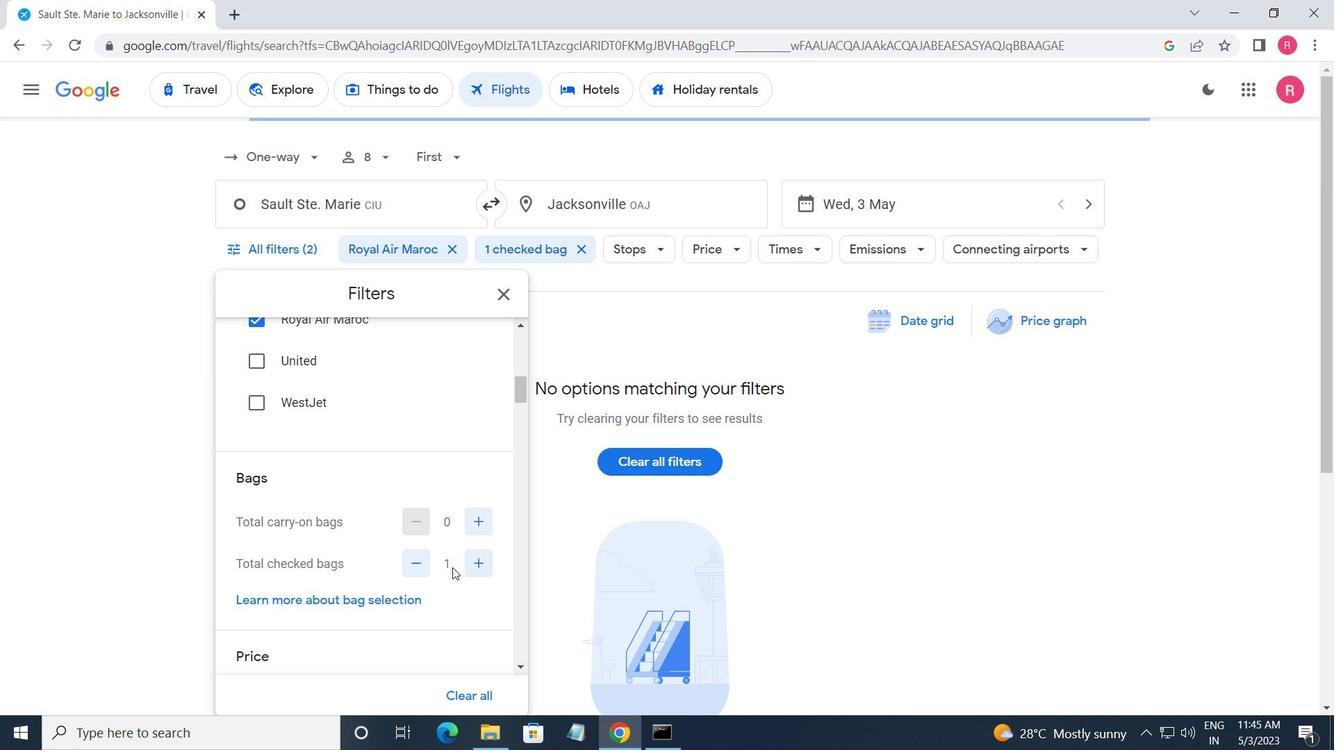 
Action: Mouse scrolled (453, 567) with delta (0, 0)
Screenshot: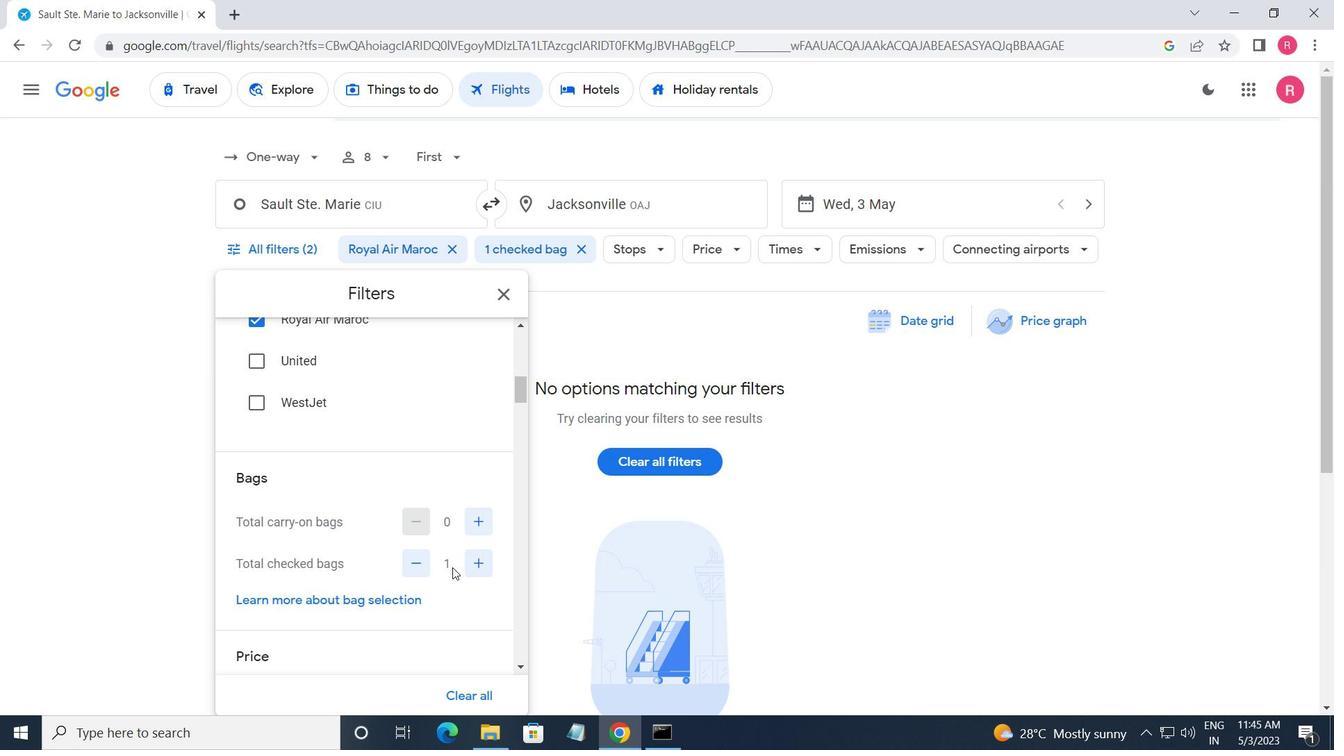 
Action: Mouse moved to (489, 558)
Screenshot: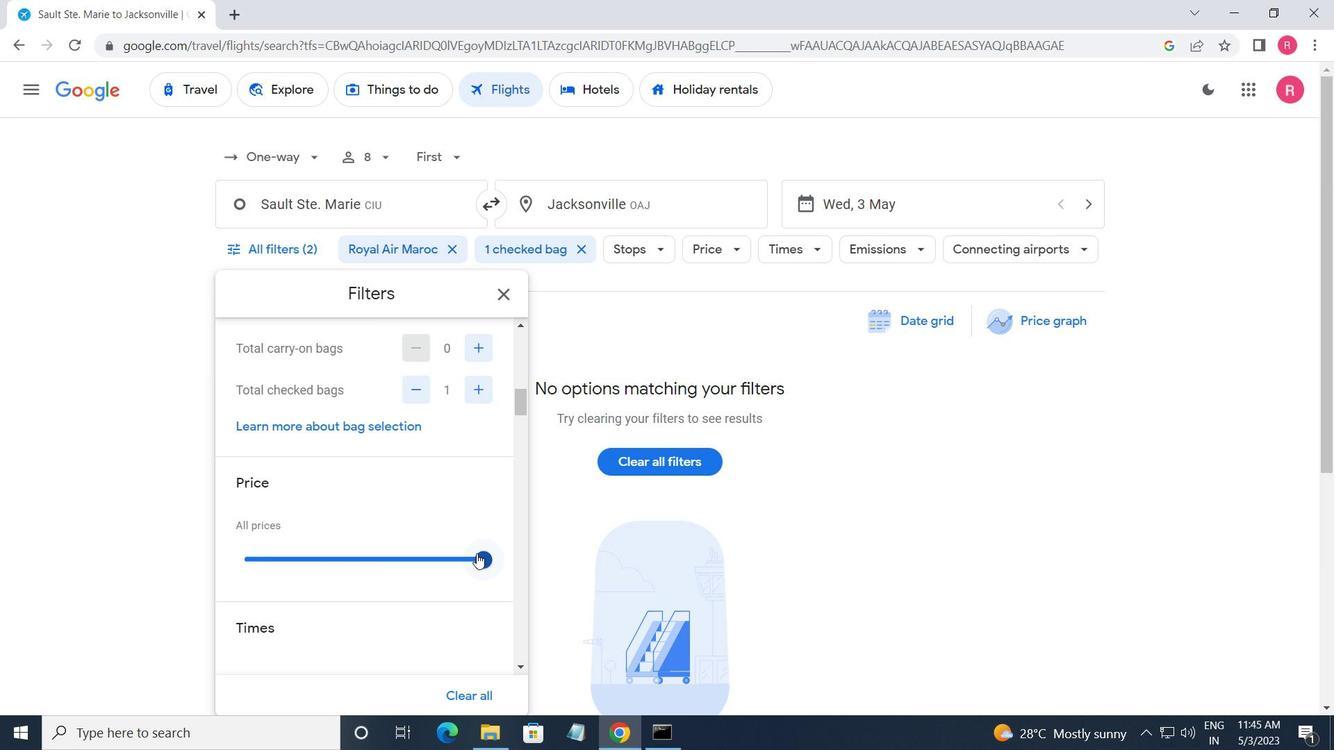 
Action: Mouse pressed left at (489, 558)
Screenshot: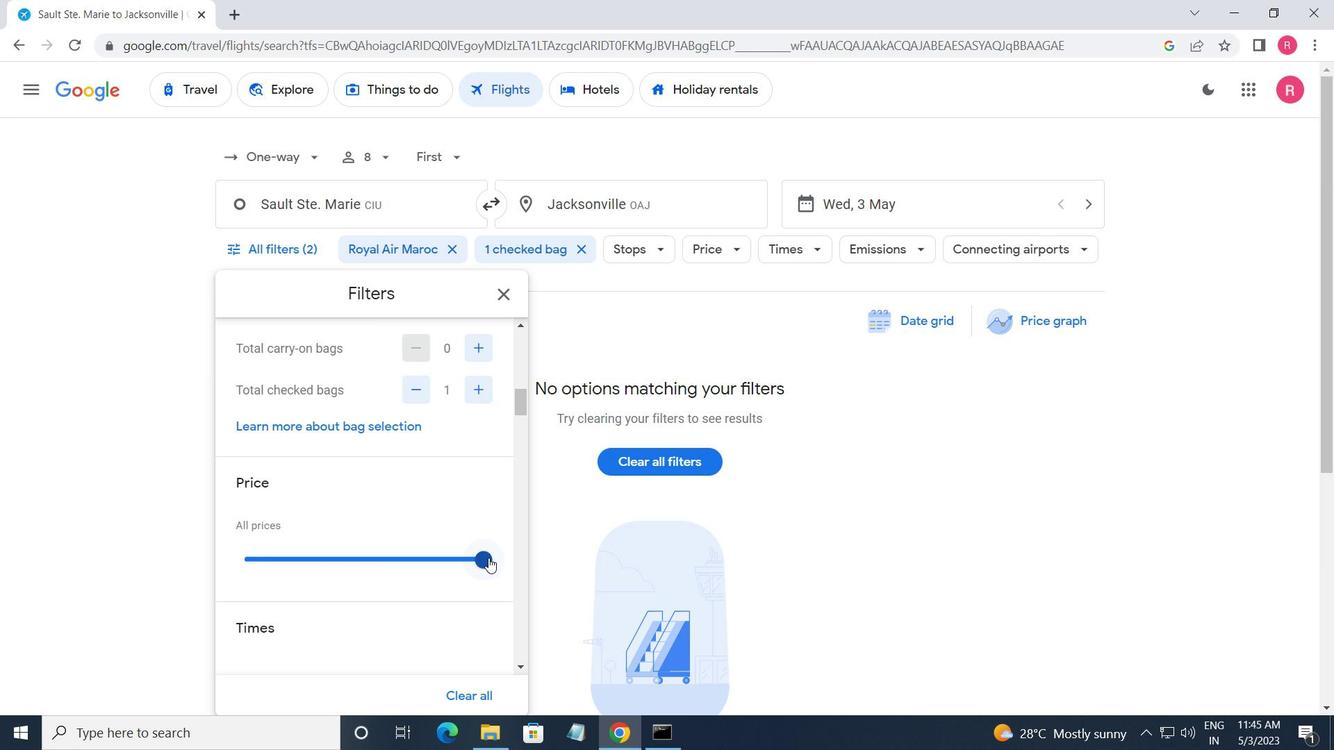 
Action: Mouse moved to (401, 601)
Screenshot: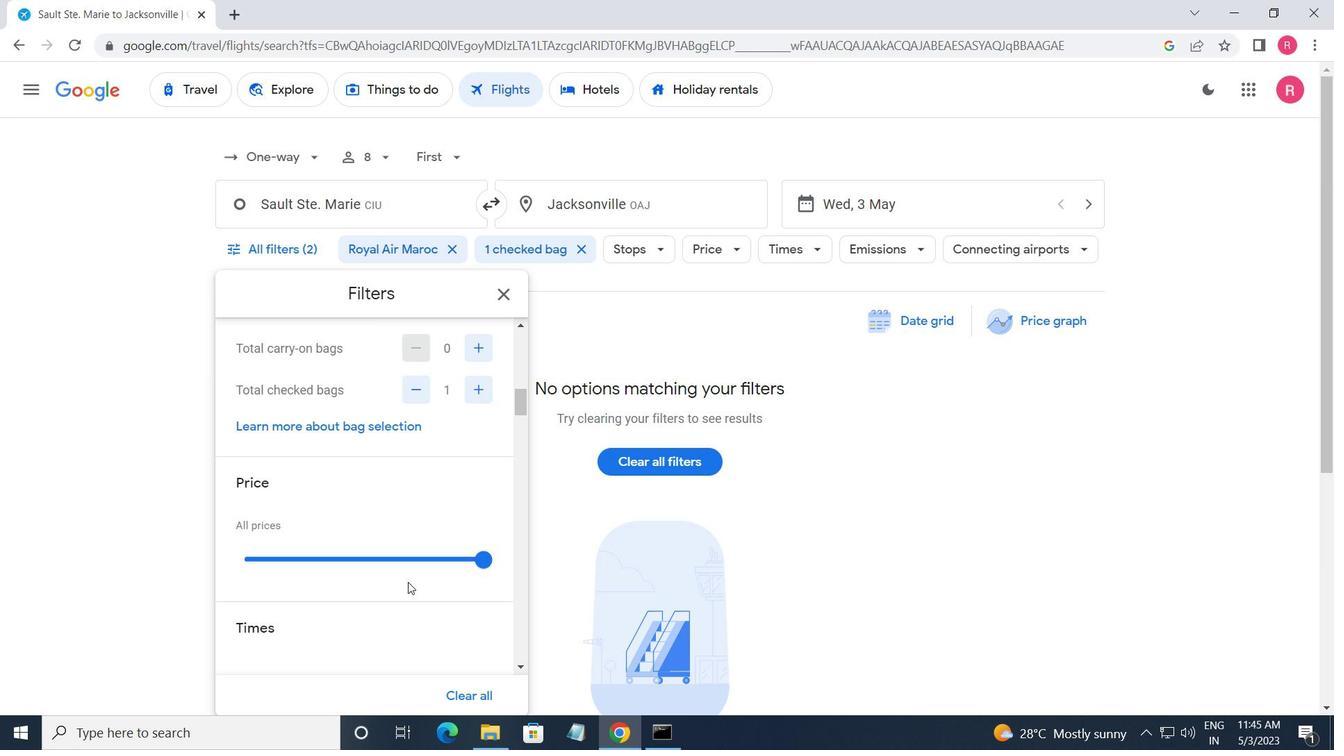 
Action: Mouse scrolled (401, 600) with delta (0, 0)
Screenshot: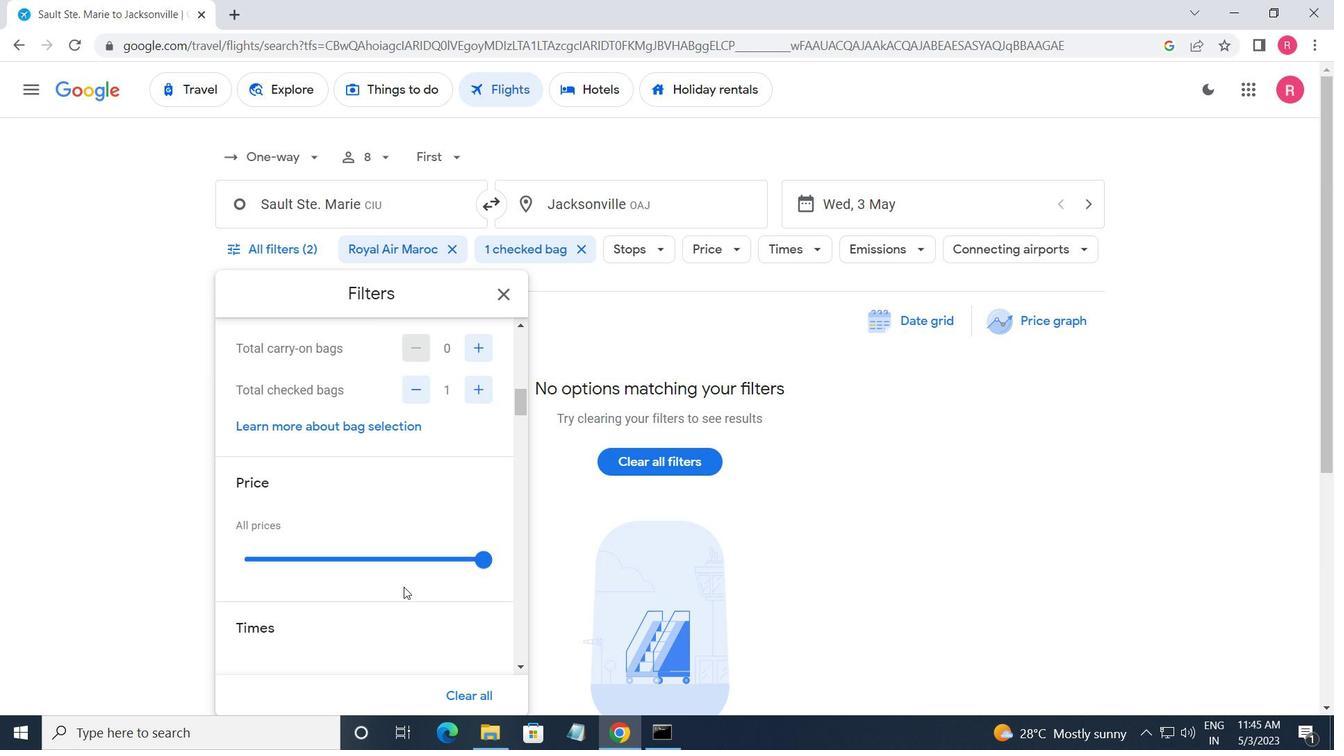 
Action: Mouse moved to (281, 628)
Screenshot: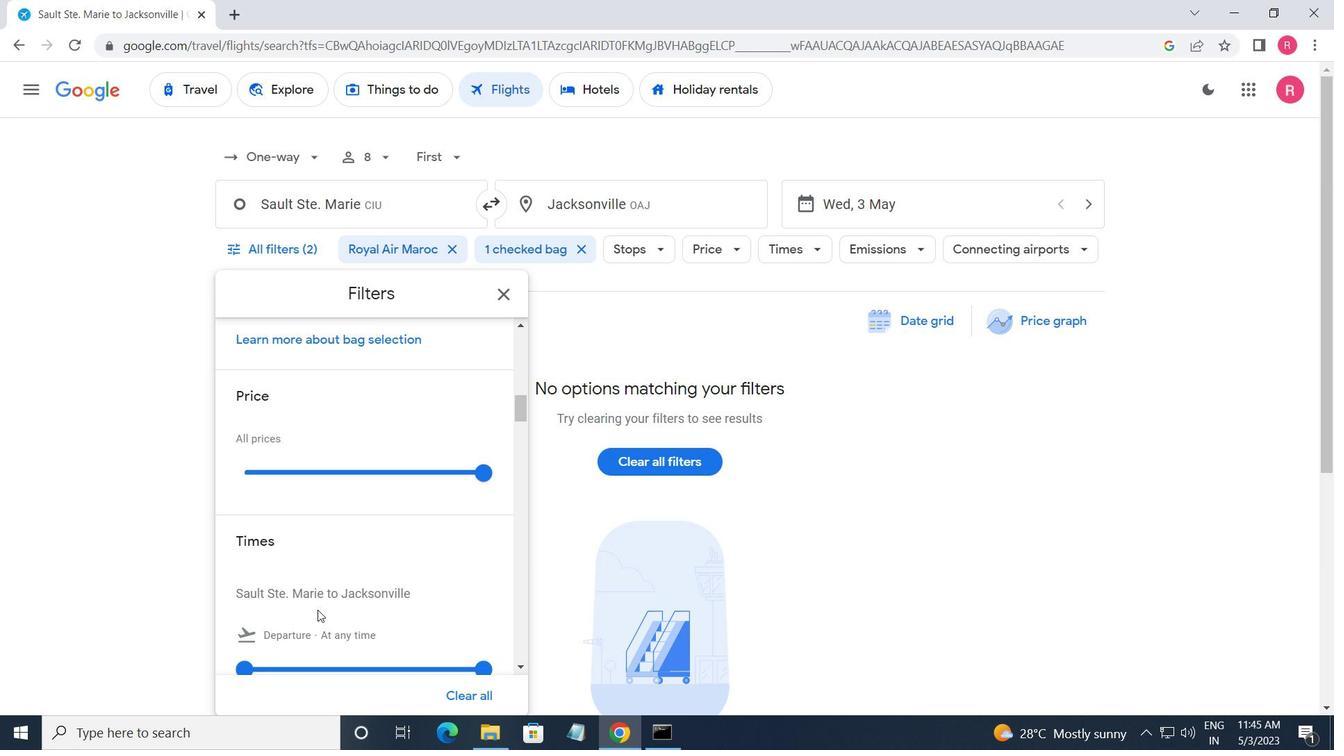 
Action: Mouse scrolled (281, 627) with delta (0, 0)
Screenshot: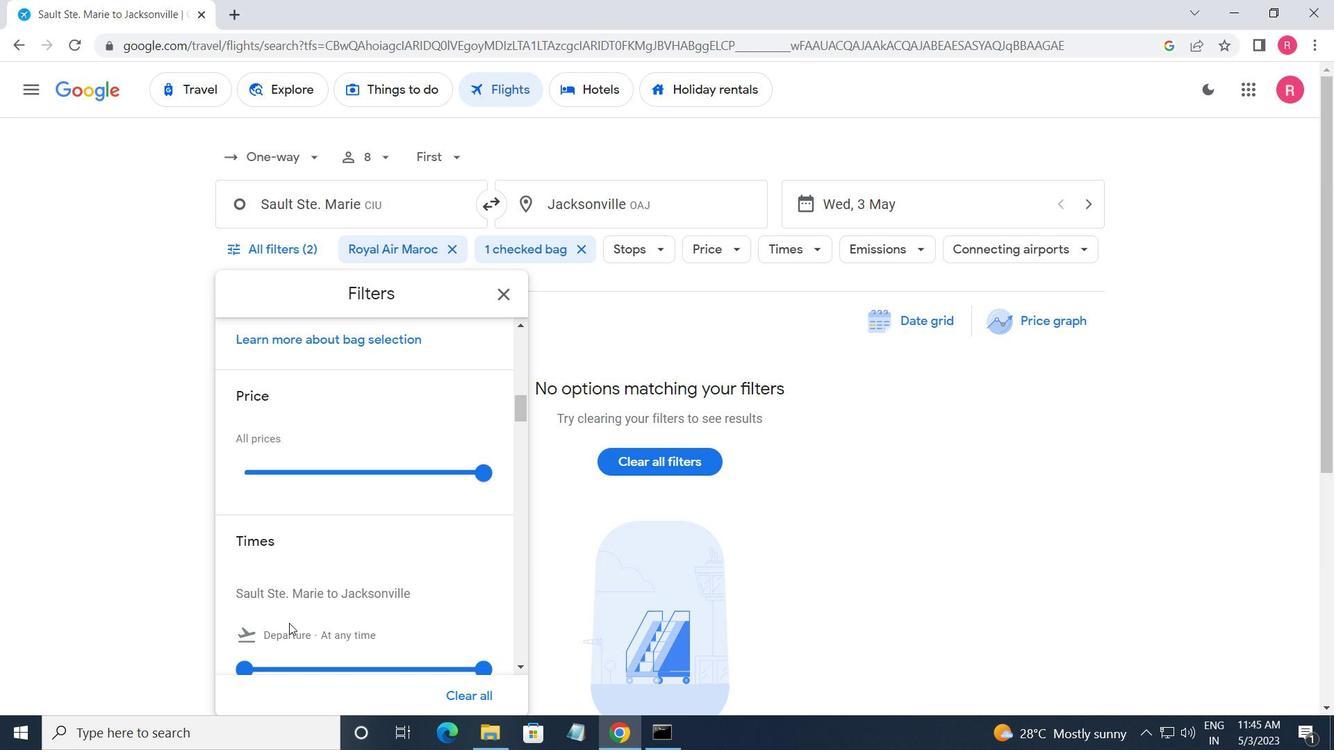 
Action: Mouse moved to (245, 584)
Screenshot: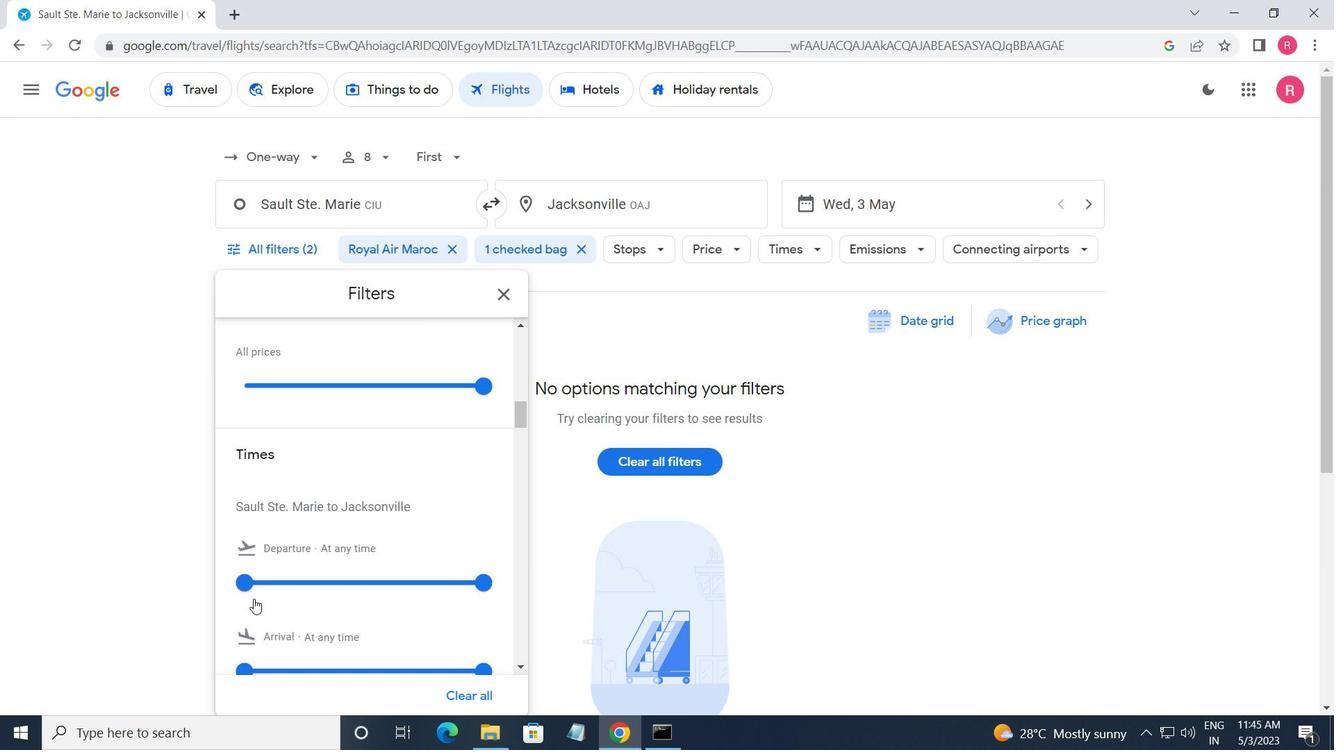 
Action: Mouse pressed left at (245, 584)
Screenshot: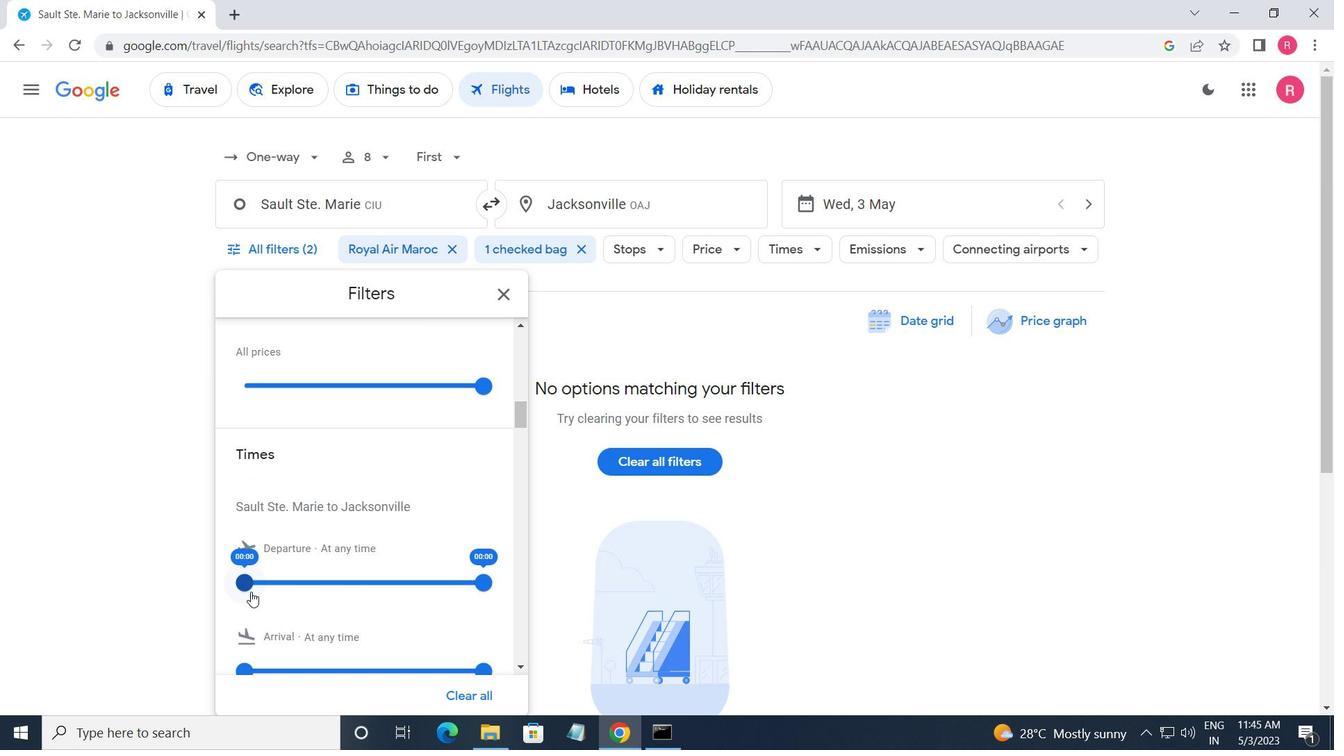 
Action: Mouse moved to (482, 582)
Screenshot: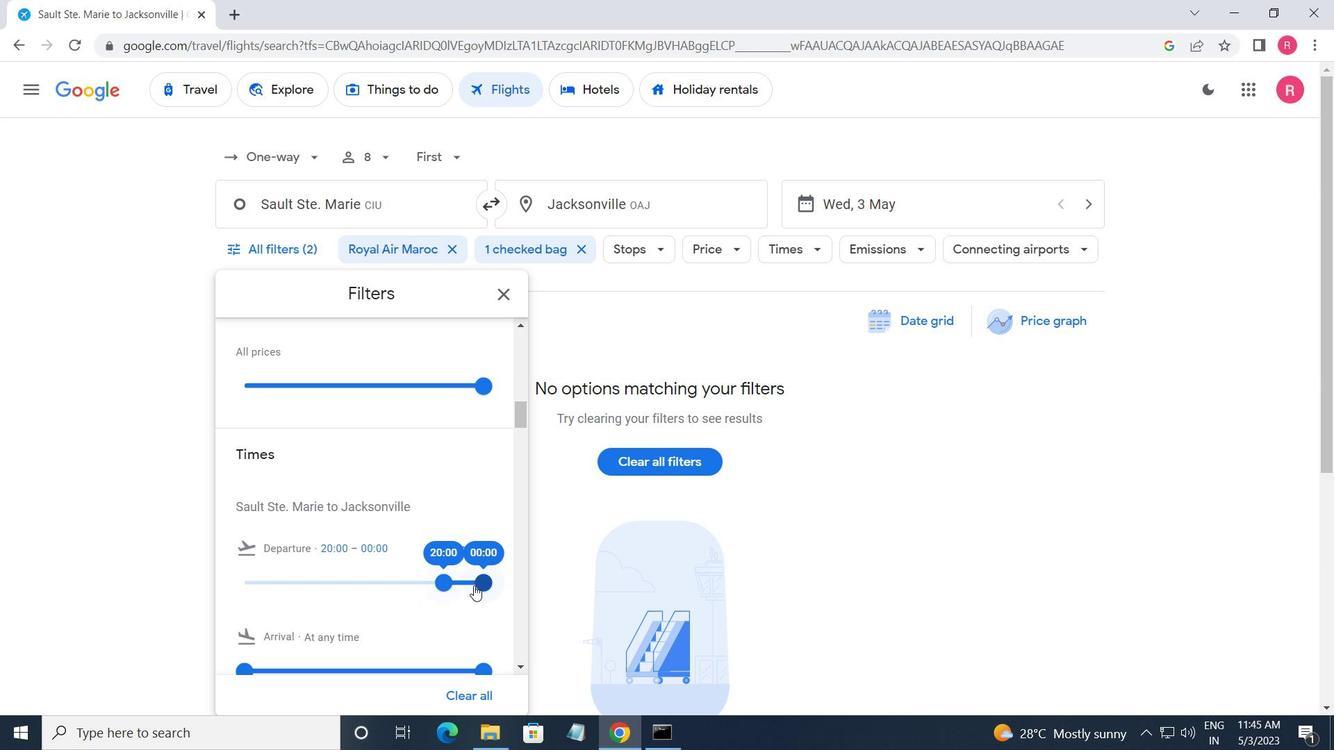 
Action: Mouse pressed left at (482, 582)
Screenshot: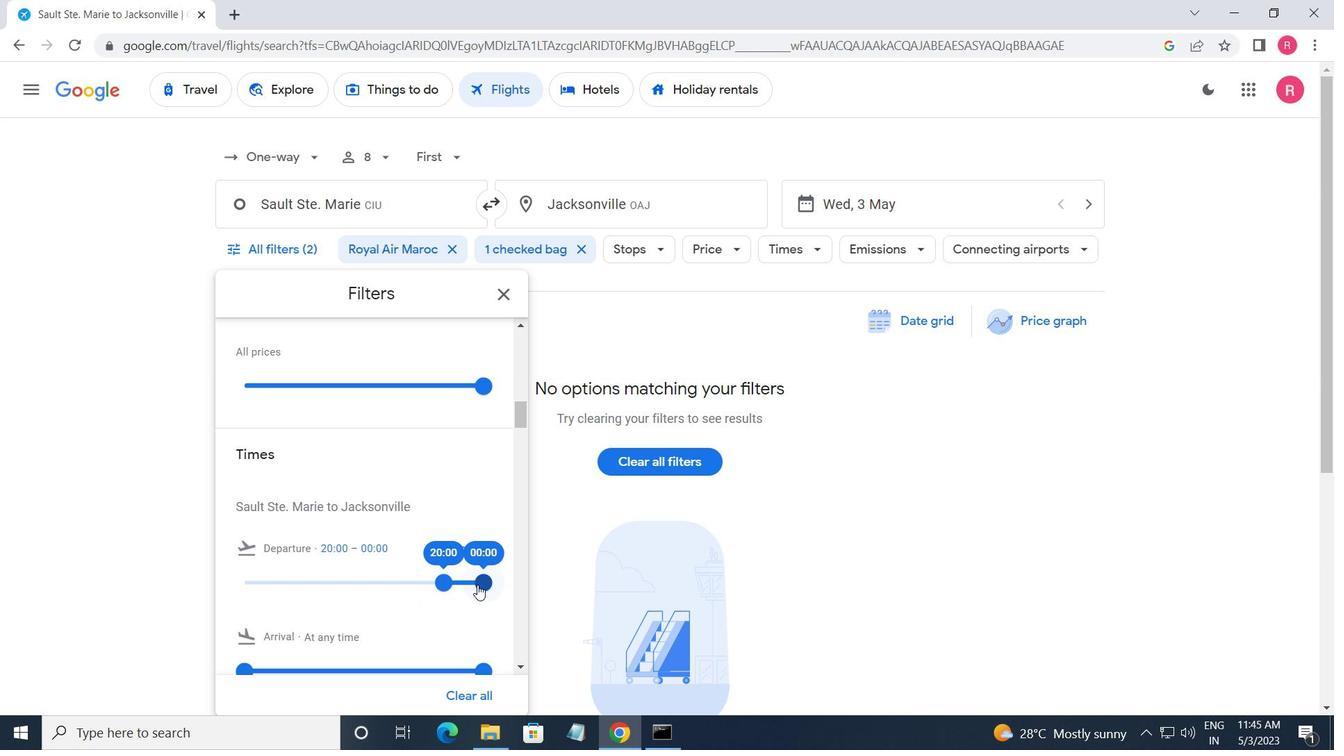 
Action: Mouse moved to (505, 305)
Screenshot: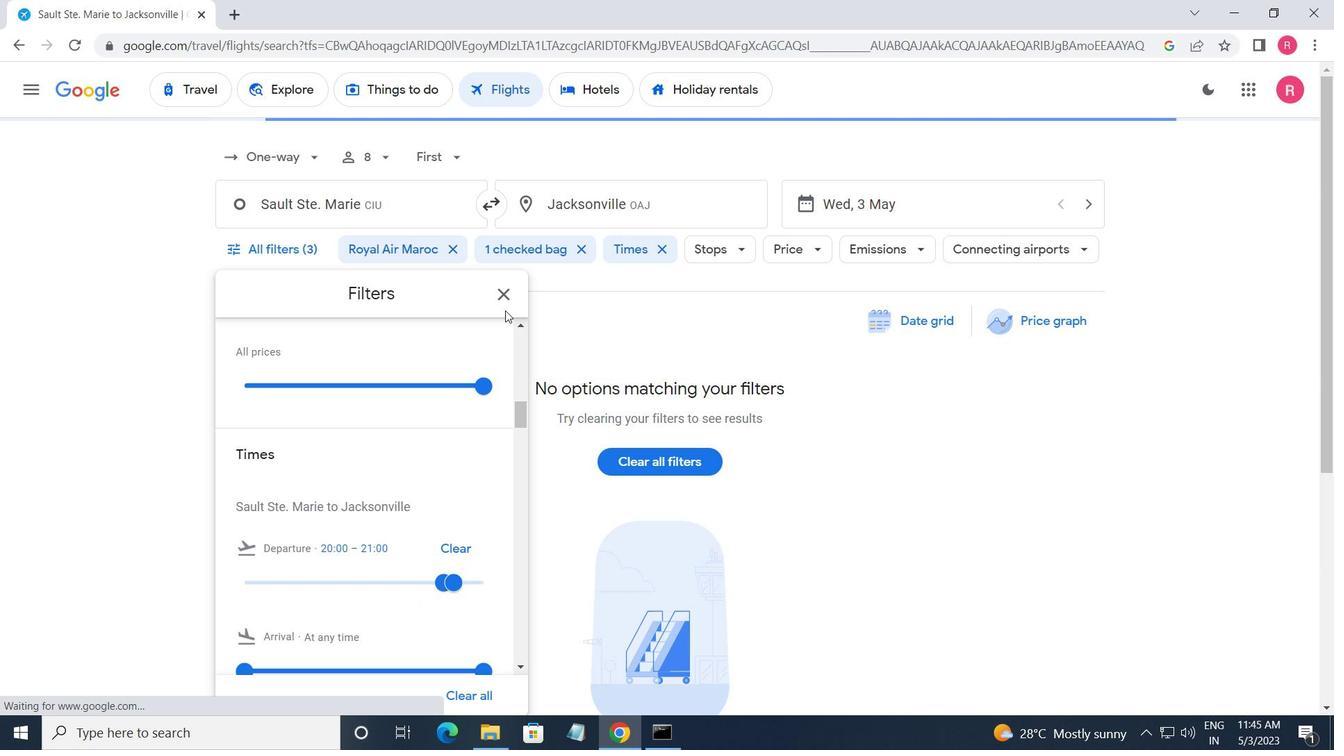 
Action: Mouse pressed left at (505, 305)
Screenshot: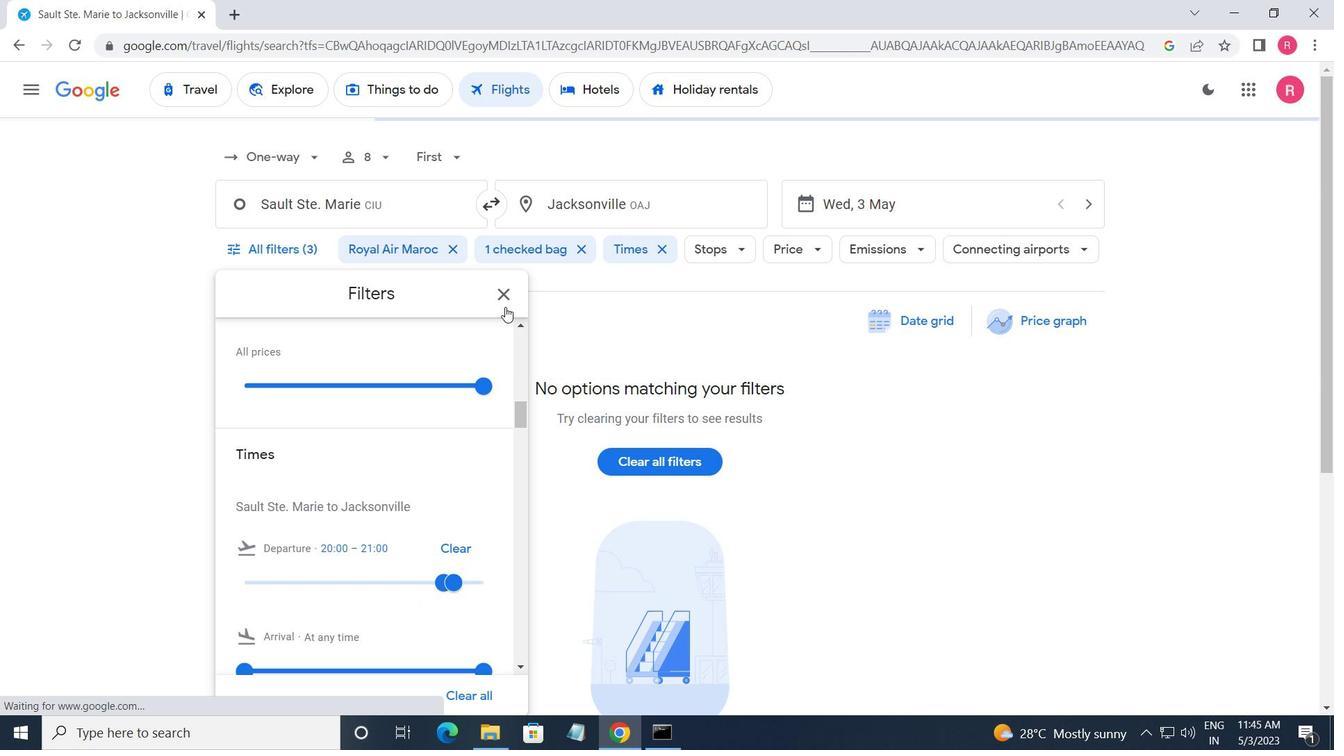 
Action: Mouse moved to (481, 362)
Screenshot: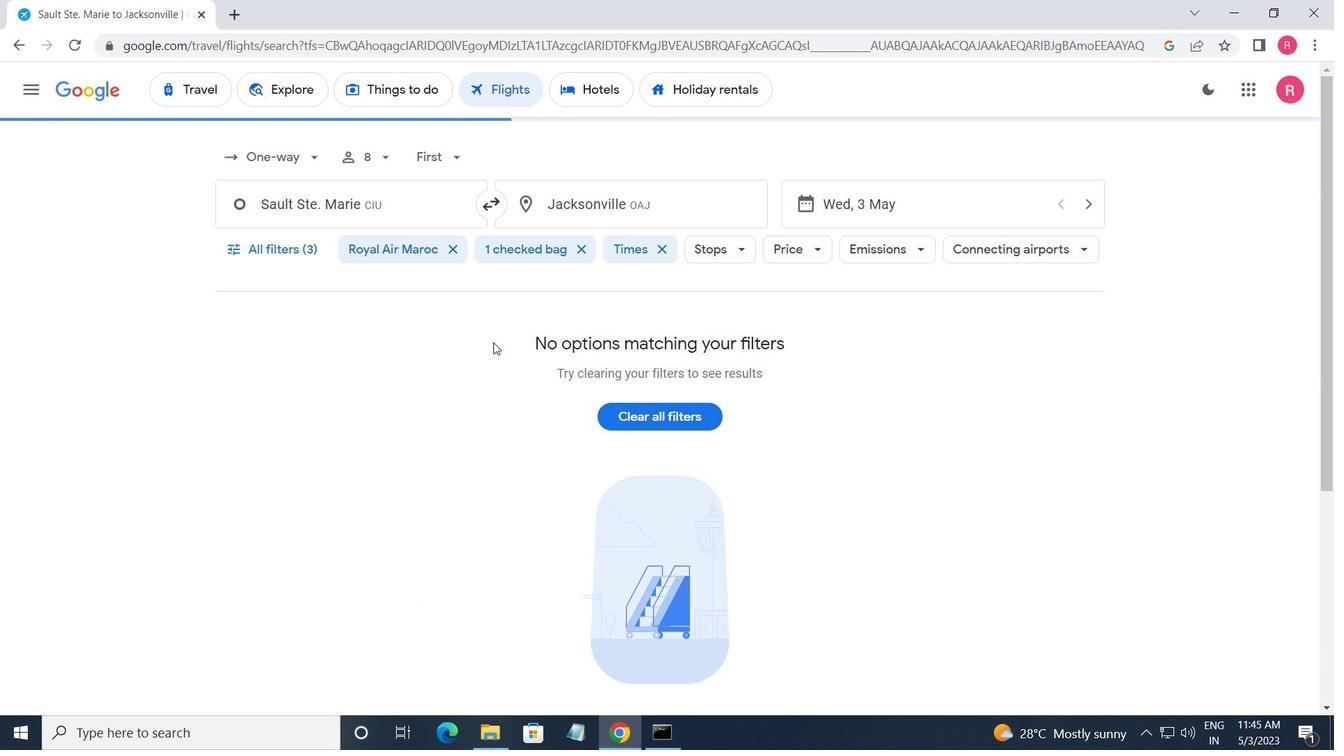 
